 Task: Create new customer invoice with Date Opened: 15-May-23, Select Customer: Stores Pro, Terms: Net 15. Make invoice entry for item-1 with Date: 15-May-23, Description: Victoria's Secret The Do-Not-Disturb Teddy Lipstick Red (Medium)
, Income Account: Income:Sales, Quantity: 1, Unit Price: 9.49, Sales Tax: Y, Sales Tax Included: Y, Tax Table: Sales Tax. Make entry for item-2 with Date: 15-May-23, Description: Good Chemistry Body Spray Pink Palm (4.25 oz), Income Account: Income:Sales, Quantity: 2, Unit Price: 12.99, Sales Tax: Y, Sales Tax Included: Y, Tax Table: Sales Tax. Post Invoice with Post Date: 15-May-23, Post to Accounts: Assets:Accounts Receivable. Pay / Process Payment with Transaction Date: 29-May-23, Amount: 35.48, Transfer Account: Checking Account. Go to 'Print Invoice'. Save a pdf copy of the invoice.
Action: Mouse moved to (183, 41)
Screenshot: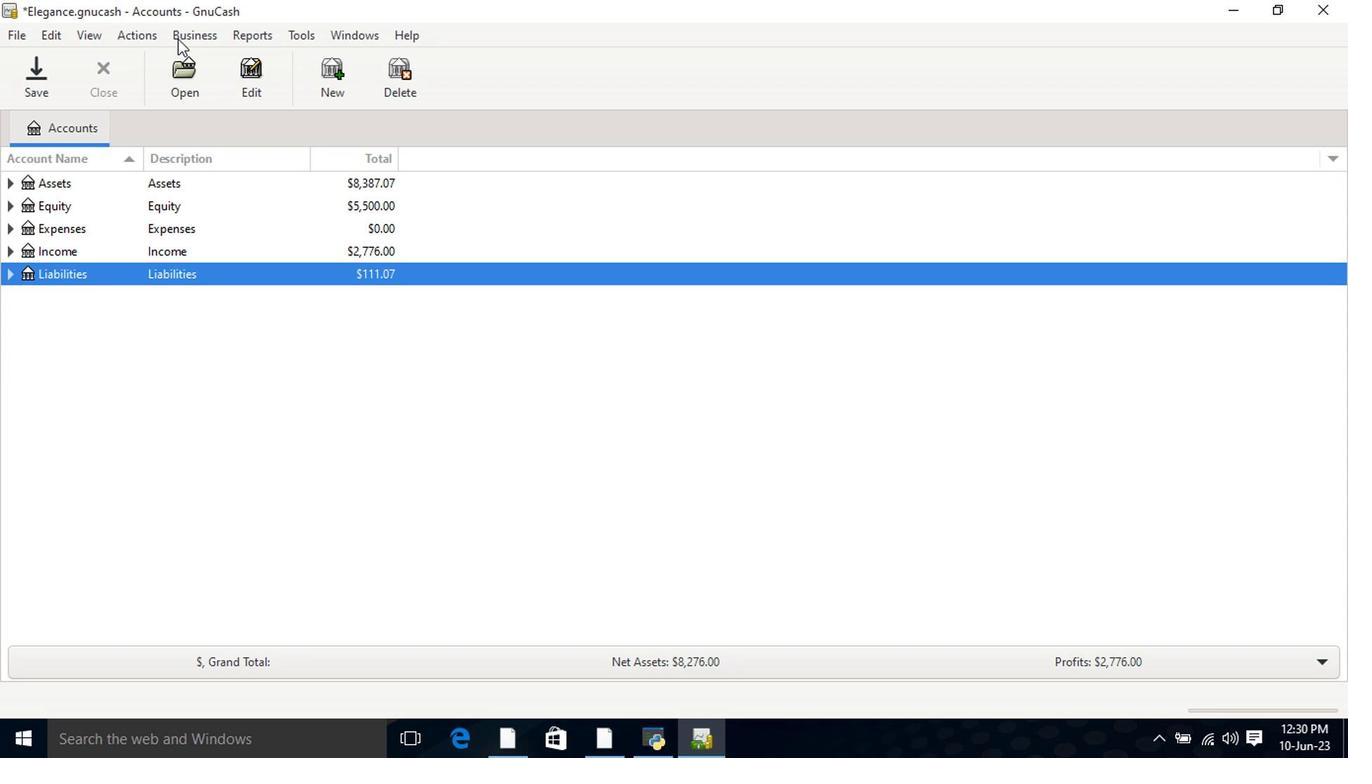 
Action: Mouse pressed left at (183, 41)
Screenshot: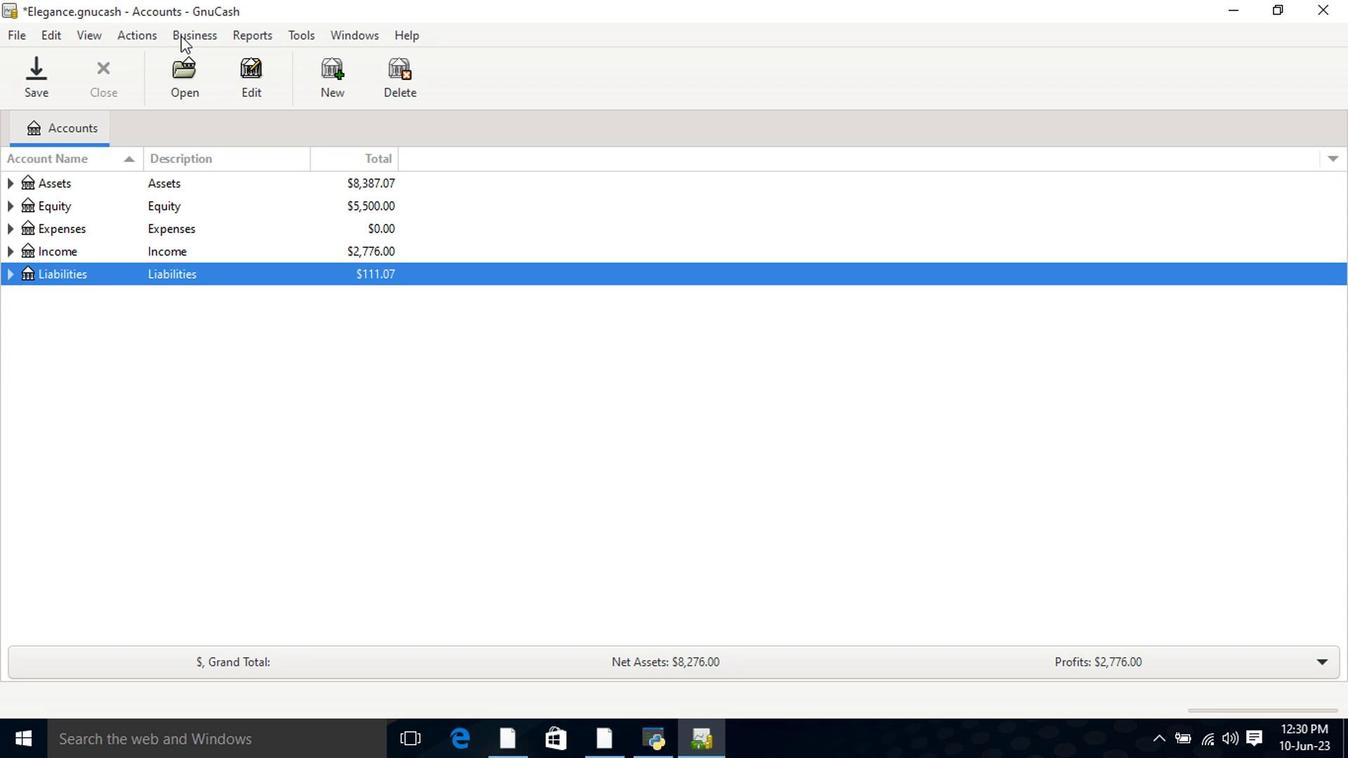 
Action: Mouse moved to (192, 55)
Screenshot: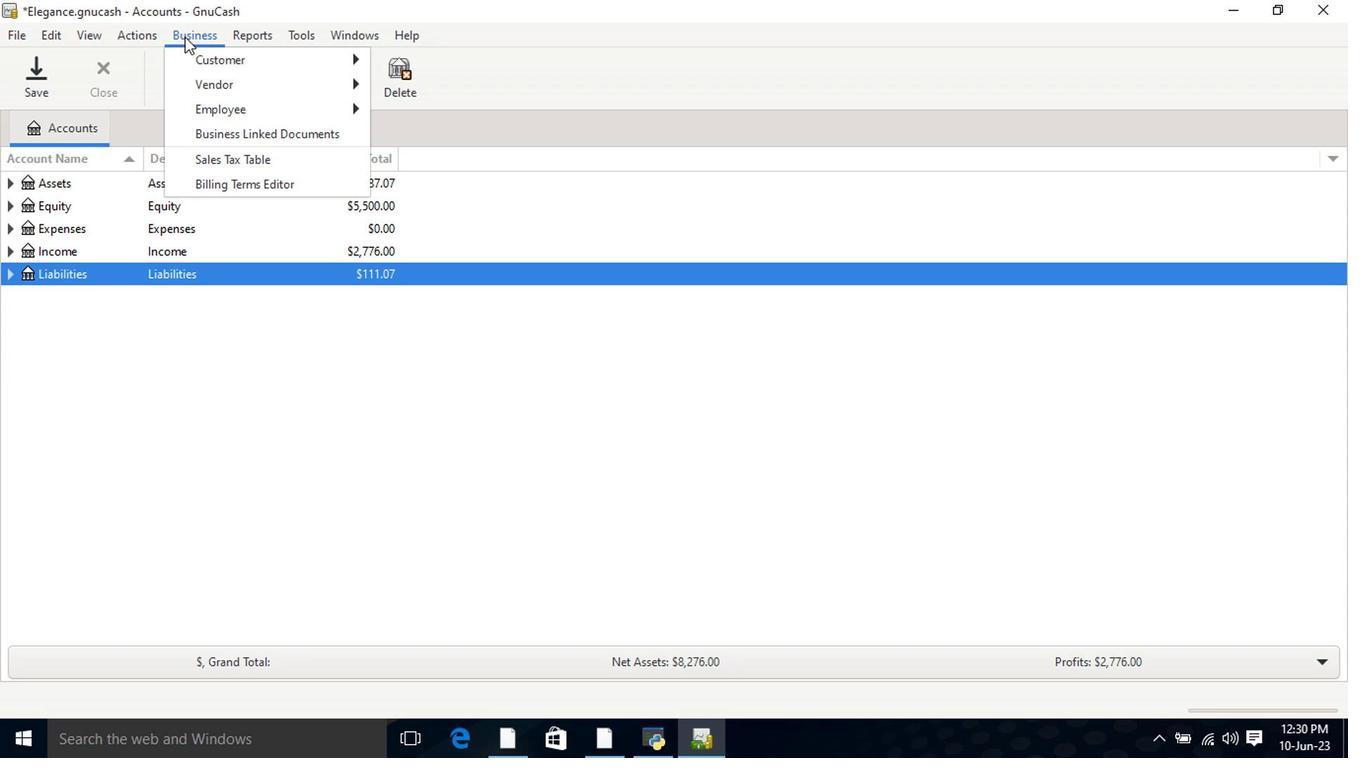 
Action: Mouse pressed left at (192, 55)
Screenshot: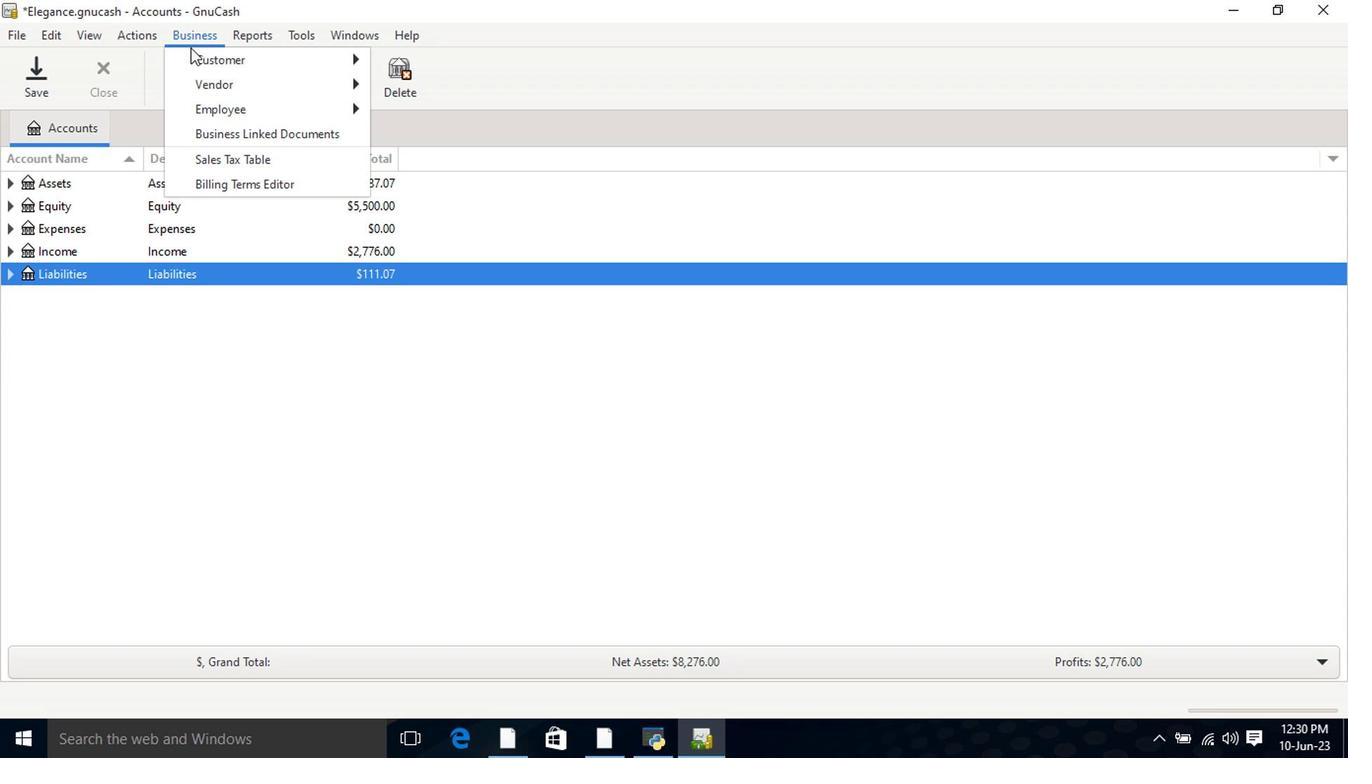 
Action: Mouse moved to (432, 138)
Screenshot: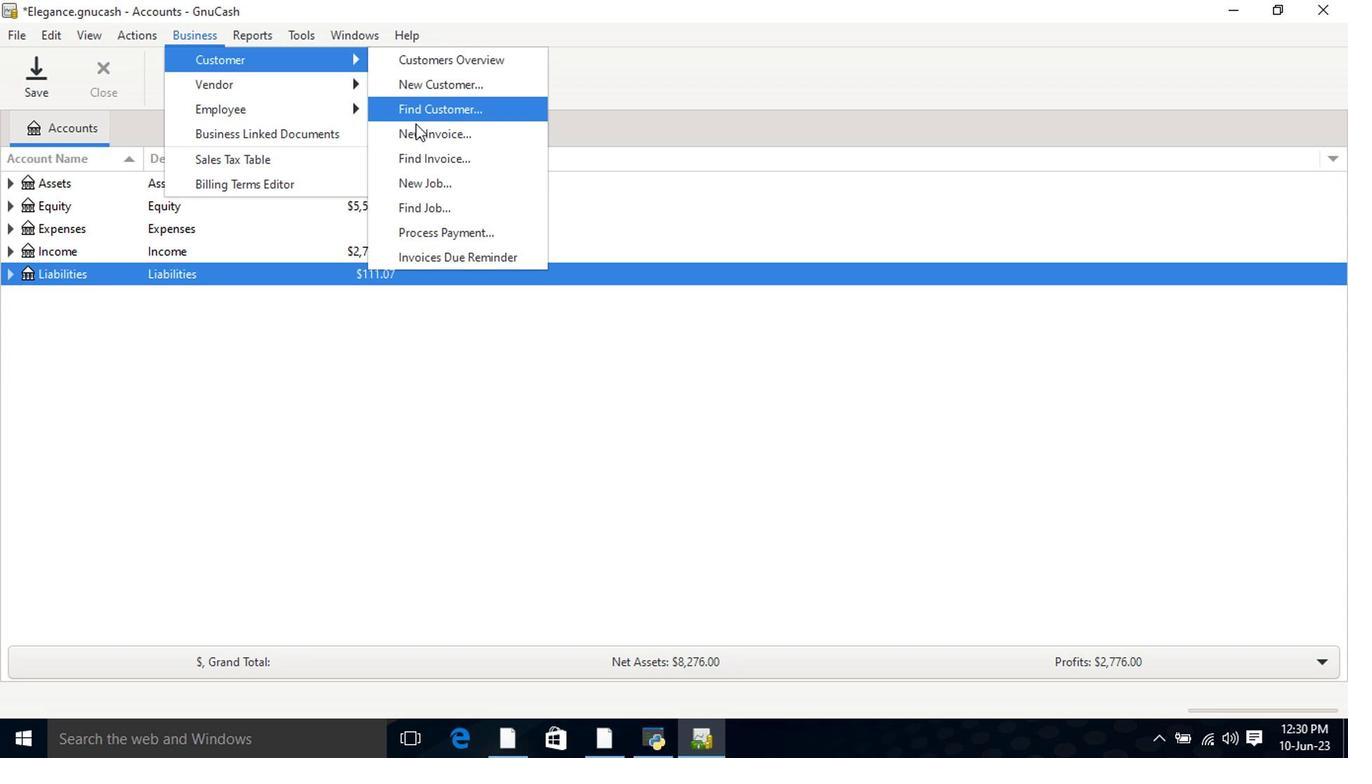 
Action: Mouse pressed left at (432, 138)
Screenshot: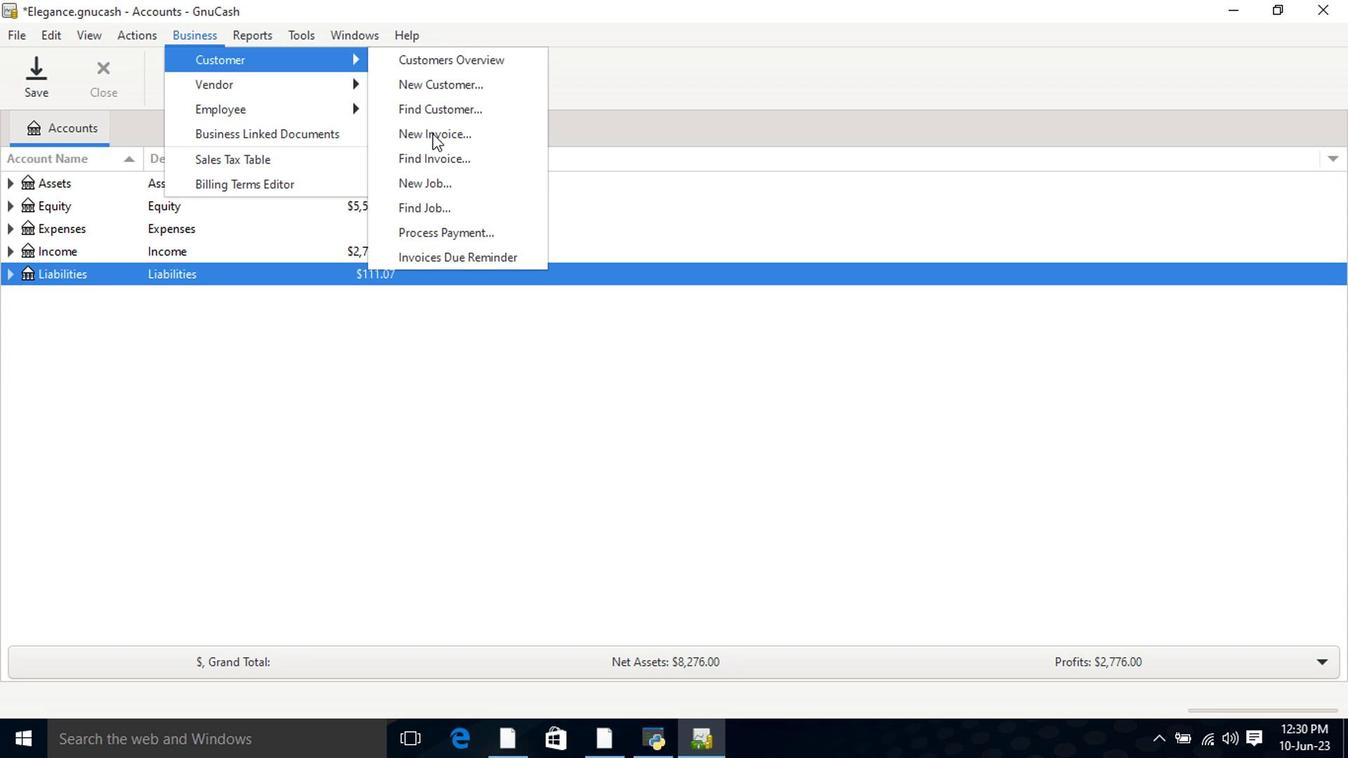 
Action: Mouse moved to (796, 305)
Screenshot: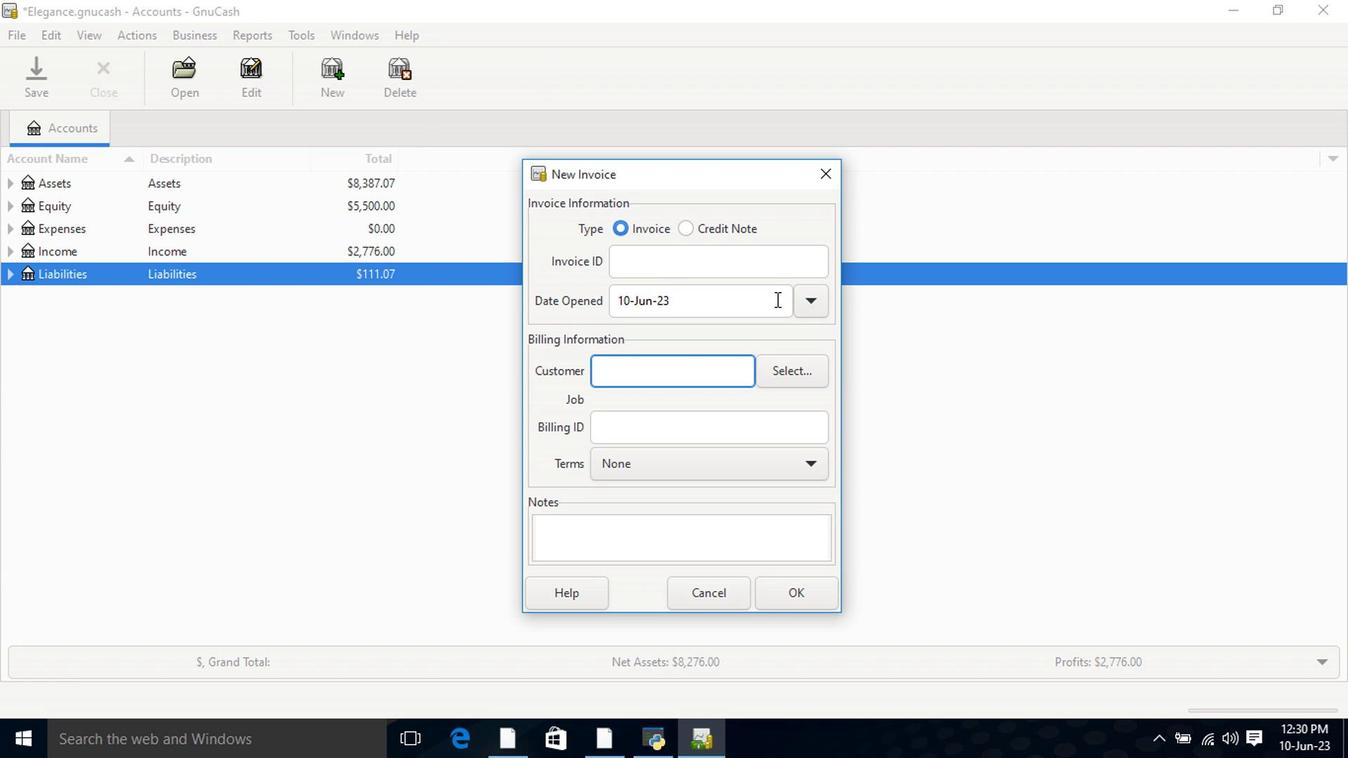 
Action: Mouse pressed left at (796, 305)
Screenshot: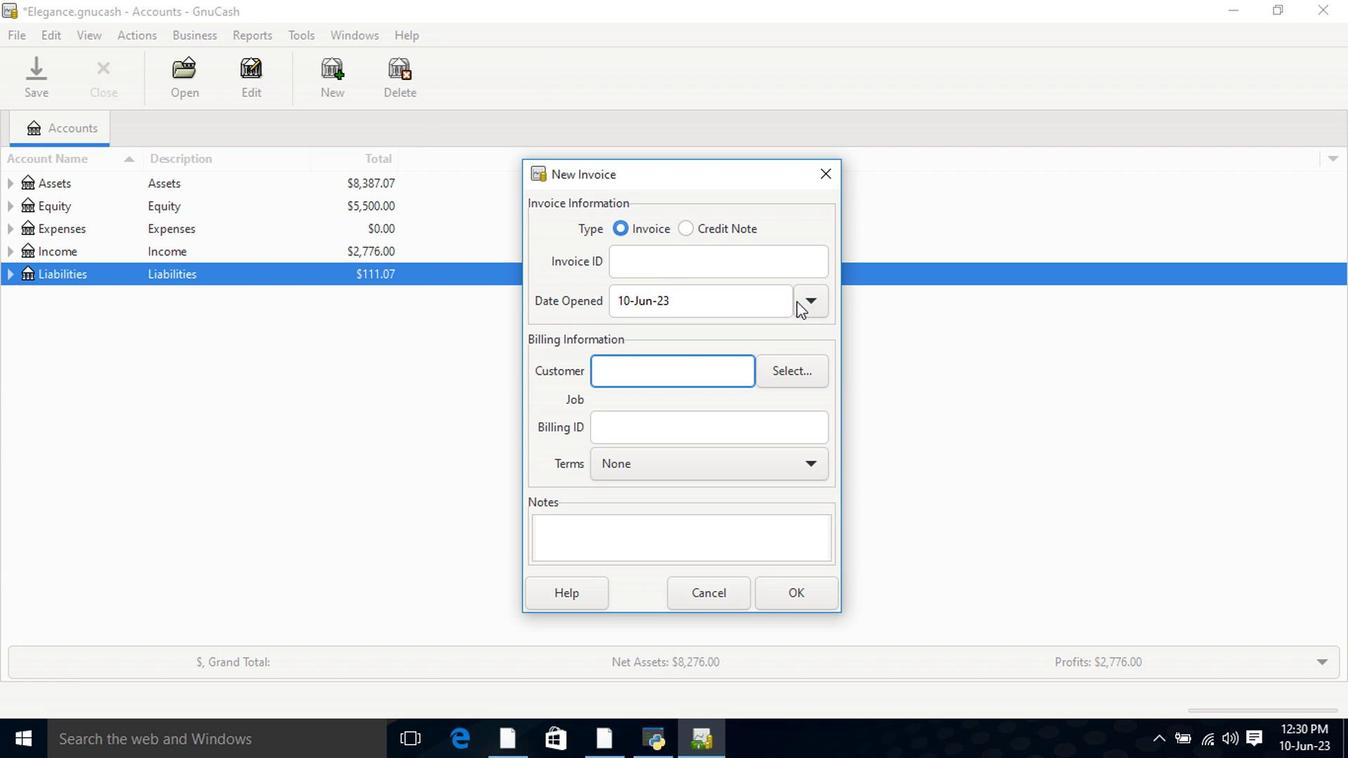 
Action: Mouse moved to (659, 333)
Screenshot: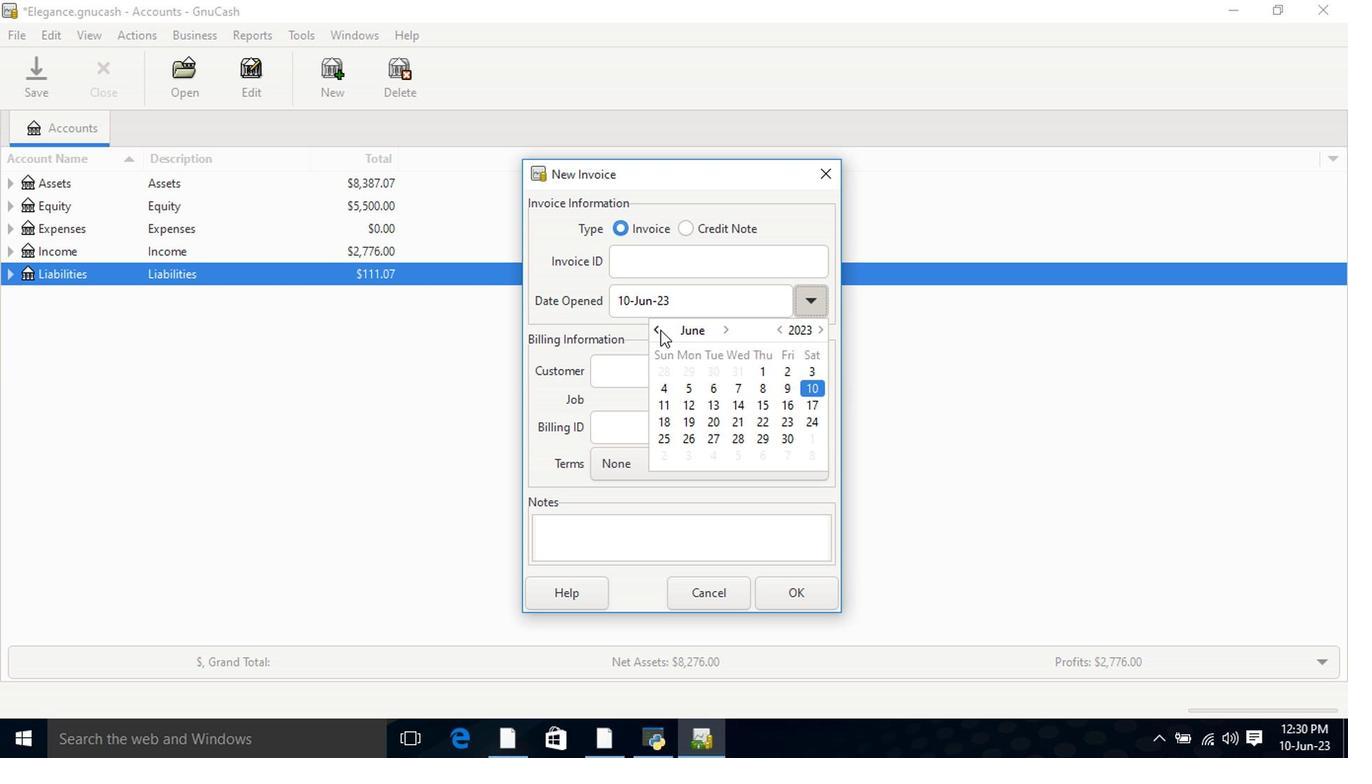 
Action: Mouse pressed left at (659, 333)
Screenshot: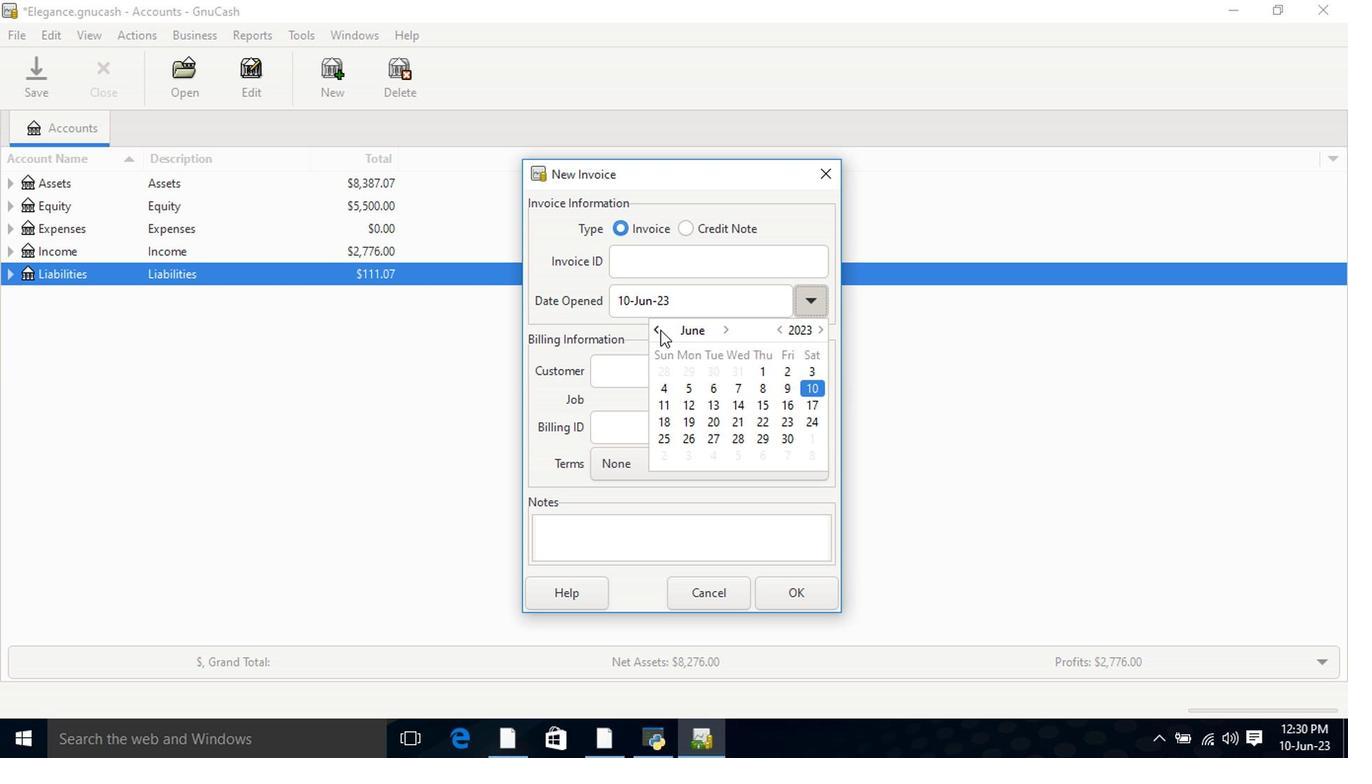 
Action: Mouse moved to (689, 407)
Screenshot: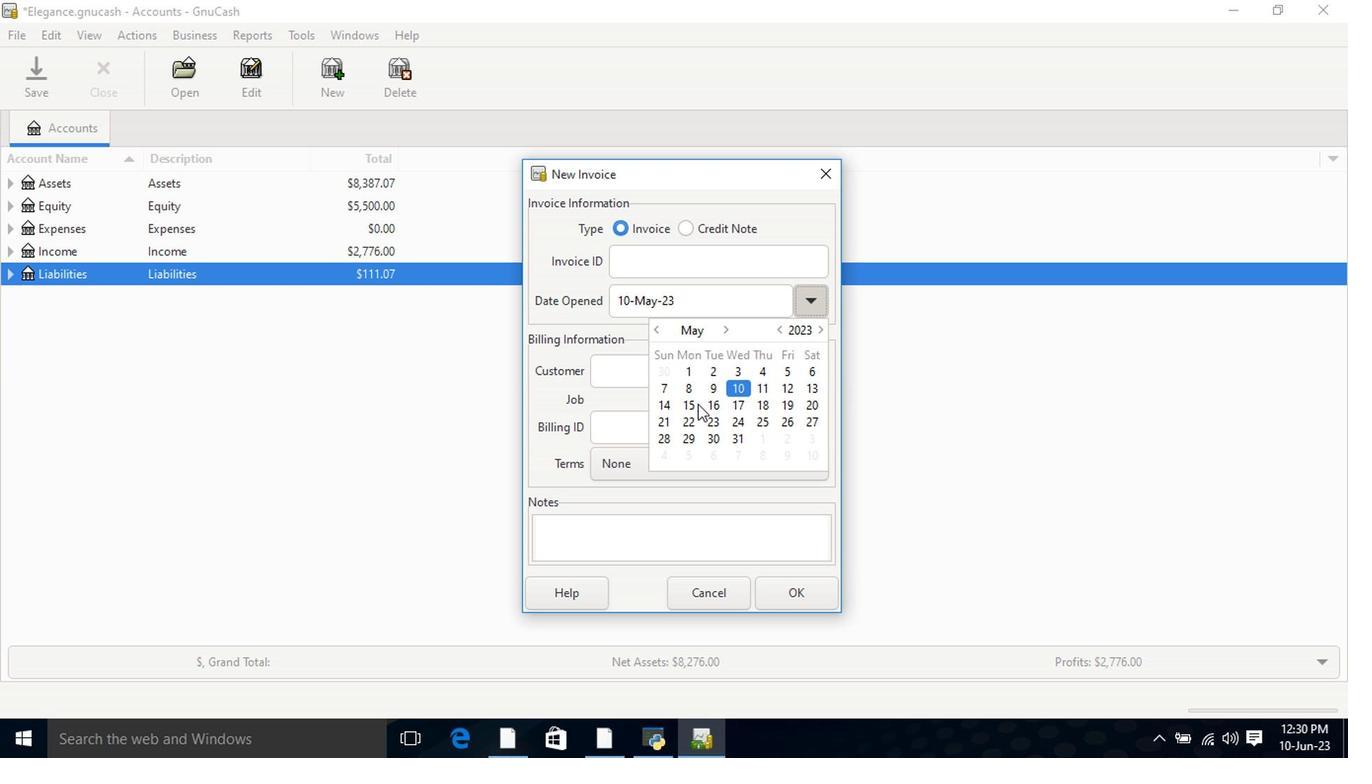 
Action: Mouse pressed left at (689, 407)
Screenshot: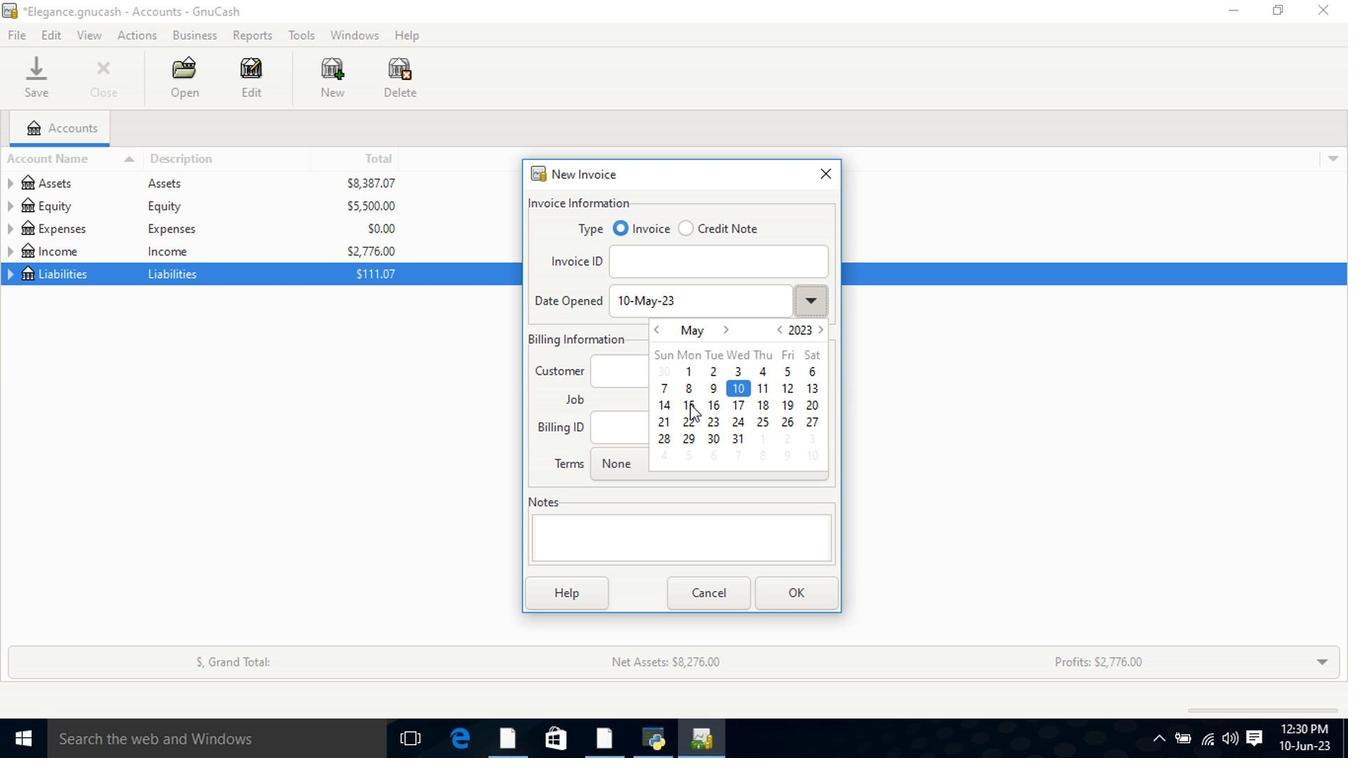
Action: Mouse pressed left at (689, 407)
Screenshot: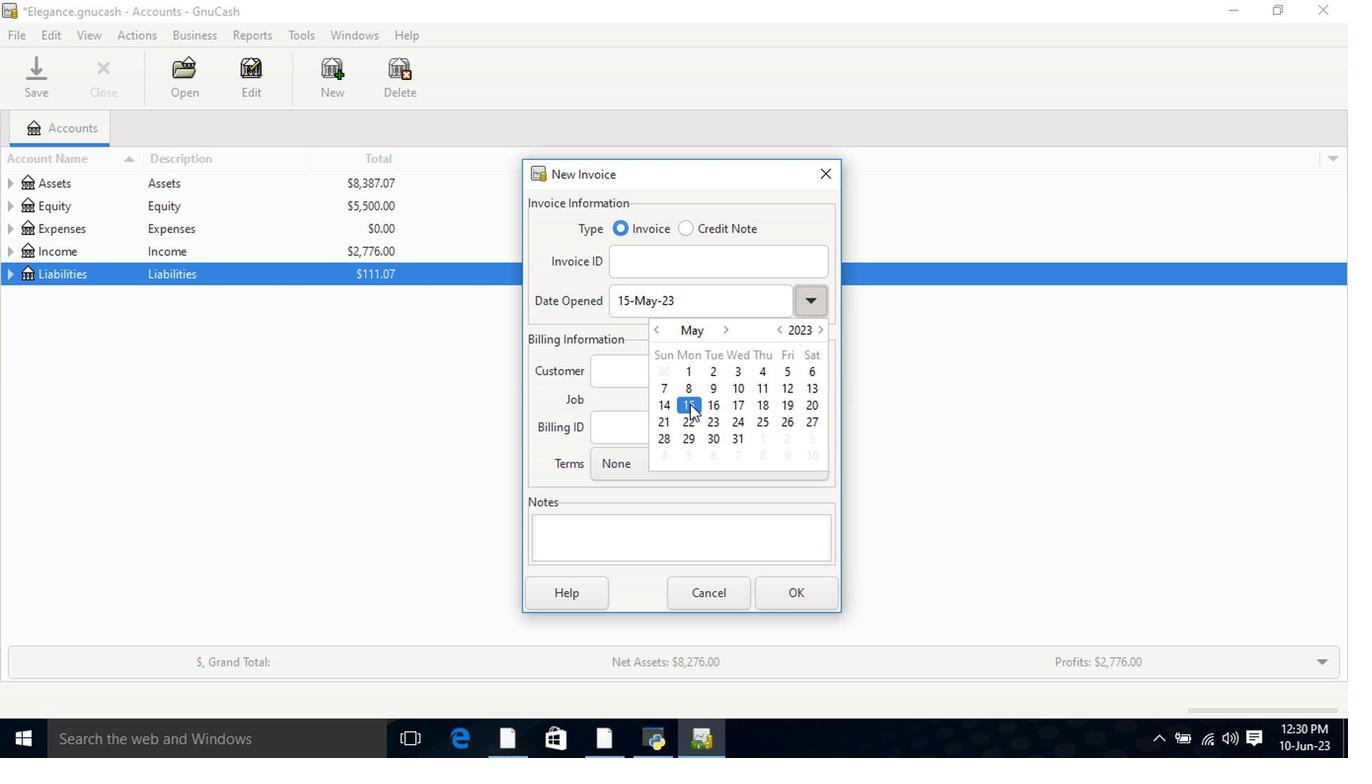 
Action: Mouse moved to (681, 388)
Screenshot: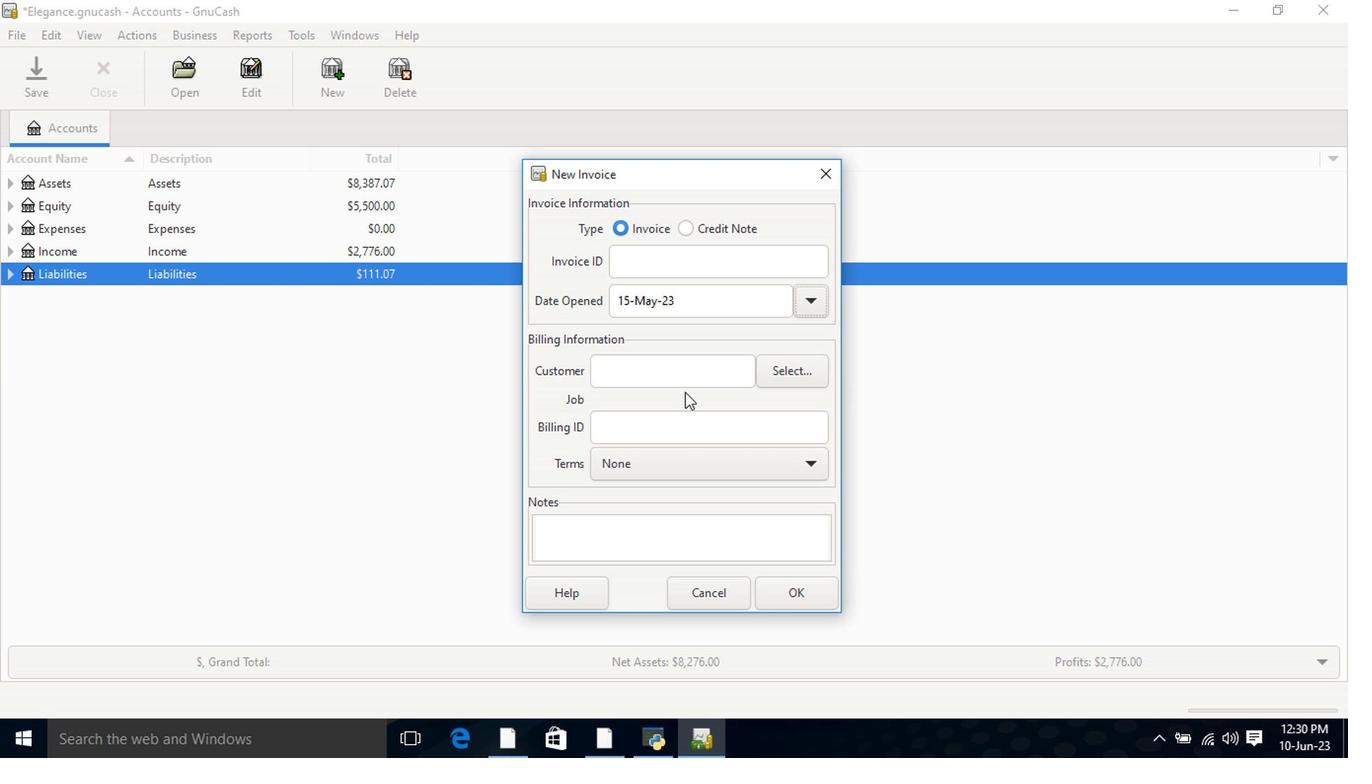 
Action: Mouse pressed left at (681, 388)
Screenshot: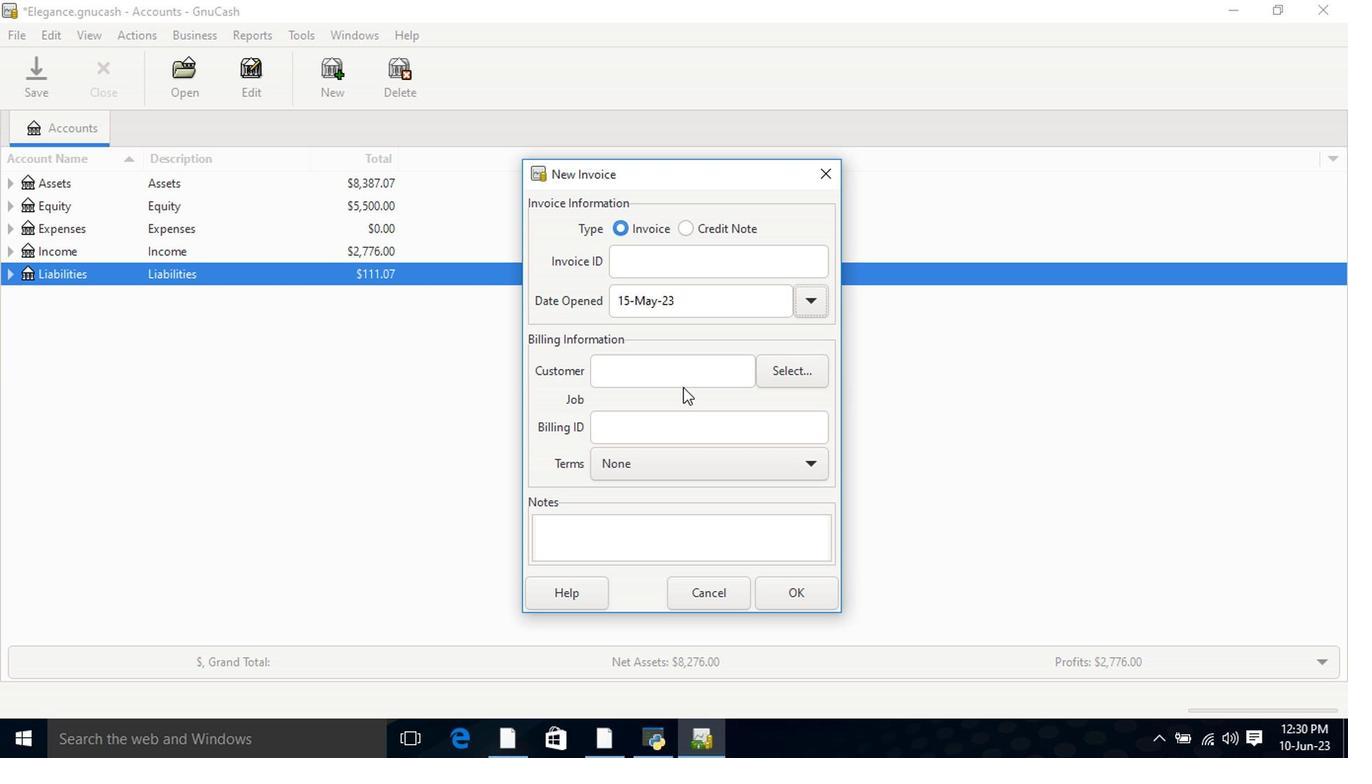 
Action: Key pressed <Key.shift>Stores
Screenshot: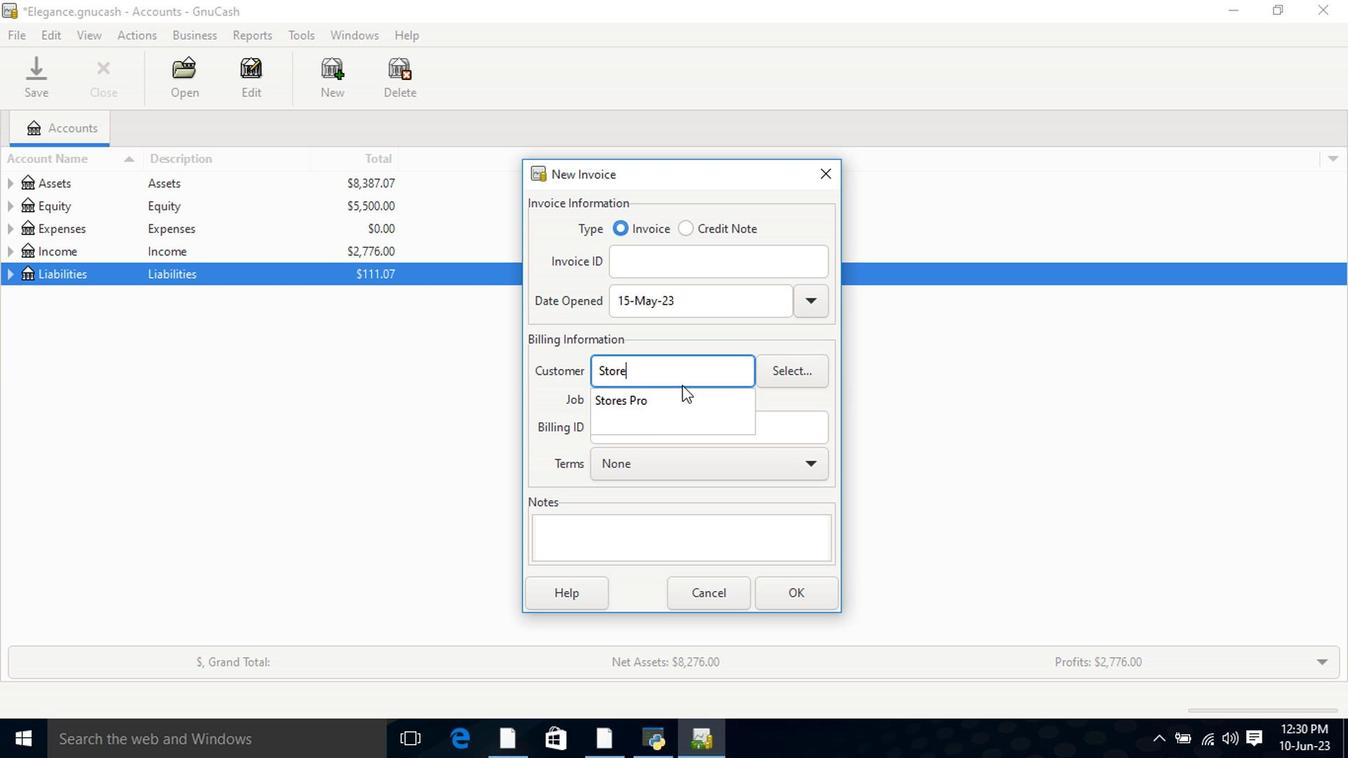 
Action: Mouse moved to (674, 401)
Screenshot: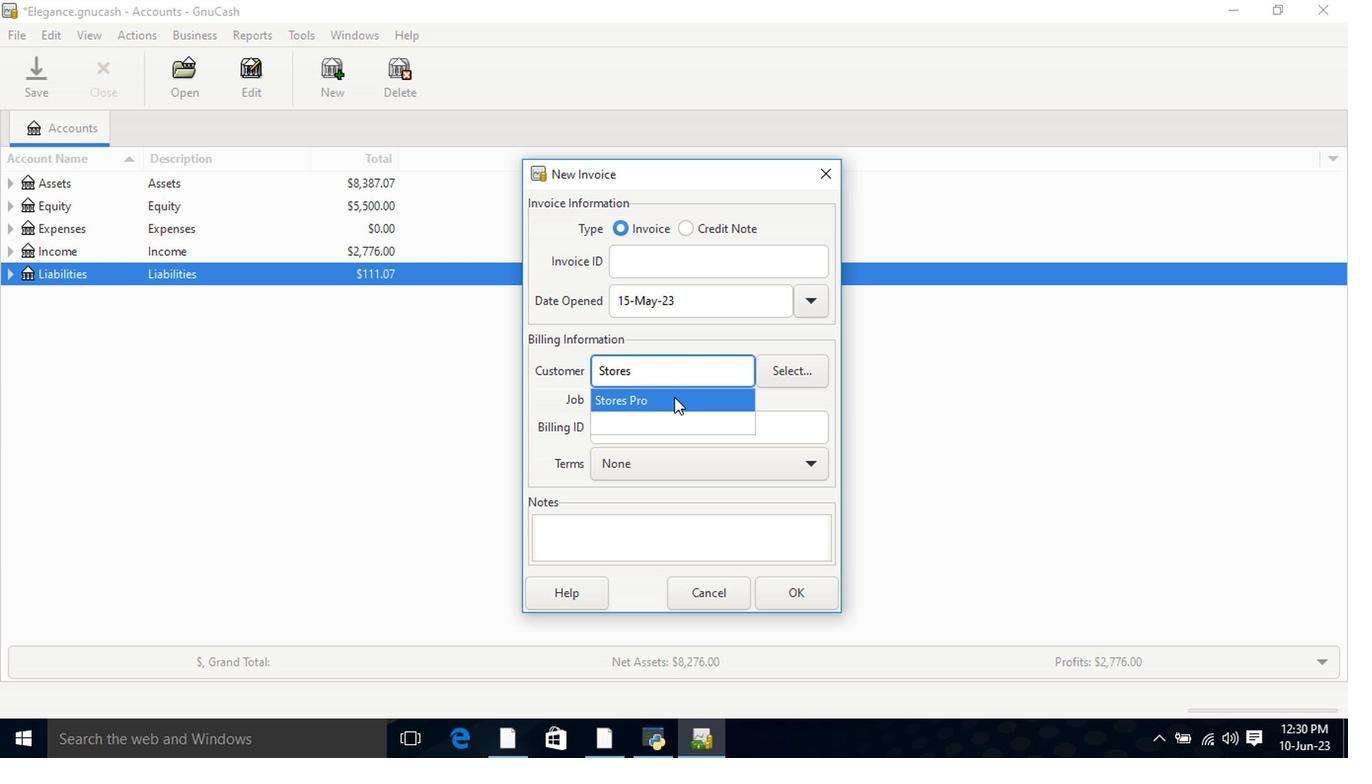 
Action: Mouse pressed left at (674, 401)
Screenshot: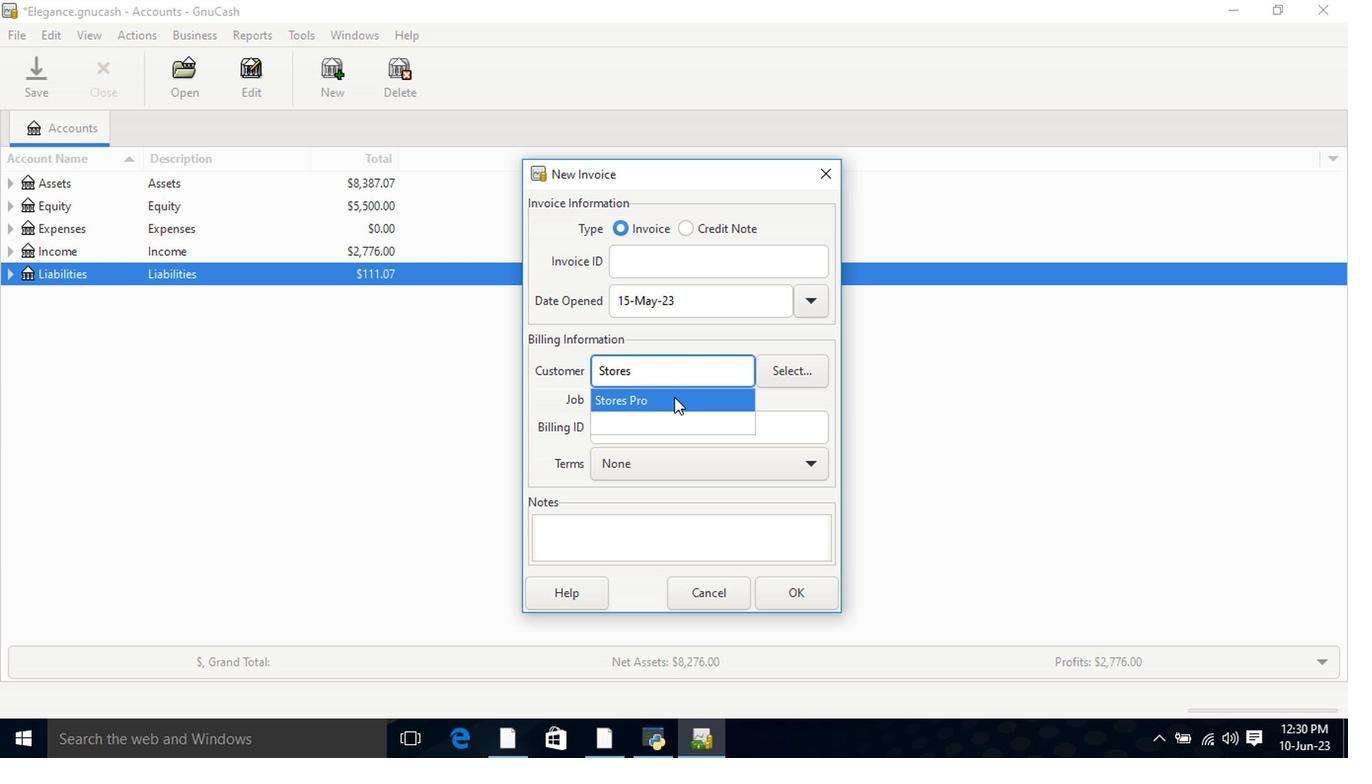 
Action: Mouse moved to (667, 498)
Screenshot: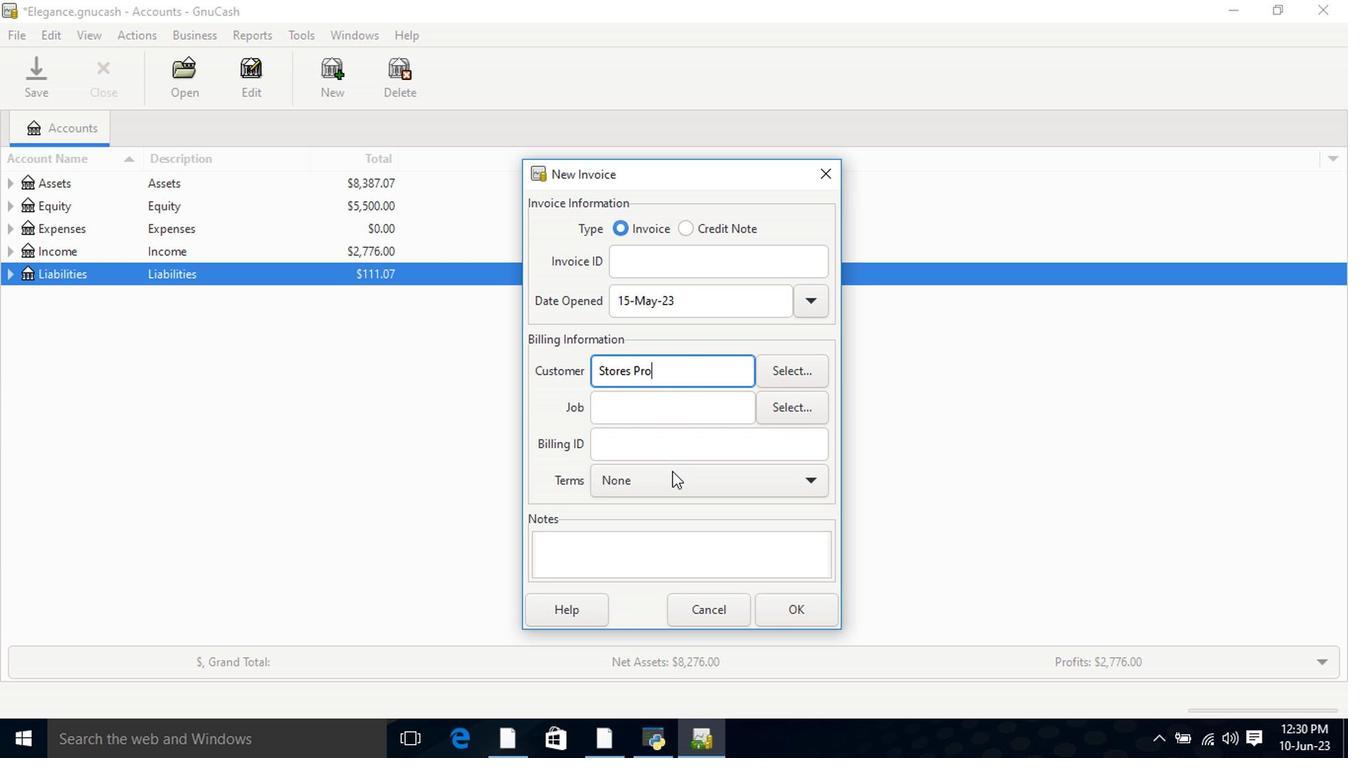 
Action: Mouse pressed left at (667, 498)
Screenshot: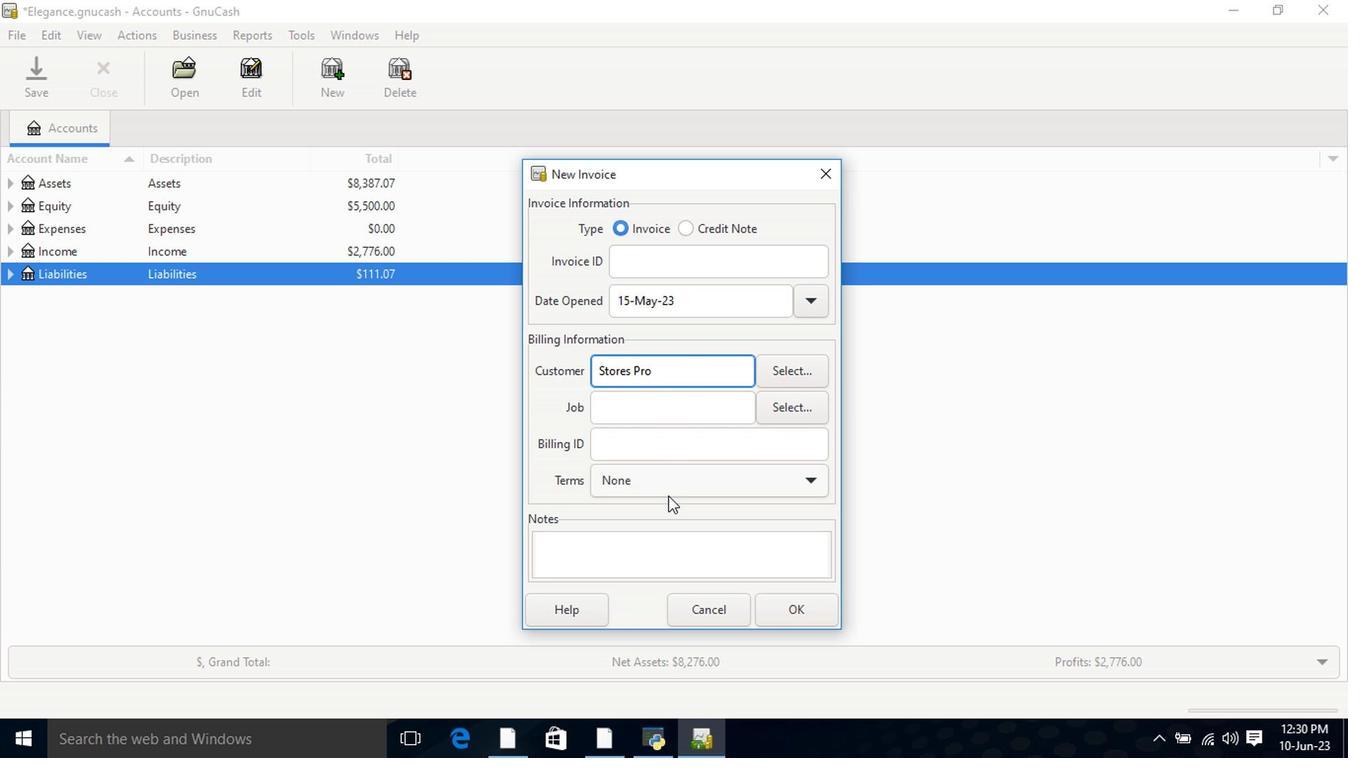 
Action: Mouse moved to (657, 525)
Screenshot: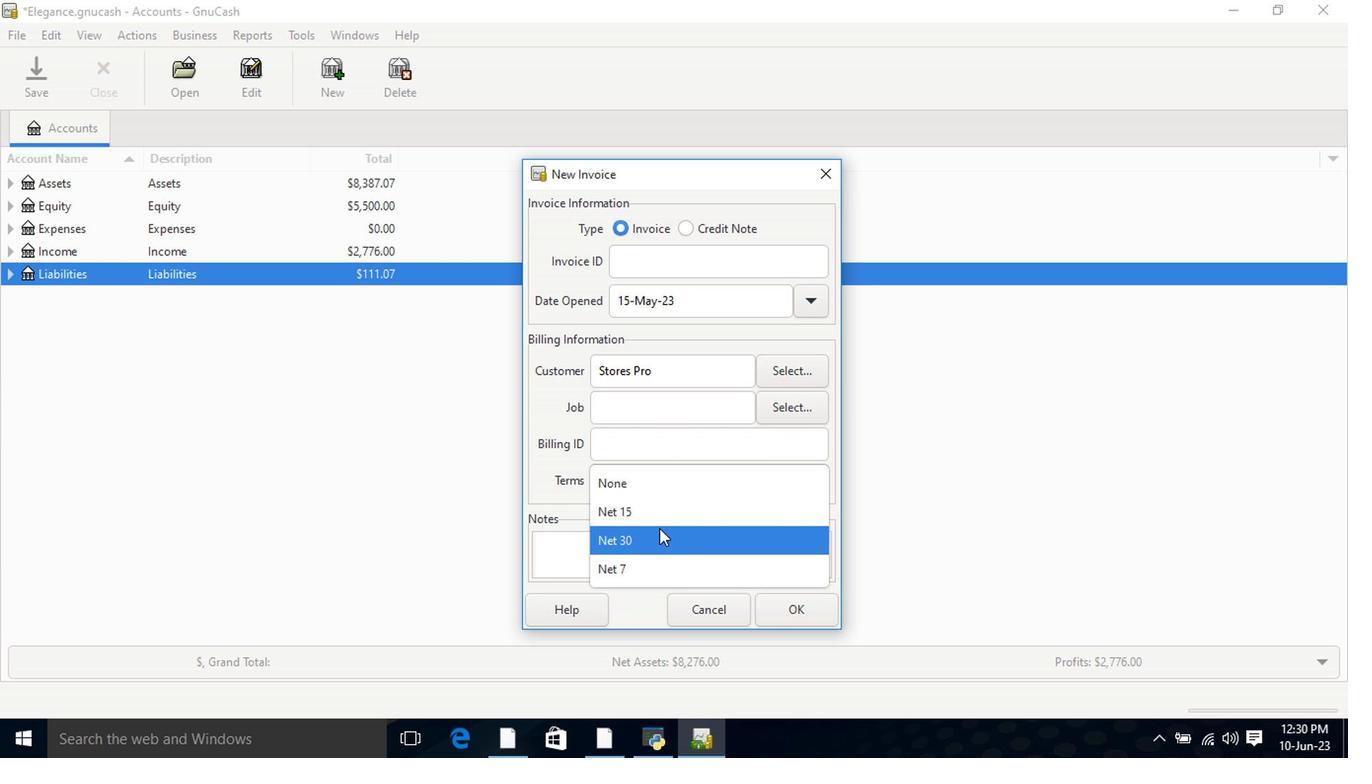 
Action: Mouse pressed left at (657, 525)
Screenshot: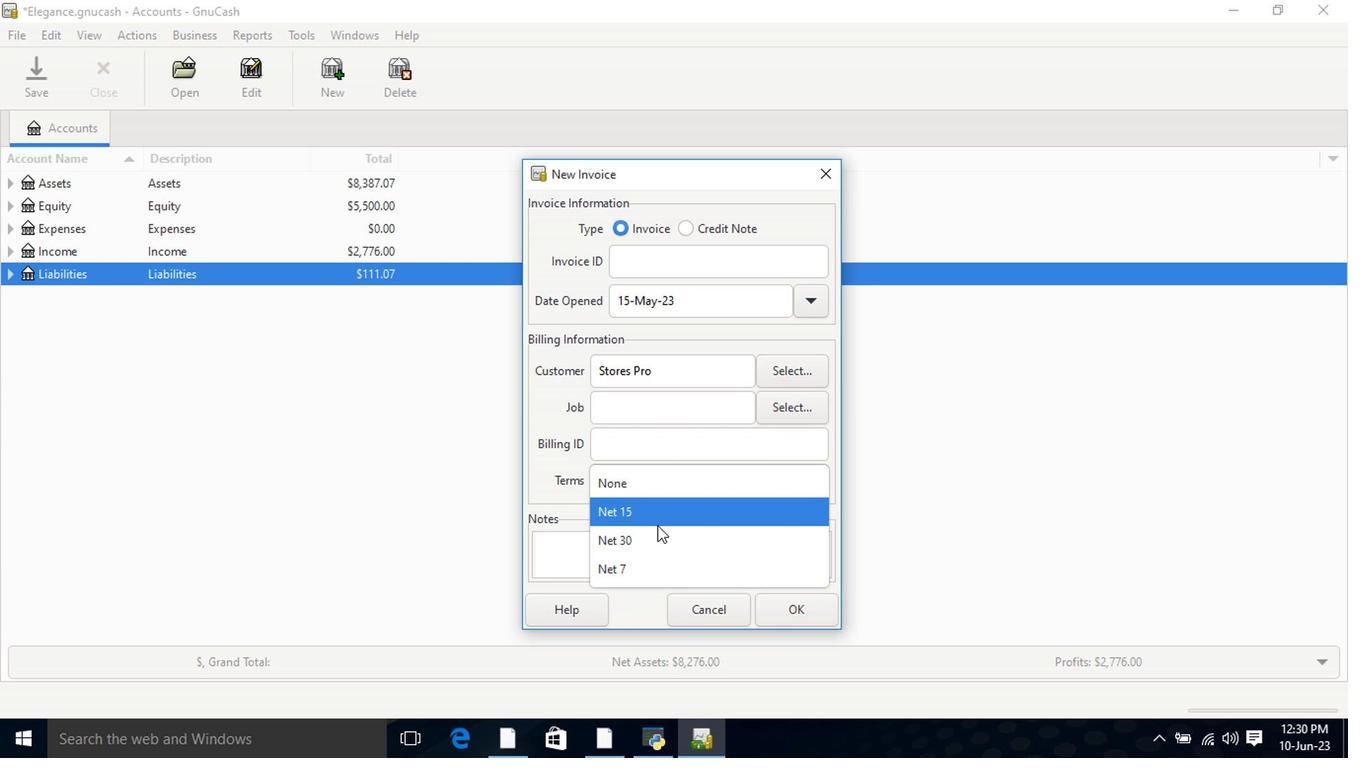 
Action: Mouse moved to (777, 614)
Screenshot: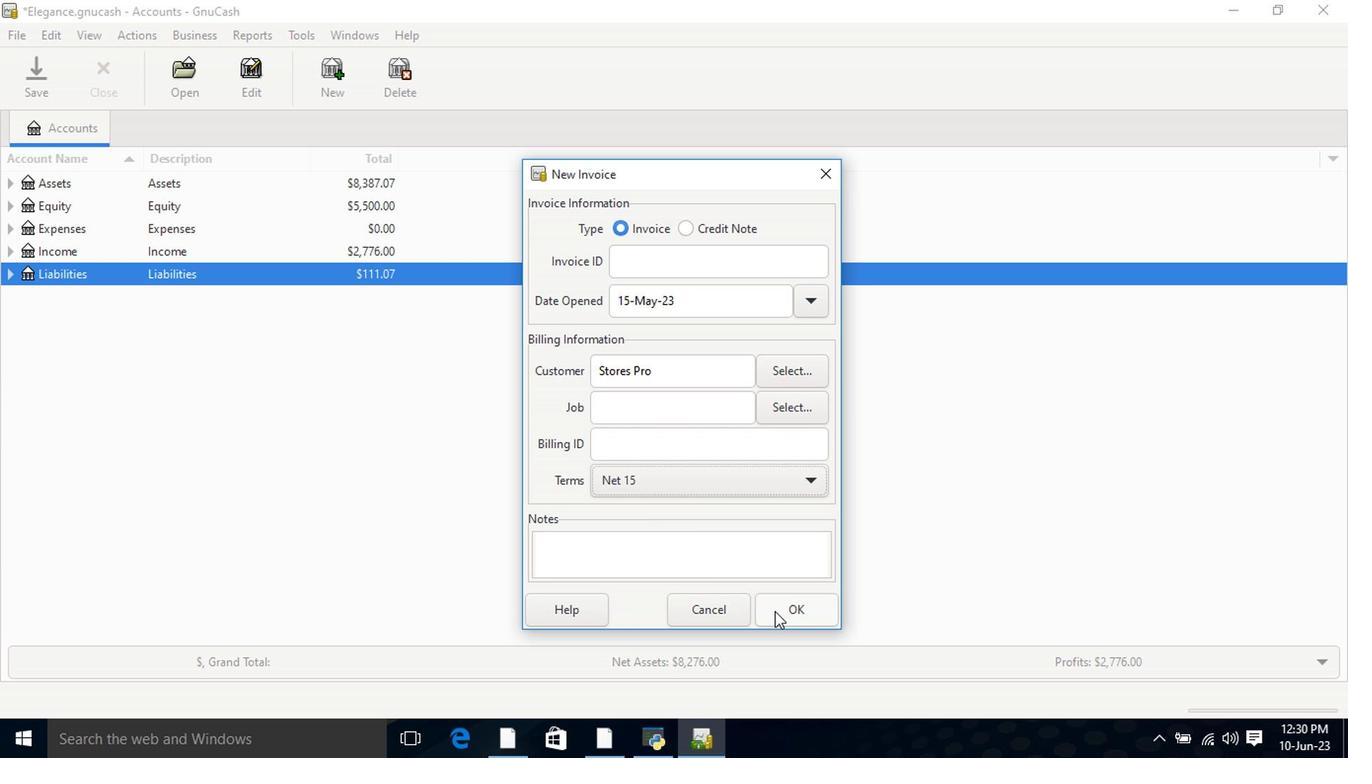 
Action: Mouse pressed left at (777, 614)
Screenshot: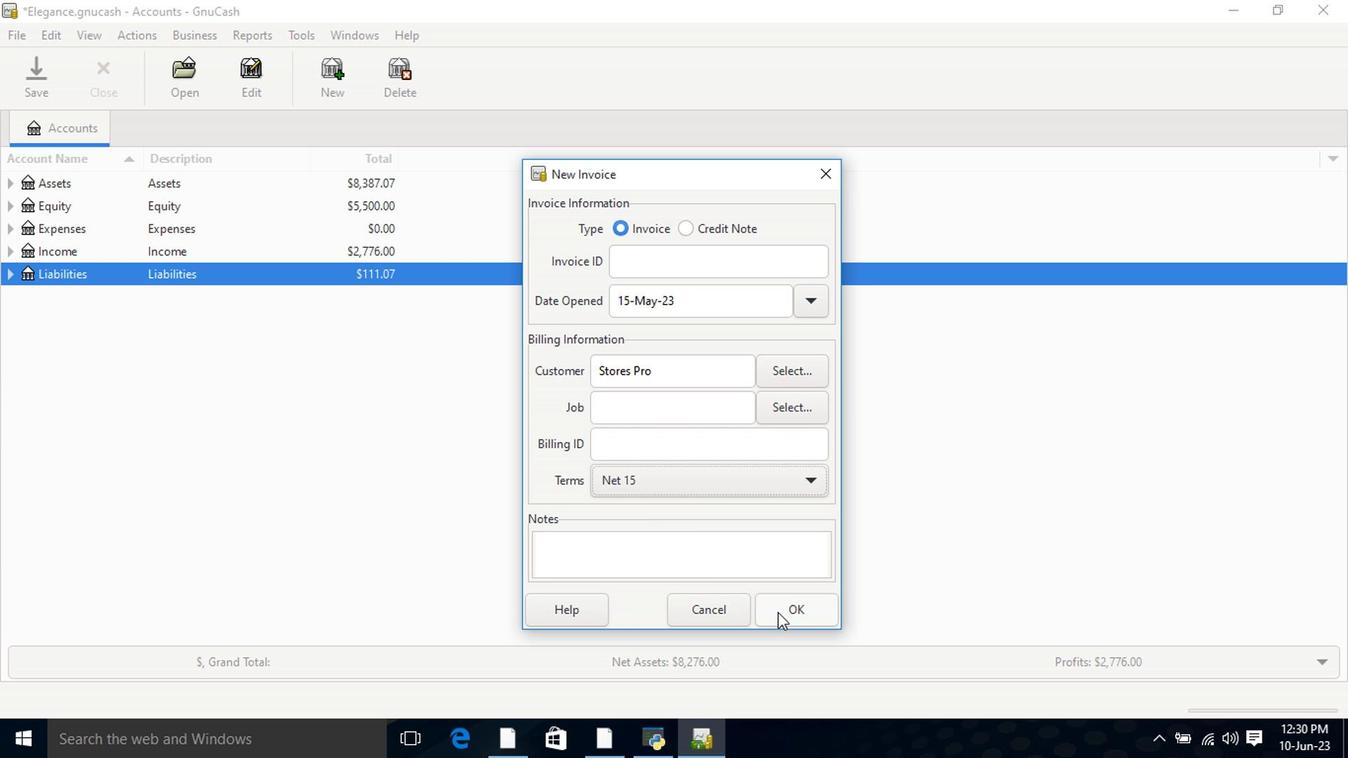 
Action: Mouse moved to (84, 387)
Screenshot: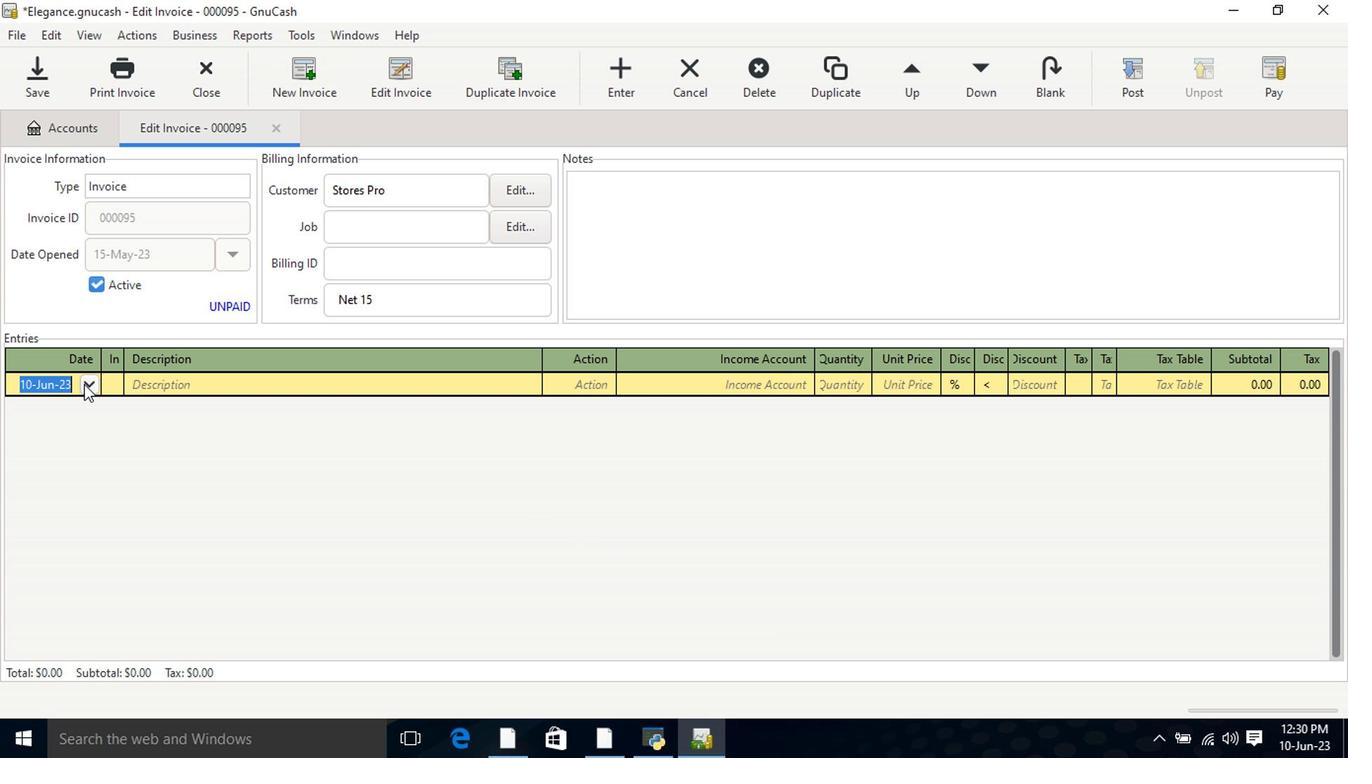 
Action: Mouse pressed left at (84, 387)
Screenshot: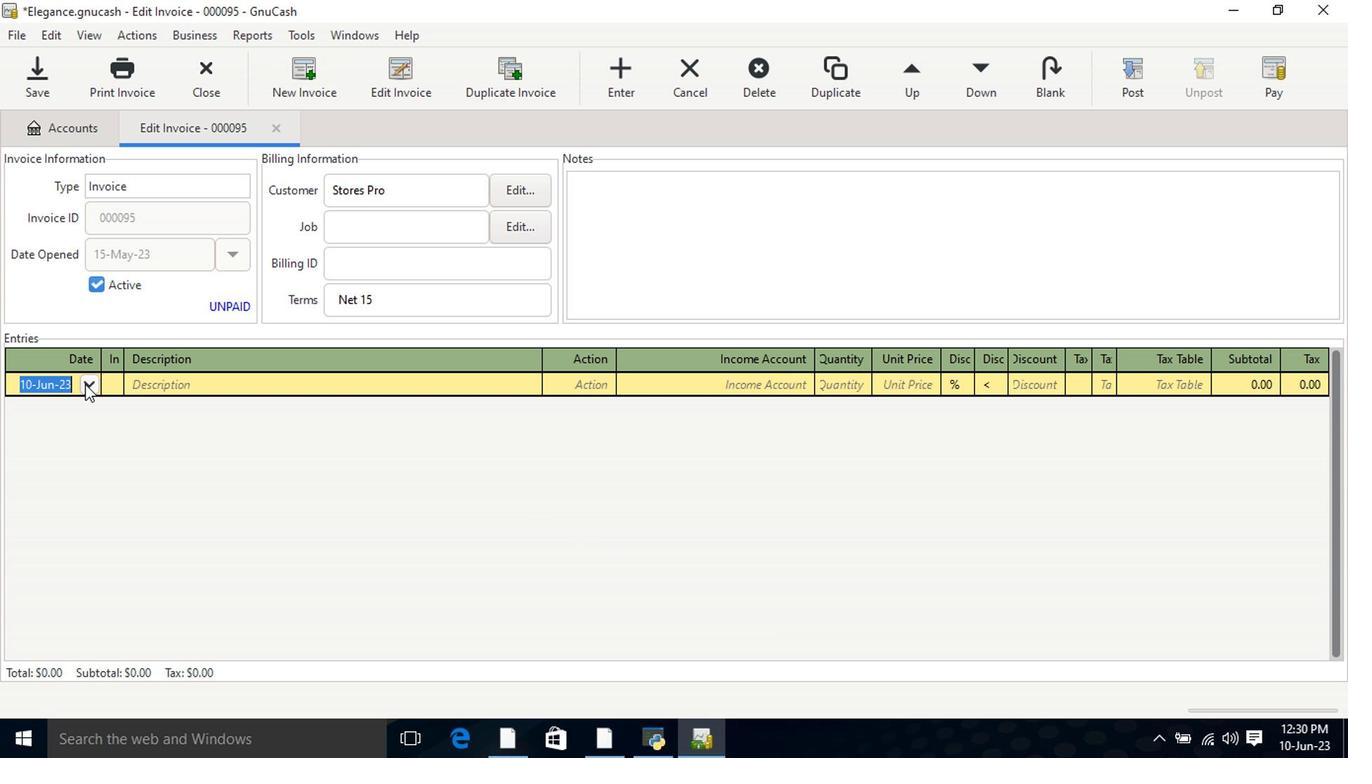 
Action: Mouse moved to (14, 414)
Screenshot: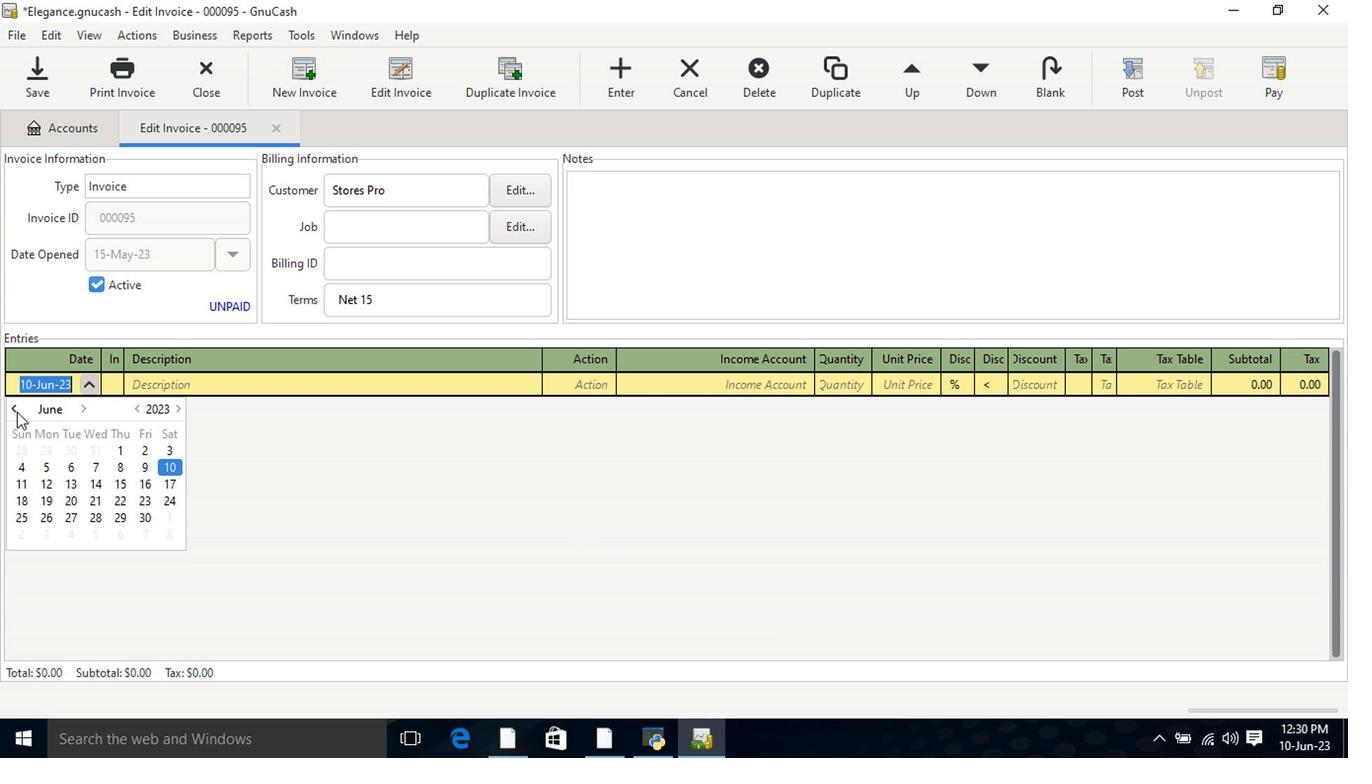
Action: Mouse pressed left at (14, 414)
Screenshot: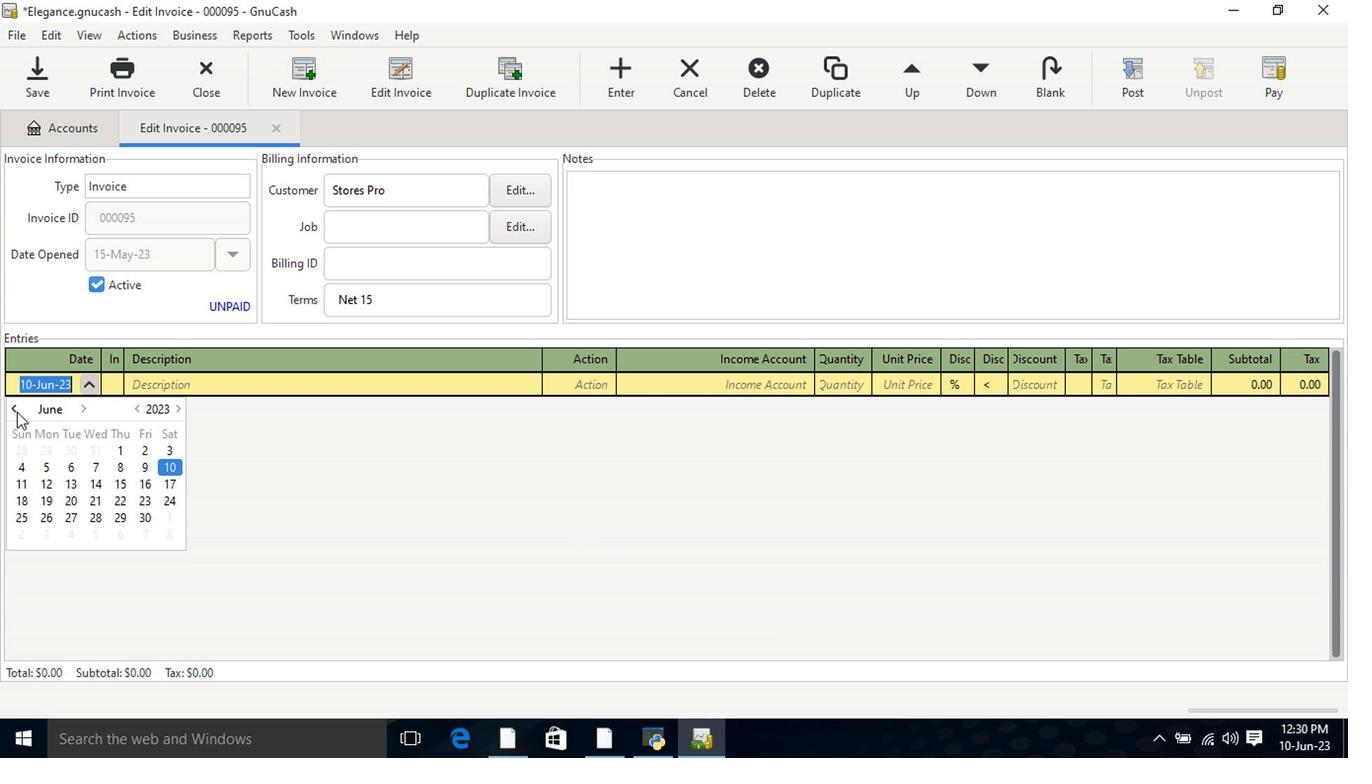 
Action: Mouse moved to (47, 491)
Screenshot: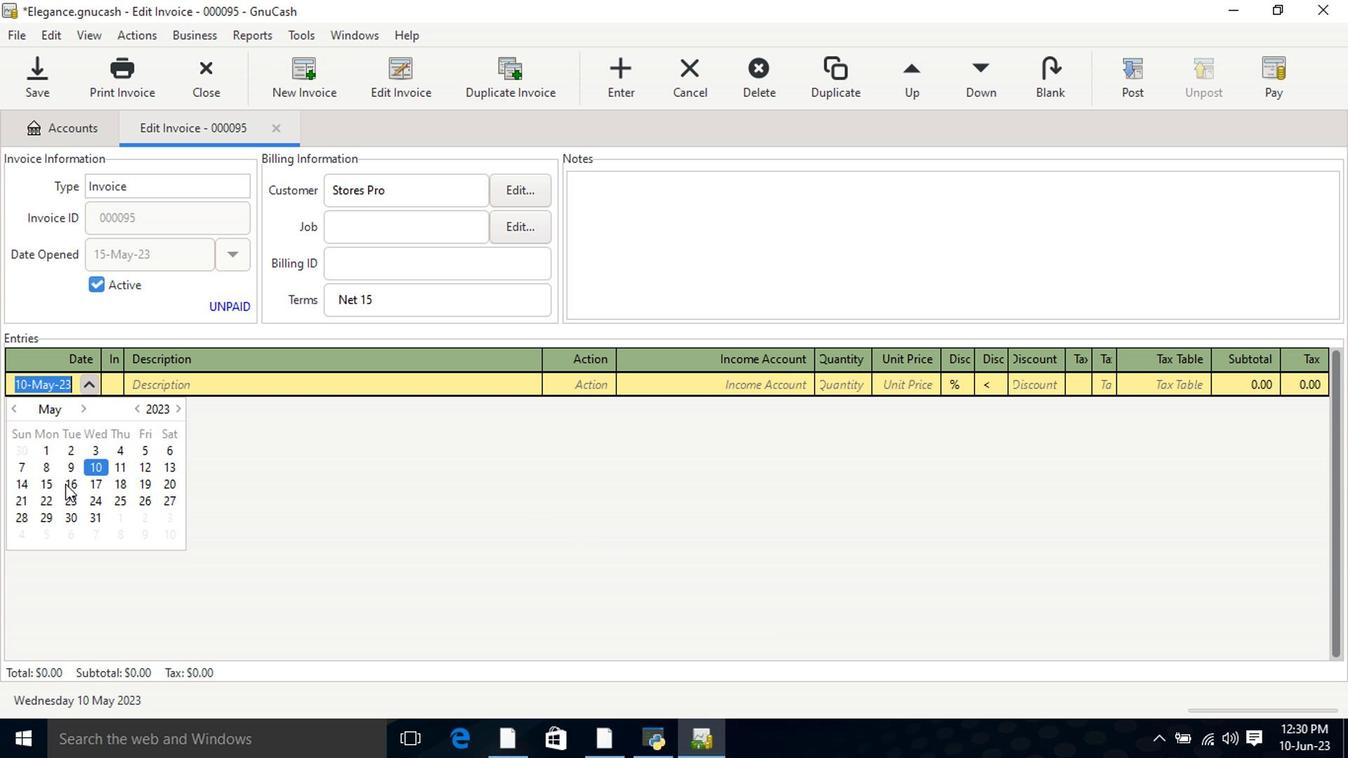 
Action: Mouse pressed left at (47, 491)
Screenshot: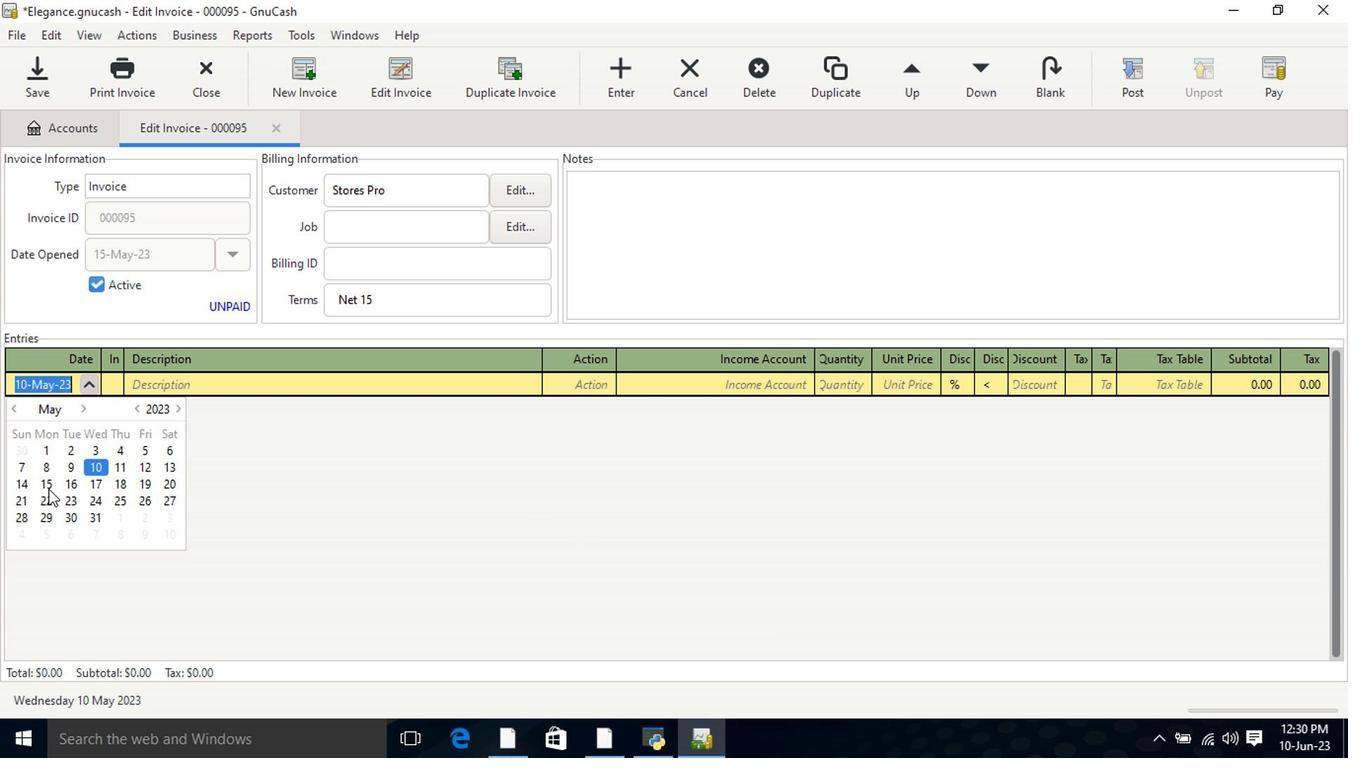 
Action: Mouse pressed left at (47, 491)
Screenshot: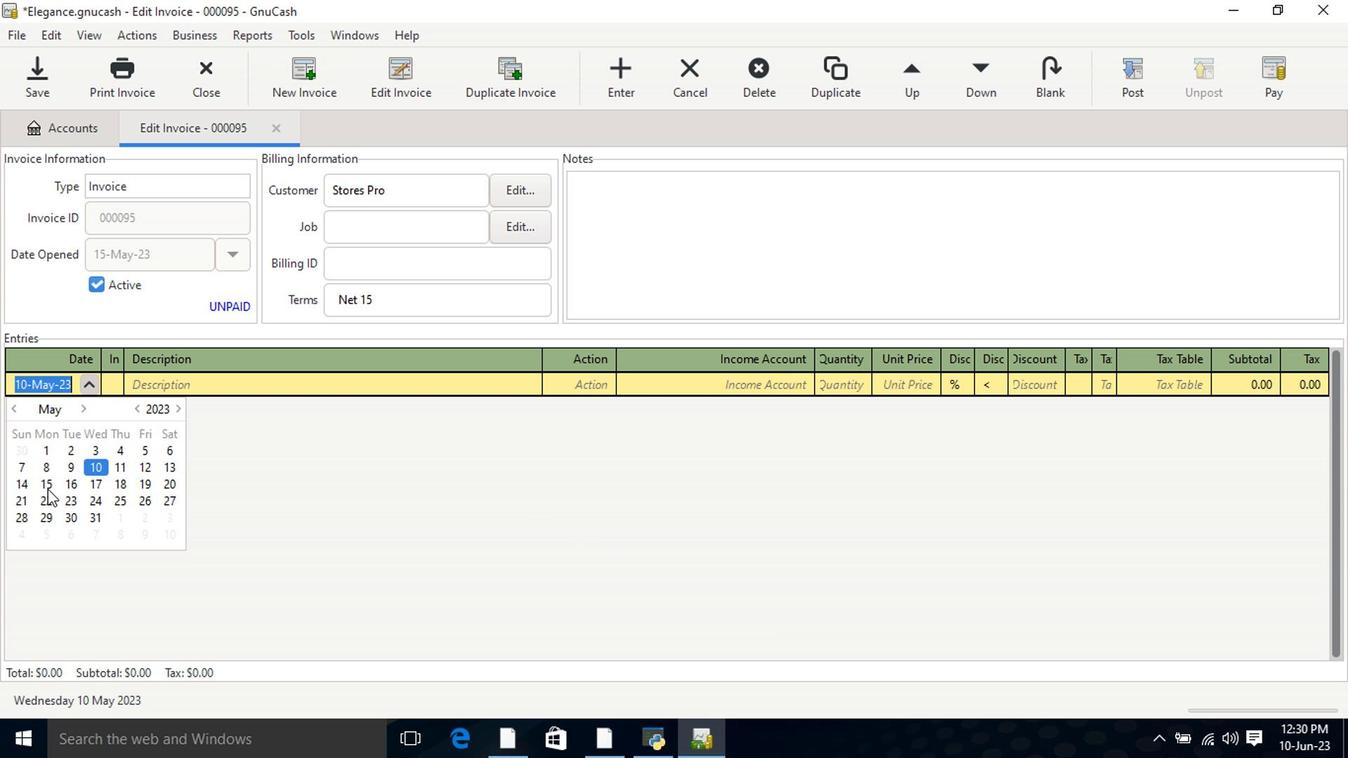 
Action: Mouse moved to (202, 391)
Screenshot: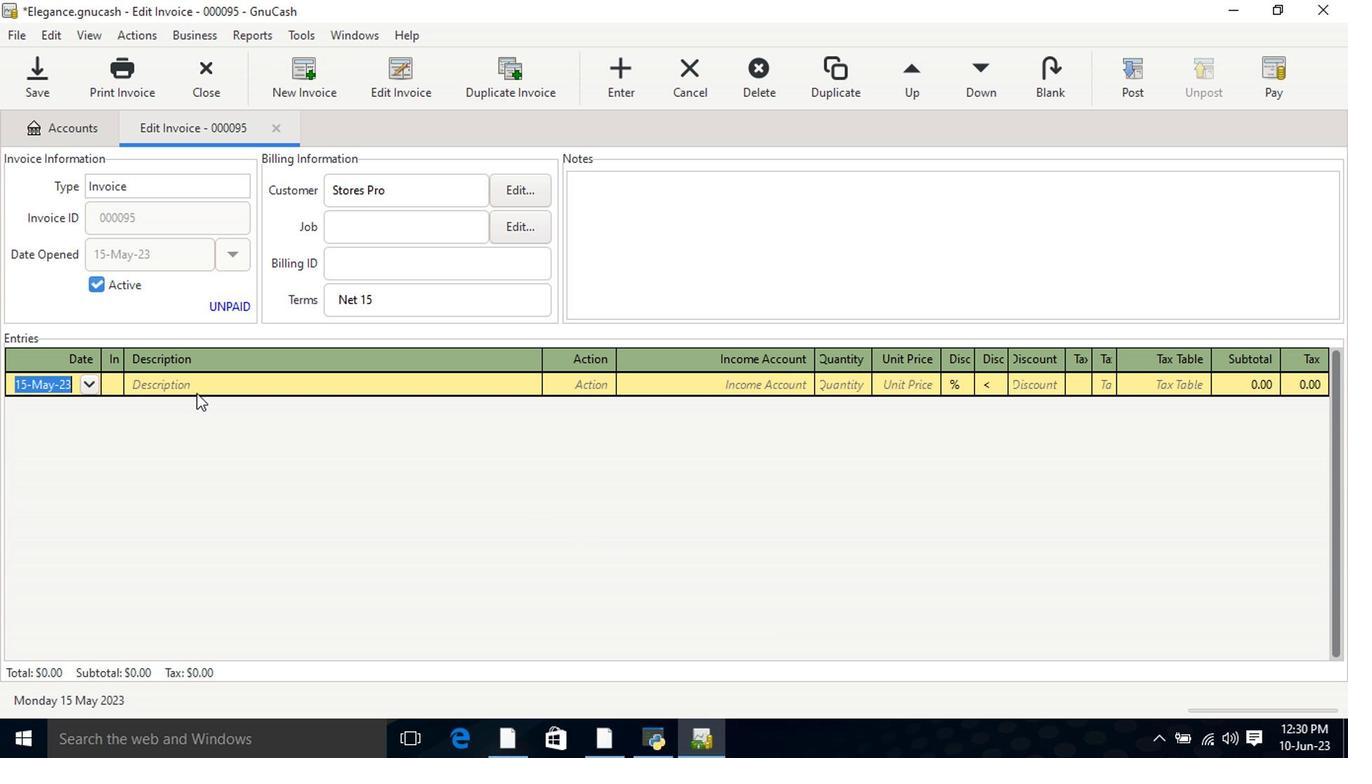 
Action: Mouse pressed left at (202, 391)
Screenshot: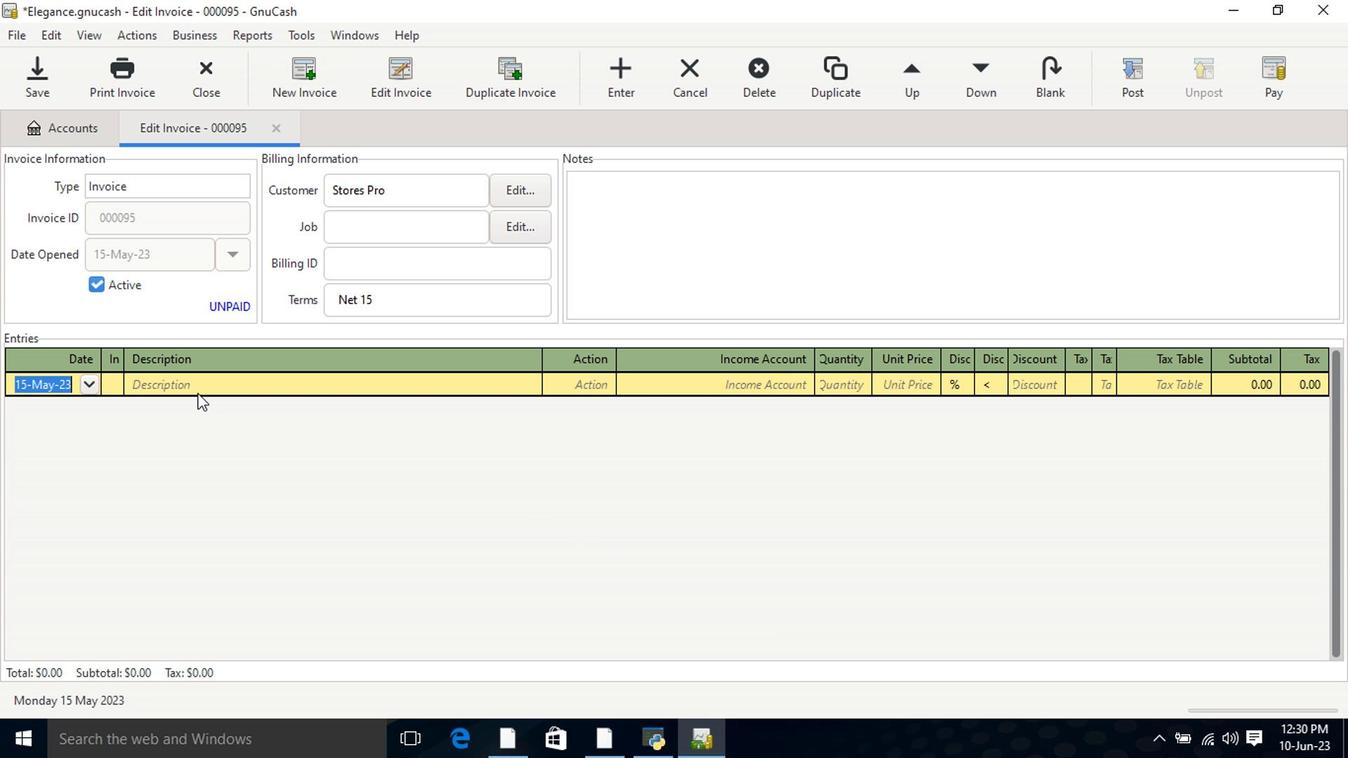 
Action: Key pressed <Key.shift>Victoria's<Key.space><Key.shift><Key.shift><Key.shift><Key.shift><Key.shift><Key.shift><Key.shift>Secret<Key.space><Key.shift>The<Key.space><Key.shift>Do-<Key.shift>Not-<Key.space><Key.backspace><Key.shift>Disturb<Key.space><Key.shift>Teddy<Key.space><Key.shift>Lipstick<Key.space><Key.shift>Red<Key.space><Key.shift_r>(<Key.shift>Medium<Key.shift_r>)<Key.tab><Key.tab>incom<Key.down><Key.down><Key.down><Key.tab>1<Key.tab>
Screenshot: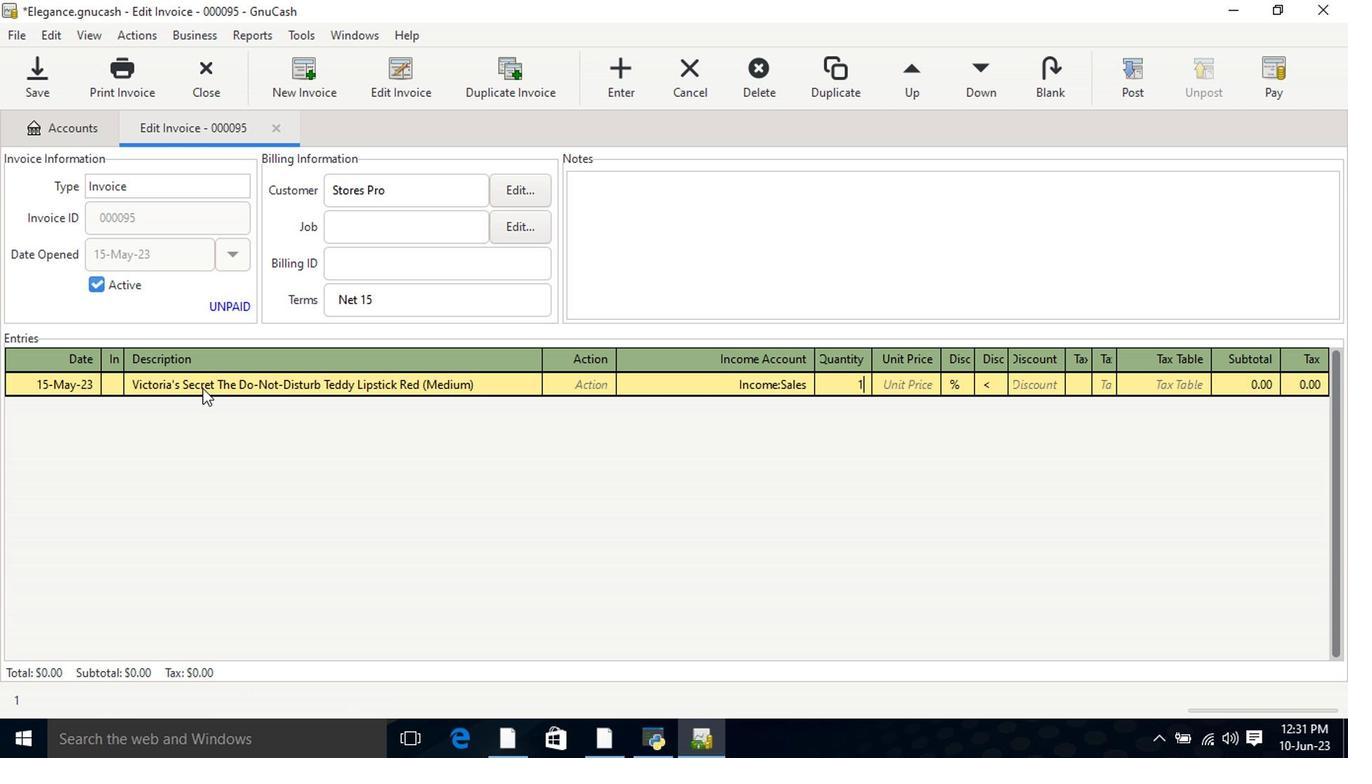 
Action: Mouse moved to (277, 385)
Screenshot: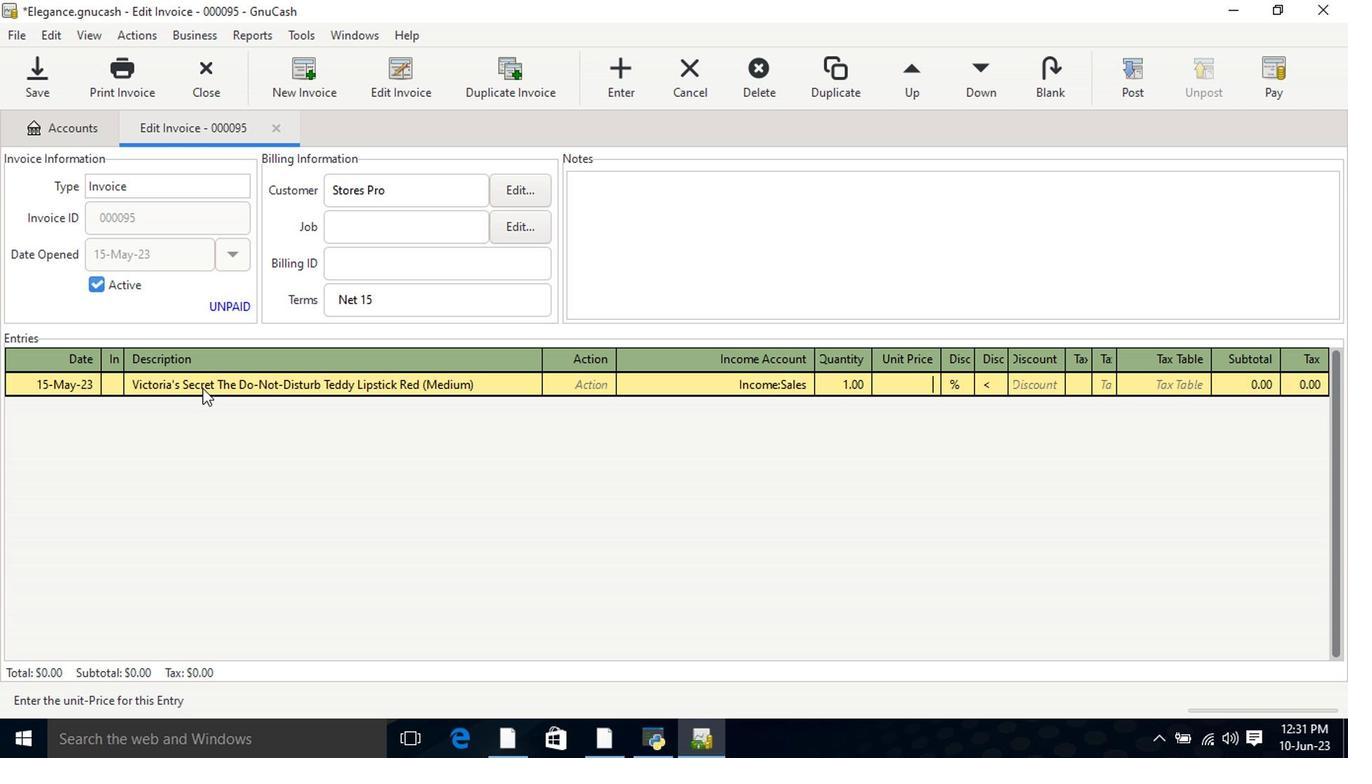 
Action: Key pressed 9.49<Key.tab>
Screenshot: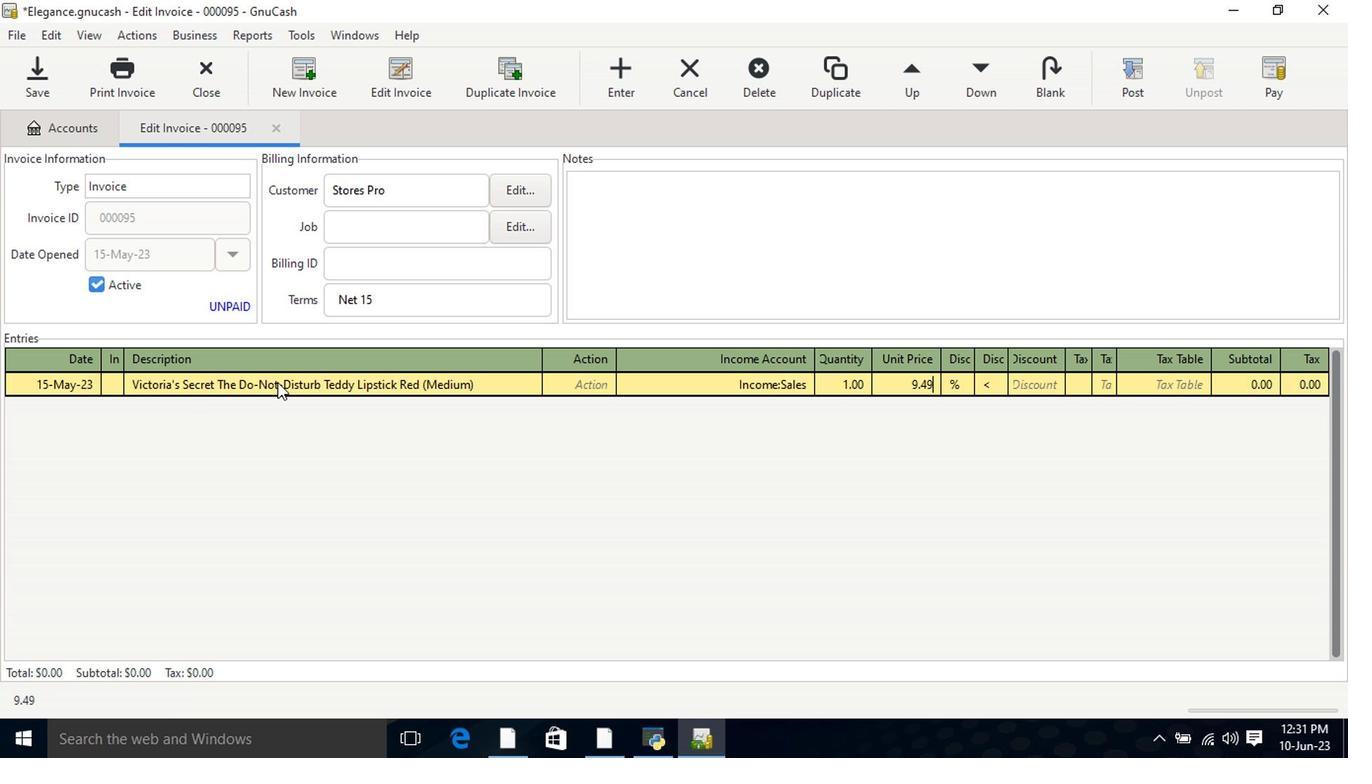 
Action: Mouse moved to (1079, 384)
Screenshot: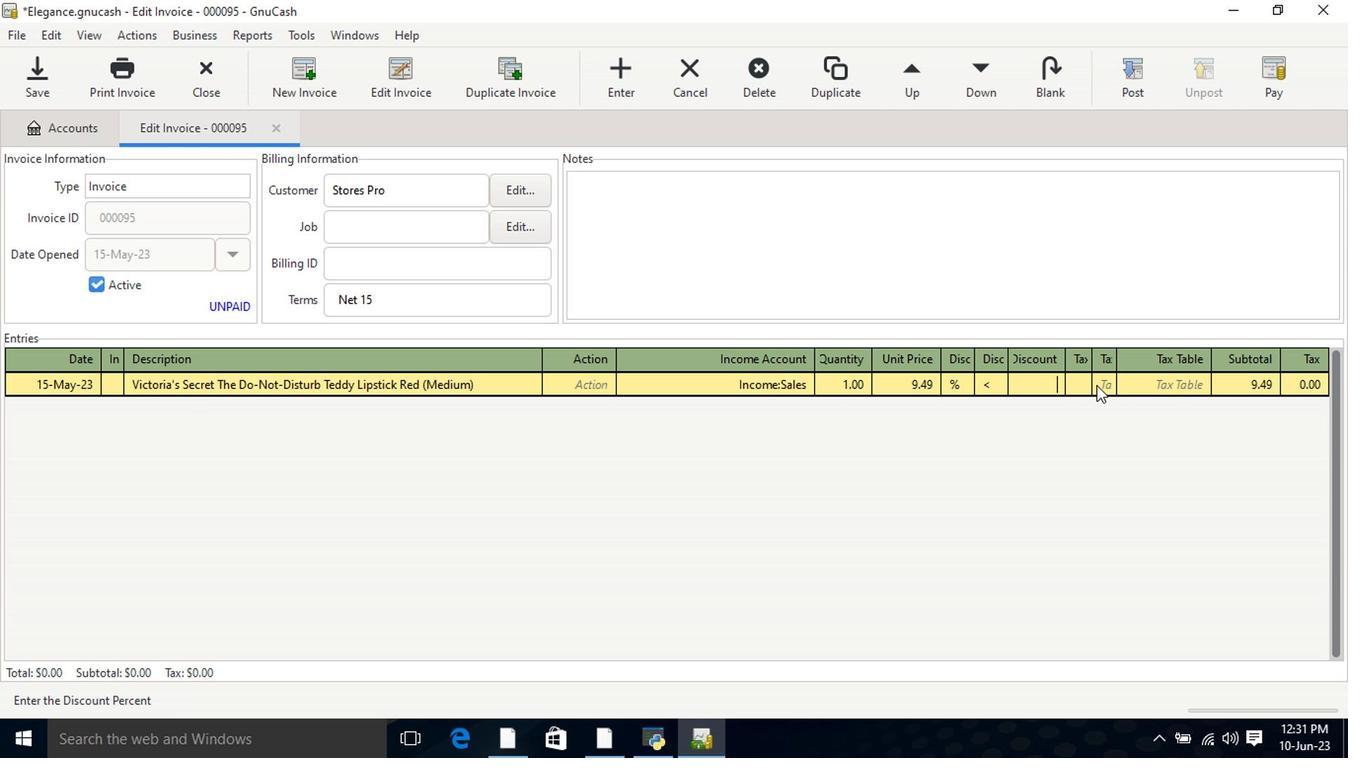 
Action: Mouse pressed left at (1079, 384)
Screenshot: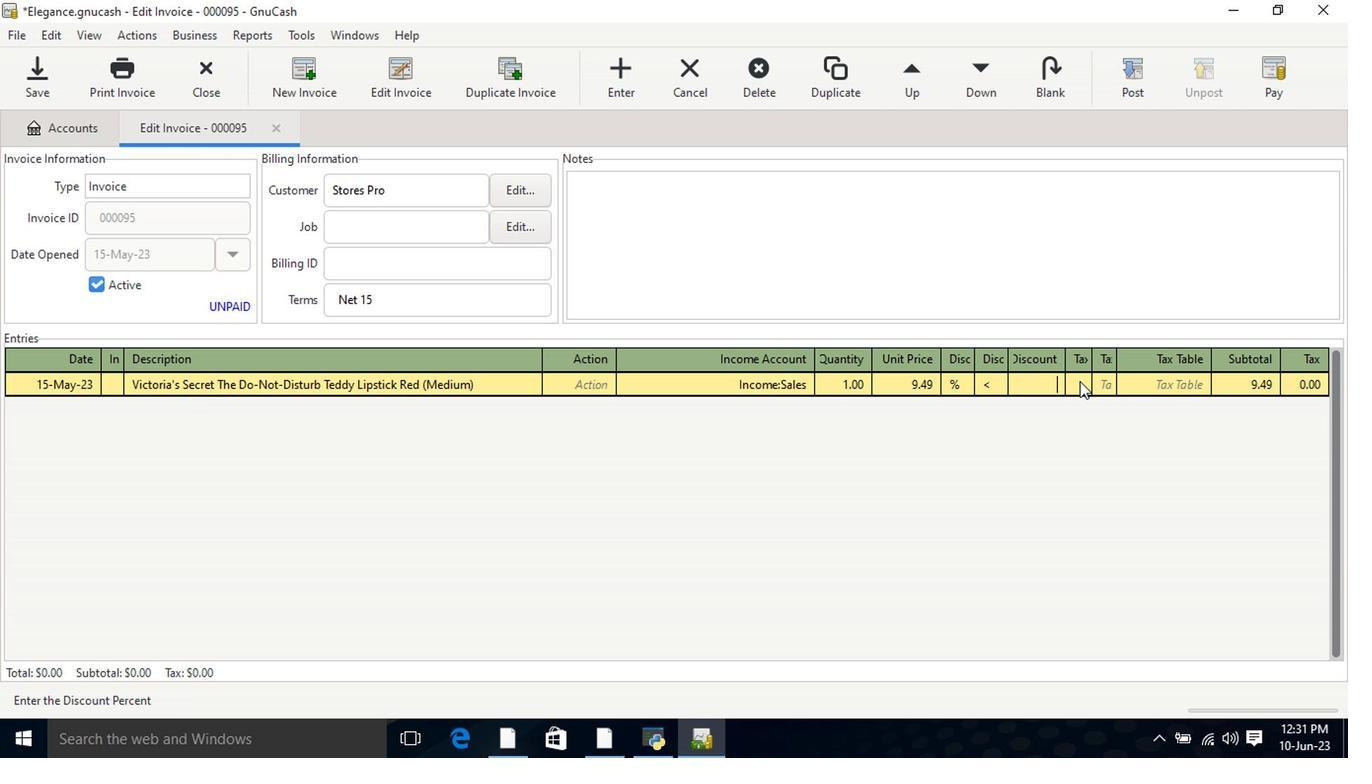 
Action: Mouse moved to (1096, 388)
Screenshot: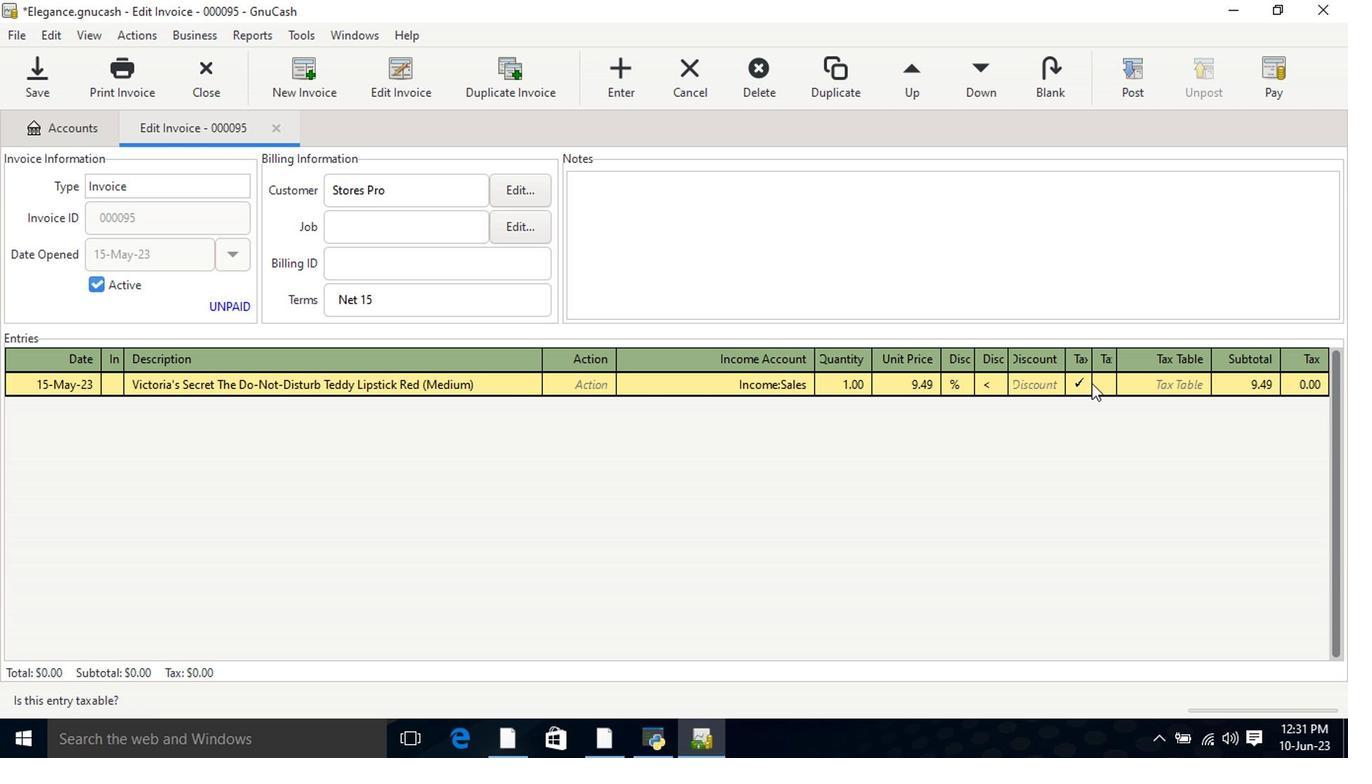 
Action: Mouse pressed left at (1096, 388)
Screenshot: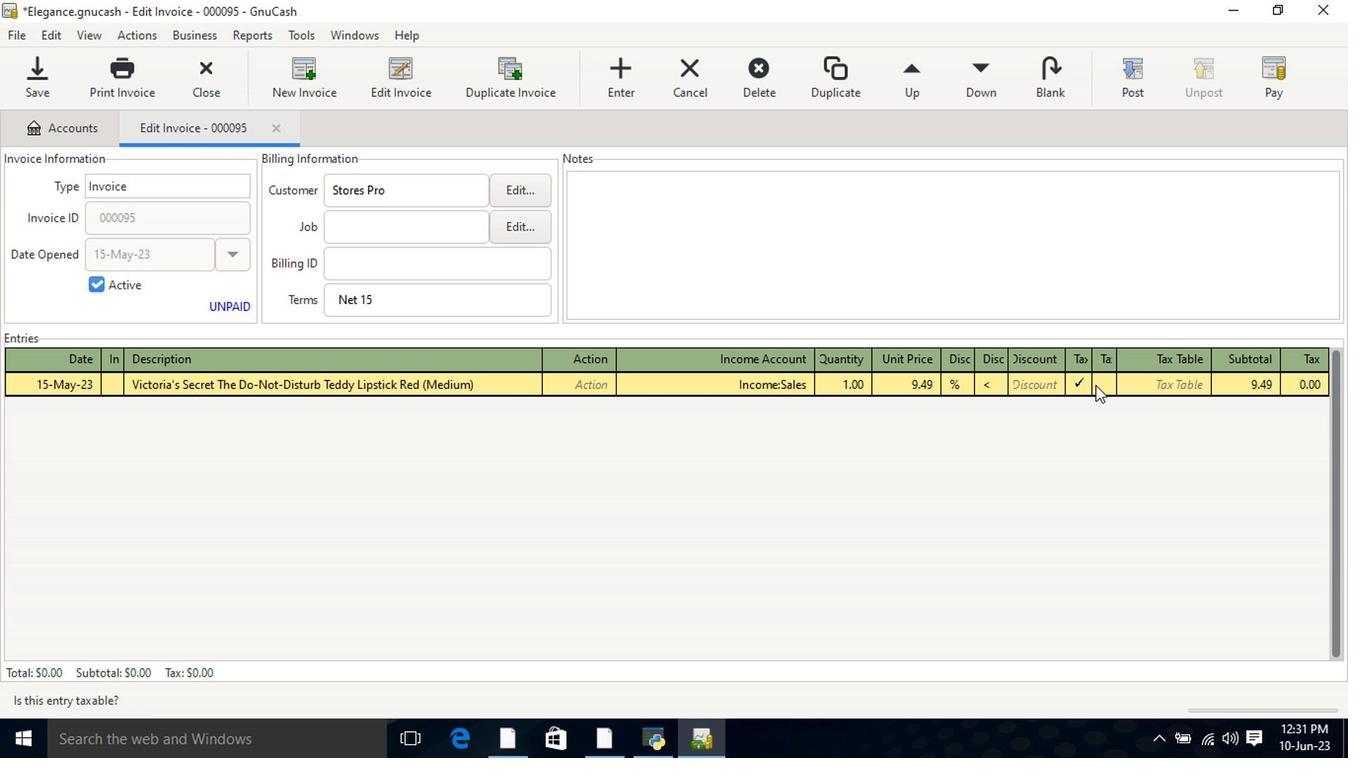 
Action: Mouse moved to (1147, 388)
Screenshot: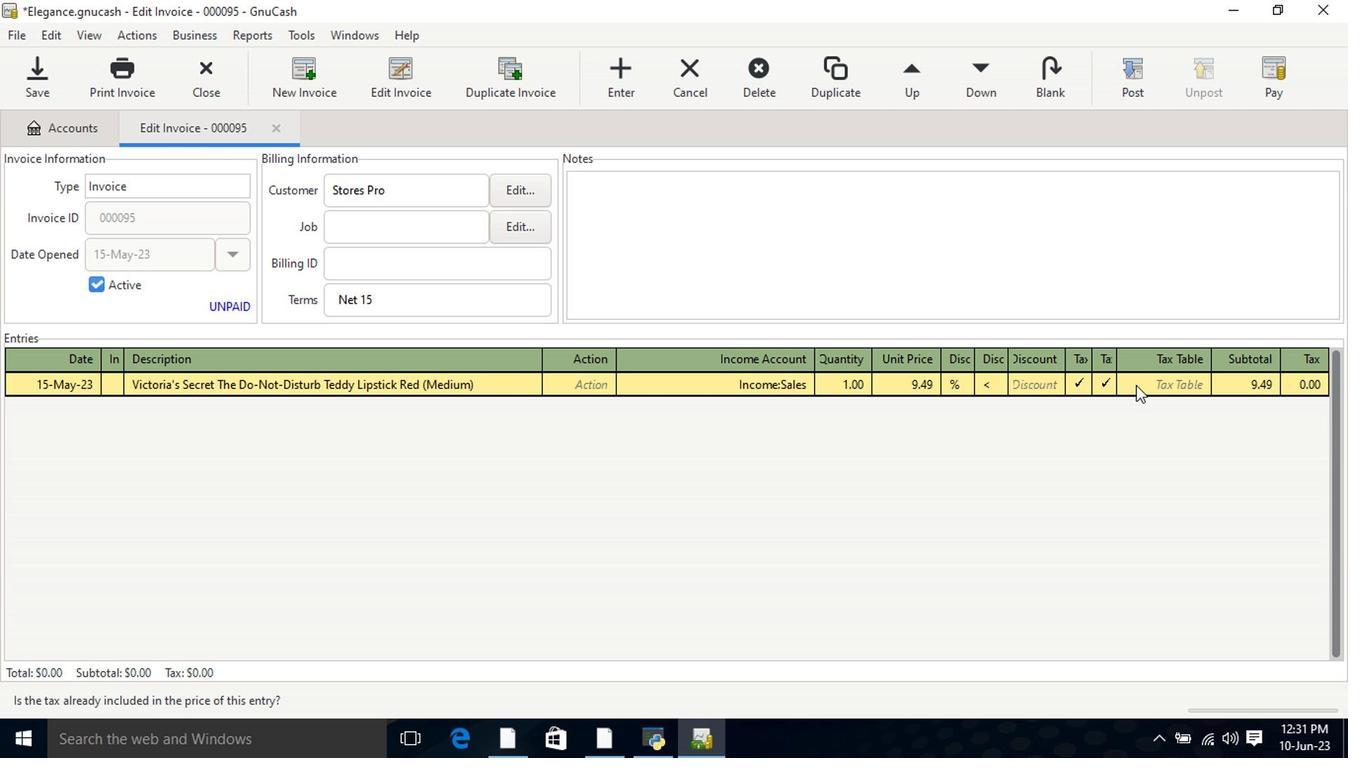 
Action: Mouse pressed left at (1147, 388)
Screenshot: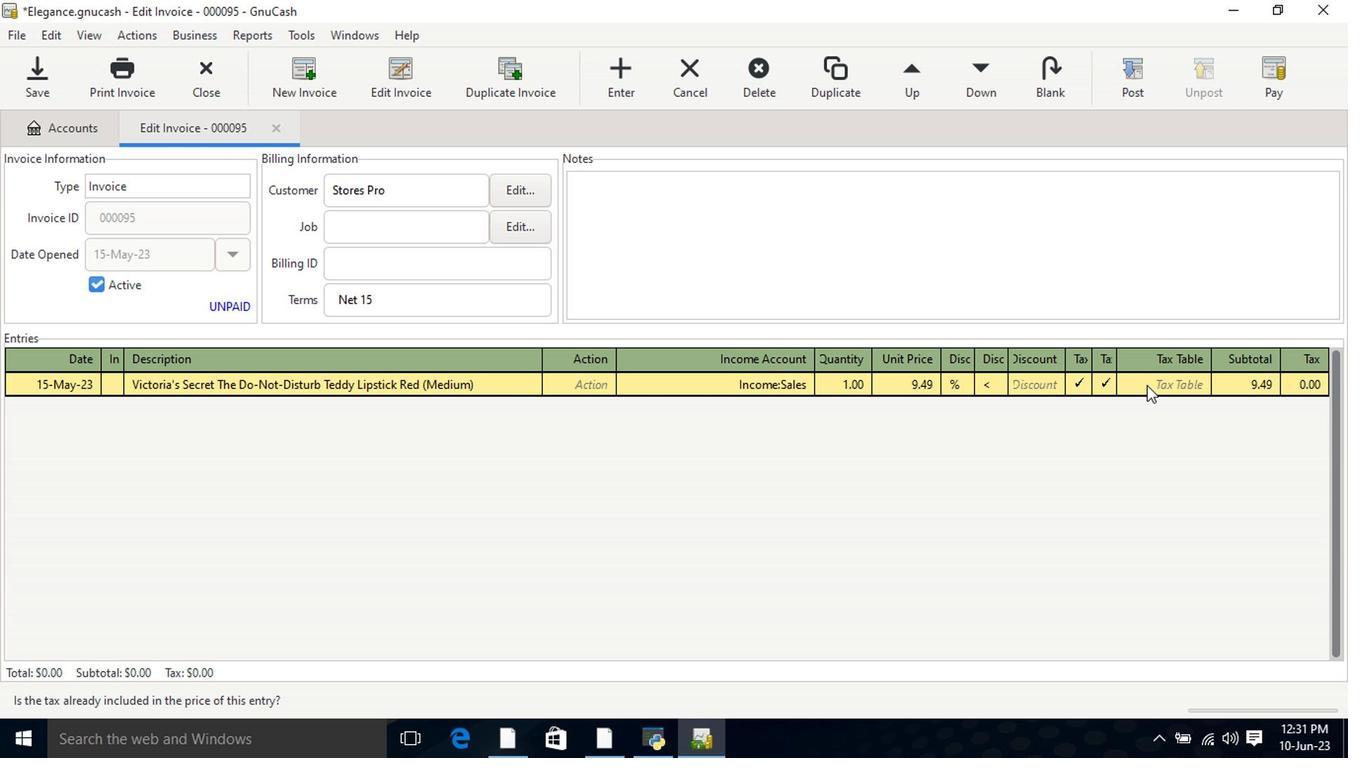 
Action: Mouse moved to (1189, 387)
Screenshot: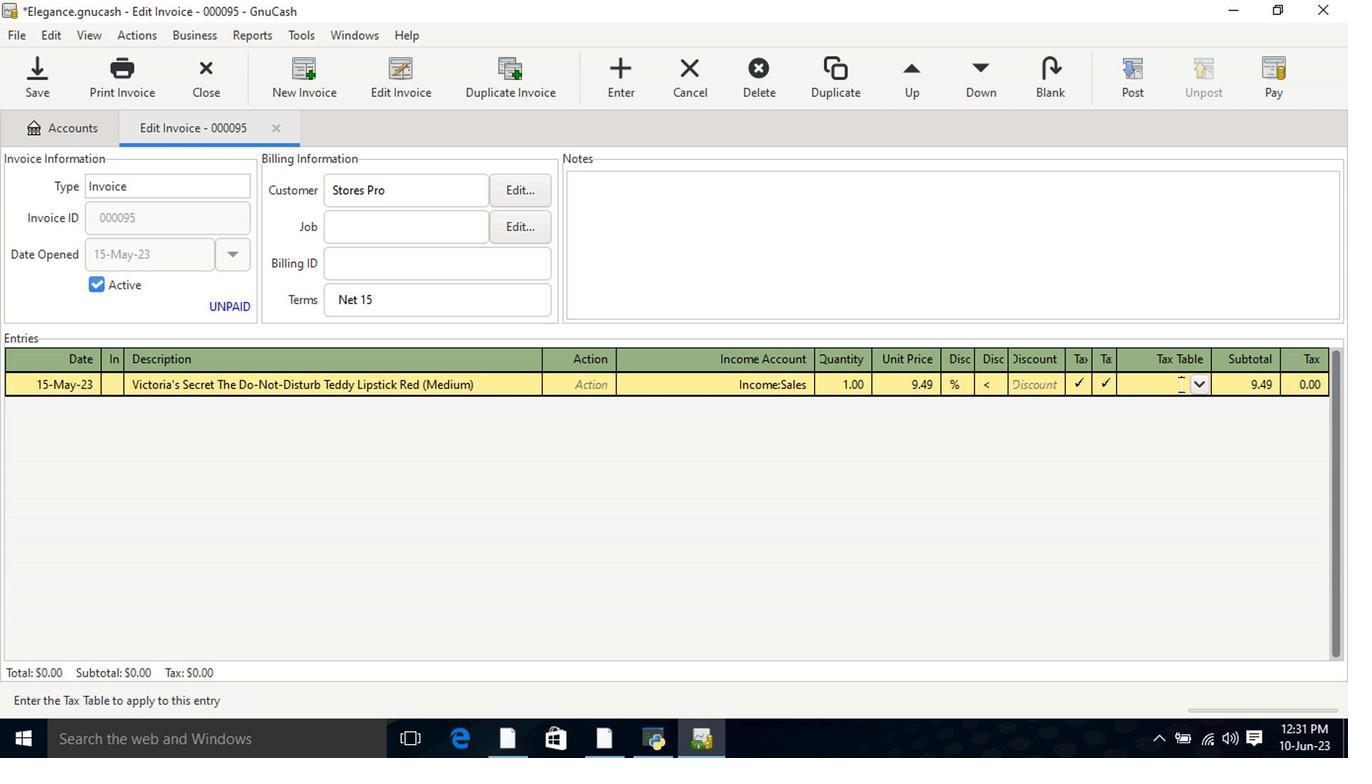 
Action: Mouse pressed left at (1189, 387)
Screenshot: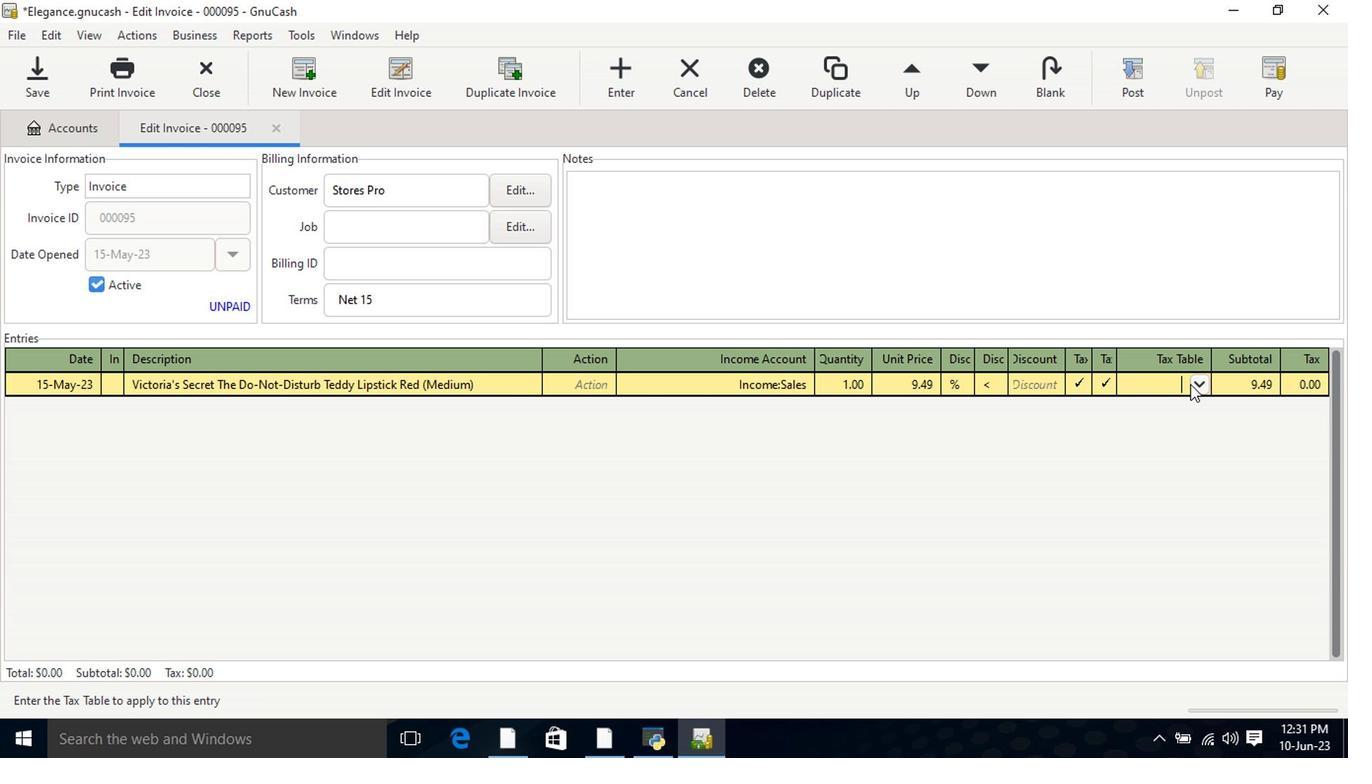 
Action: Mouse moved to (1188, 405)
Screenshot: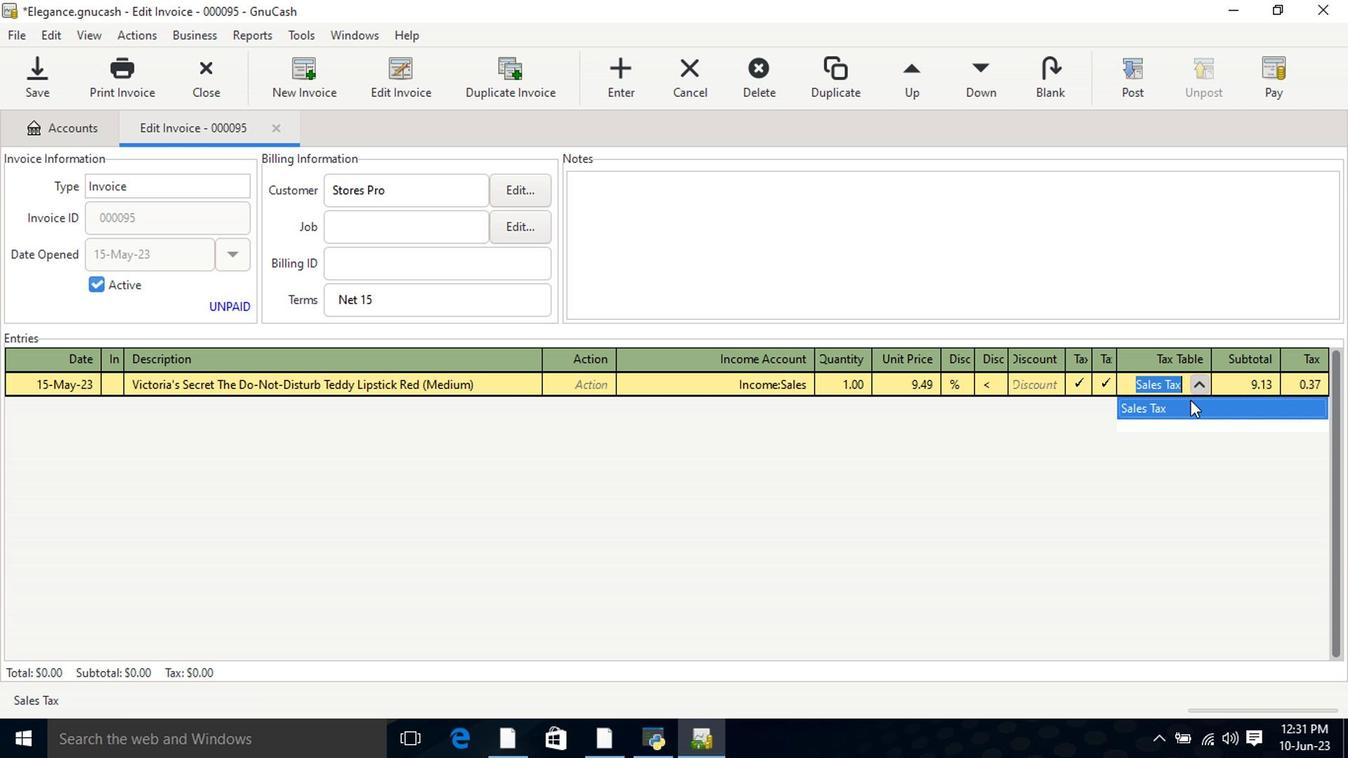 
Action: Mouse pressed left at (1188, 405)
Screenshot: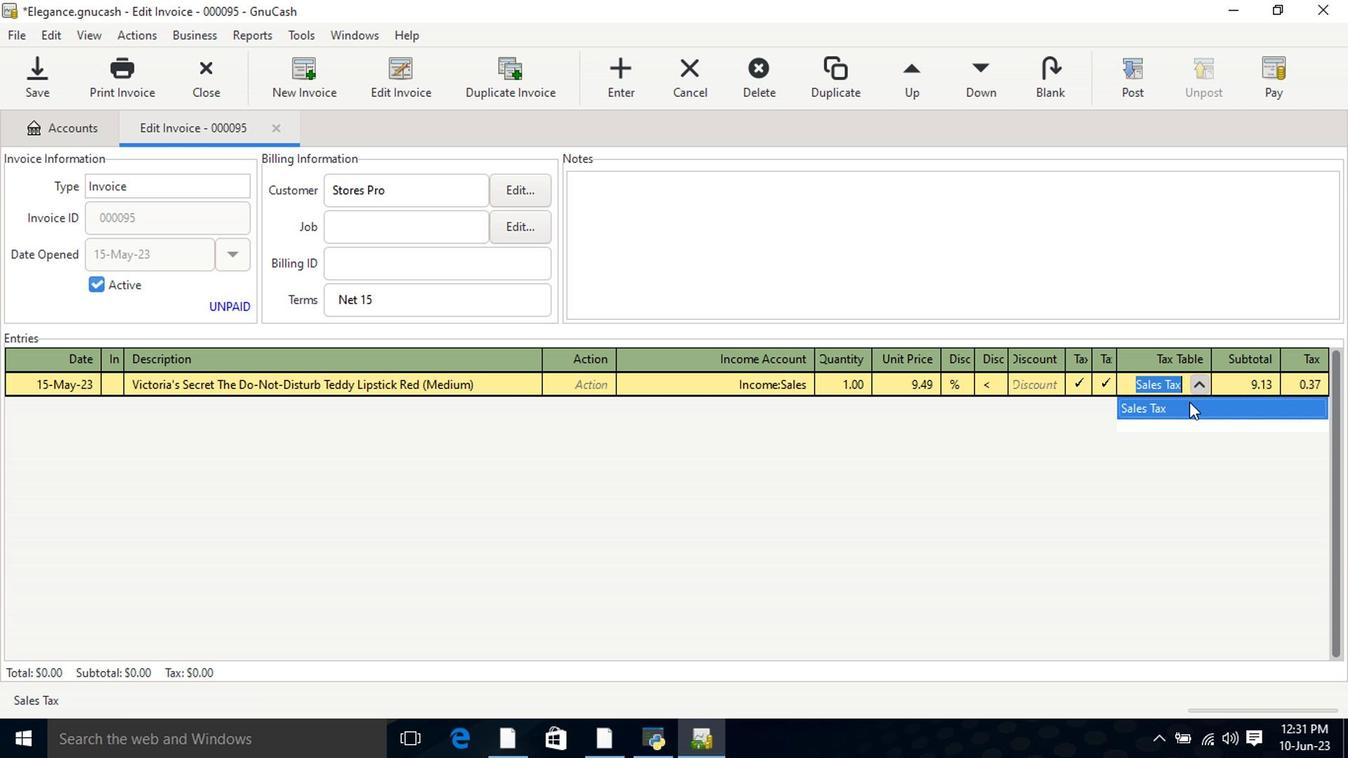 
Action: Key pressed <Key.tab><Key.tab><Key.shift>Good<Key.space><Key.shift>Chemistry<Key.space><Key.shift>Body<Key.space><Key.shift>Spray<Key.space><Key.shift>Pink<Key.space><Key.shift>Palm<Key.space><Key.shift_r>(4.25<Key.space><Key.shift>oz<Key.shift_r>)<Key.space><Key.shift>In<Key.backspace><Key.backspace><Key.backspace><Key.tab><Key.tab>incom<Key.down><Key.down><Key.down><Key.tab>2<Key.tab>12.99<Key.tab>
Screenshot: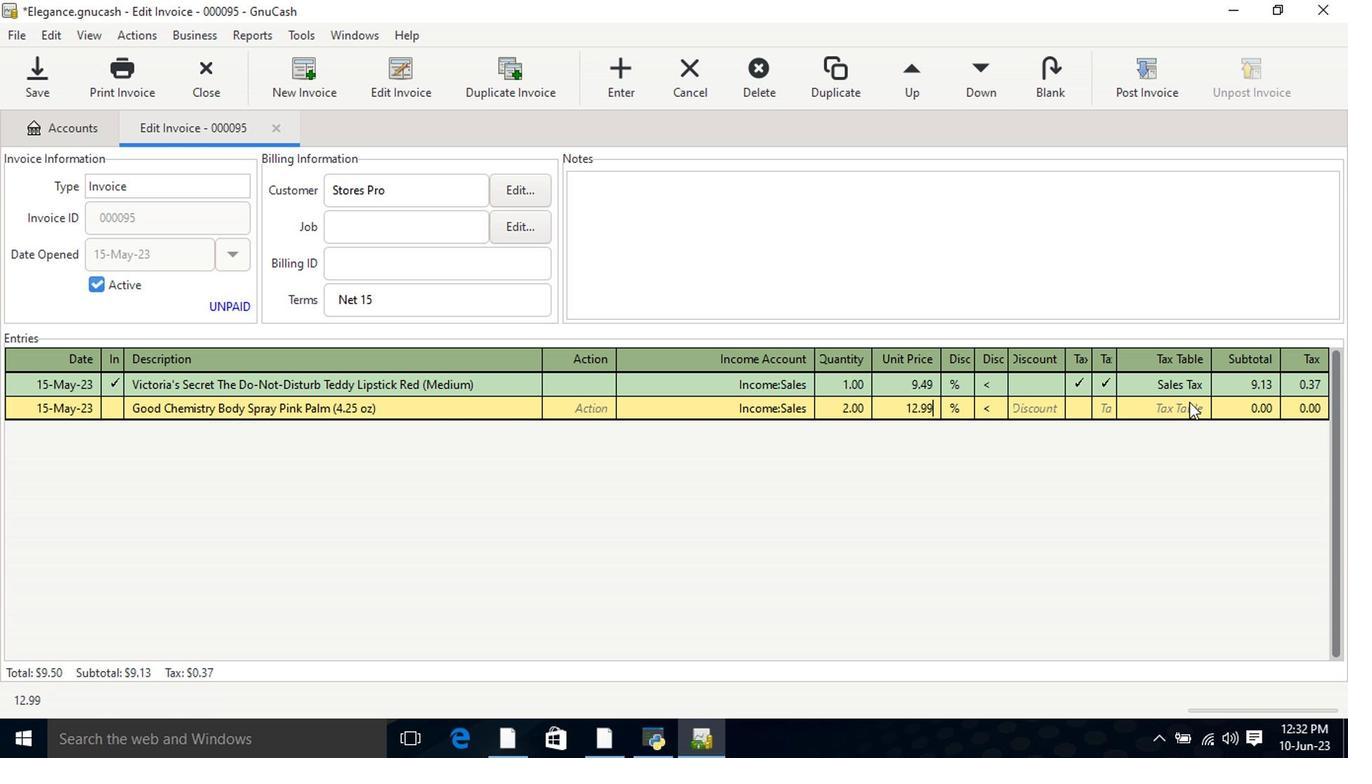 
Action: Mouse moved to (1081, 412)
Screenshot: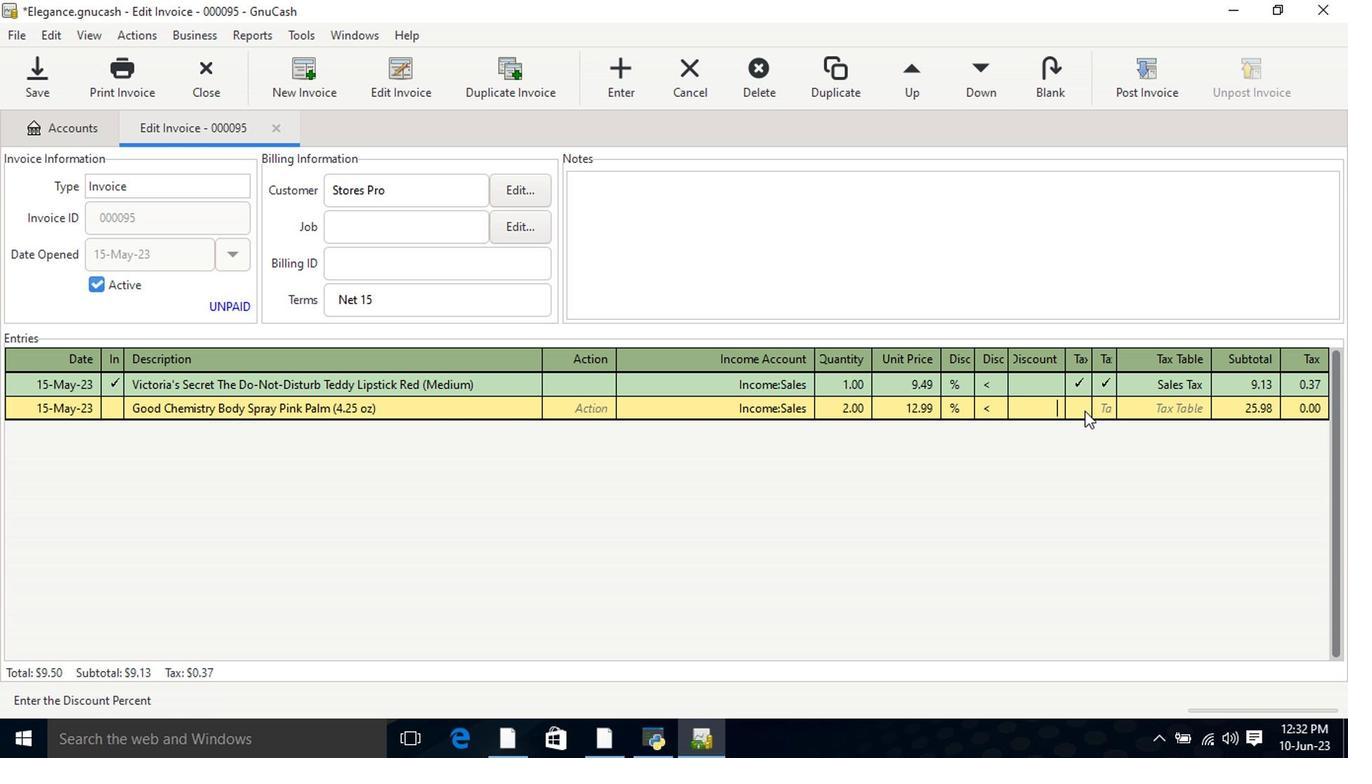 
Action: Mouse pressed left at (1081, 412)
Screenshot: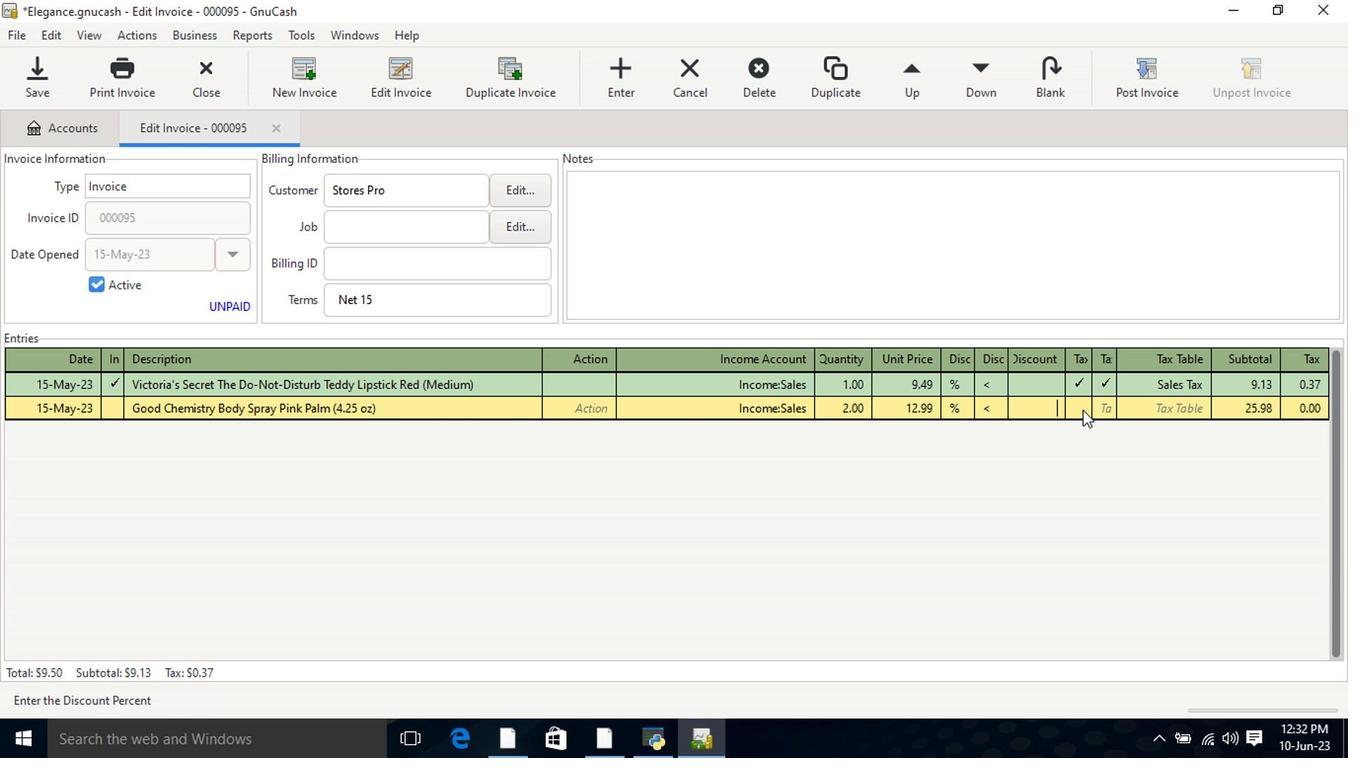 
Action: Mouse moved to (1105, 414)
Screenshot: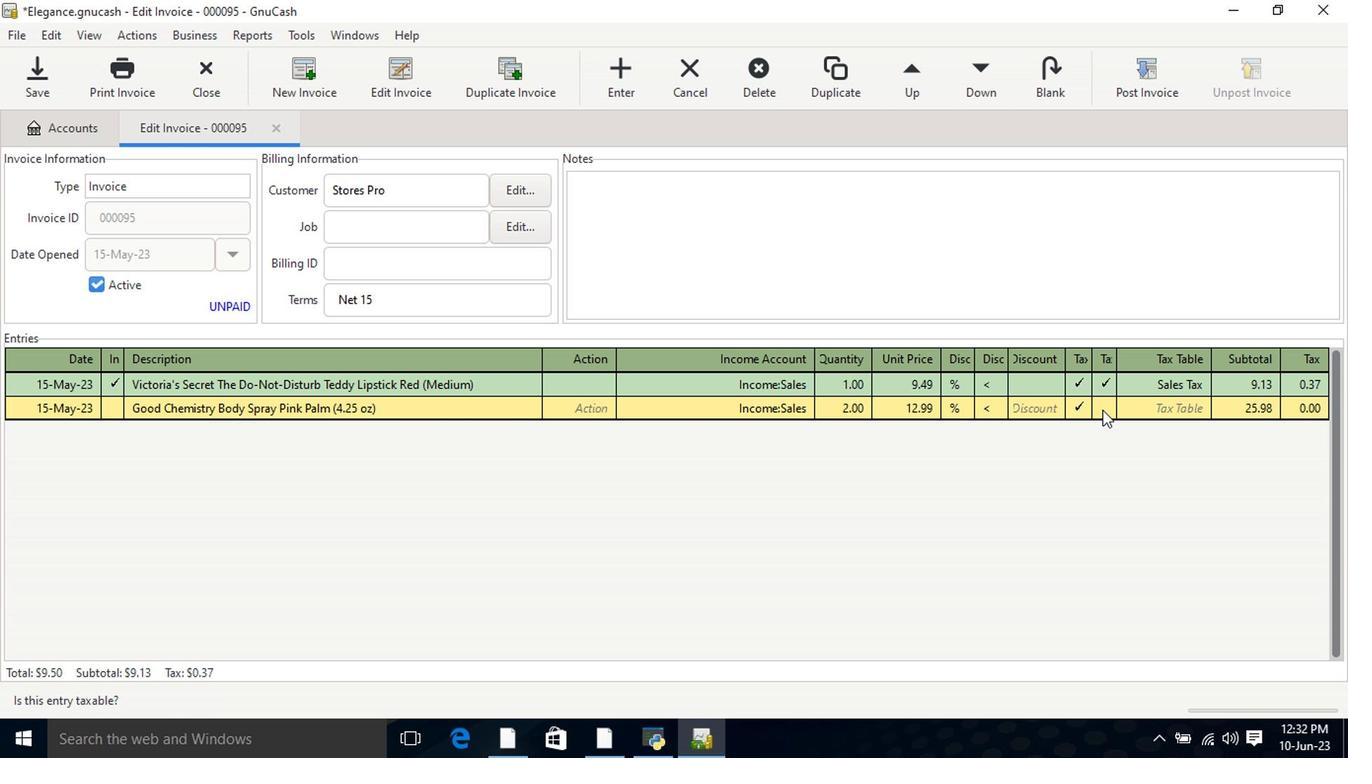 
Action: Mouse pressed left at (1105, 414)
Screenshot: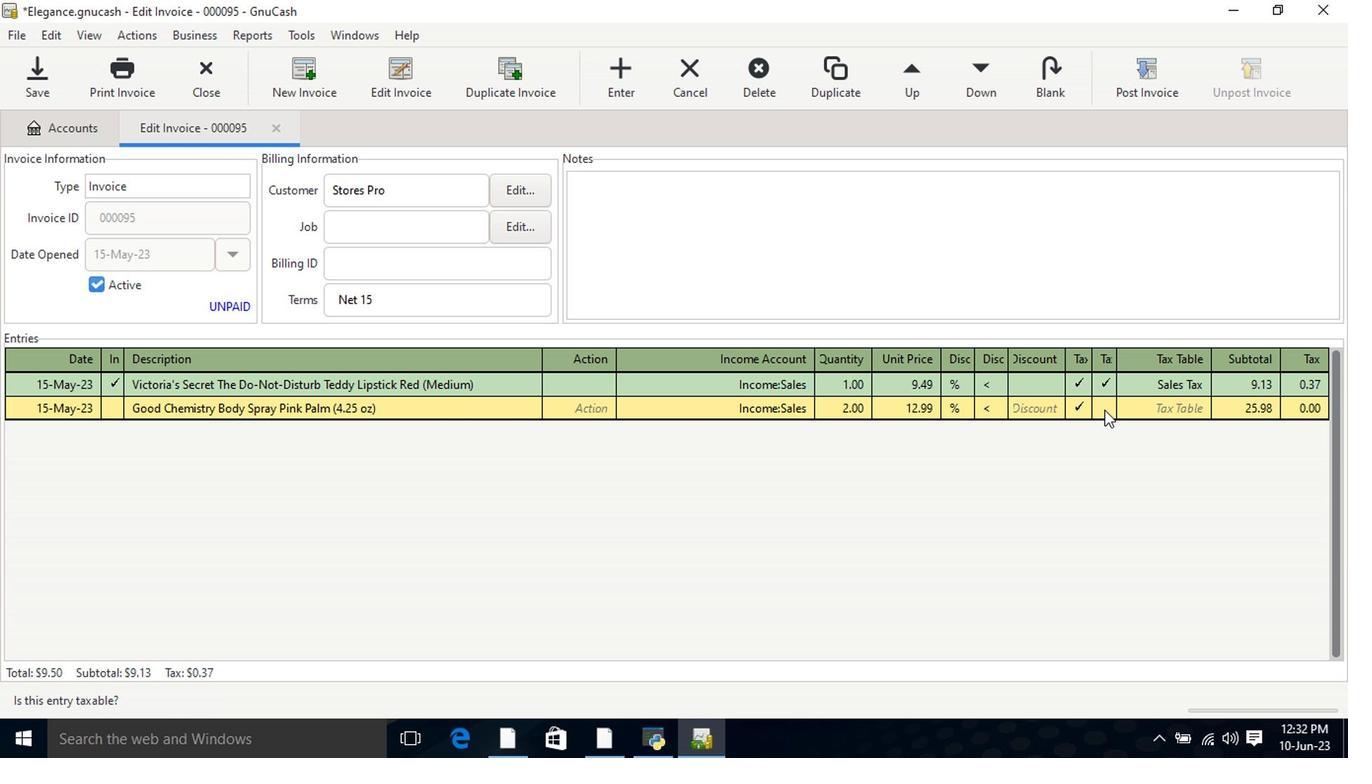 
Action: Mouse moved to (1171, 407)
Screenshot: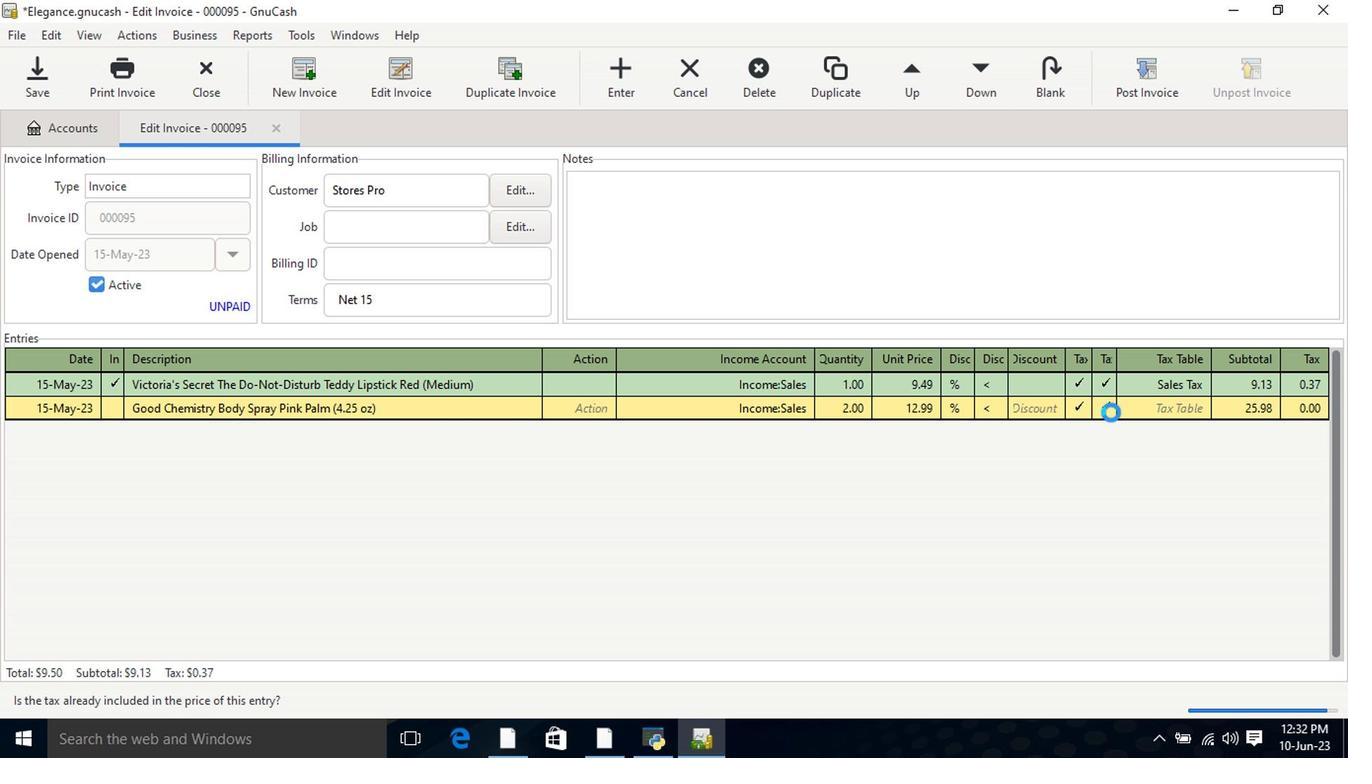 
Action: Mouse pressed left at (1171, 407)
Screenshot: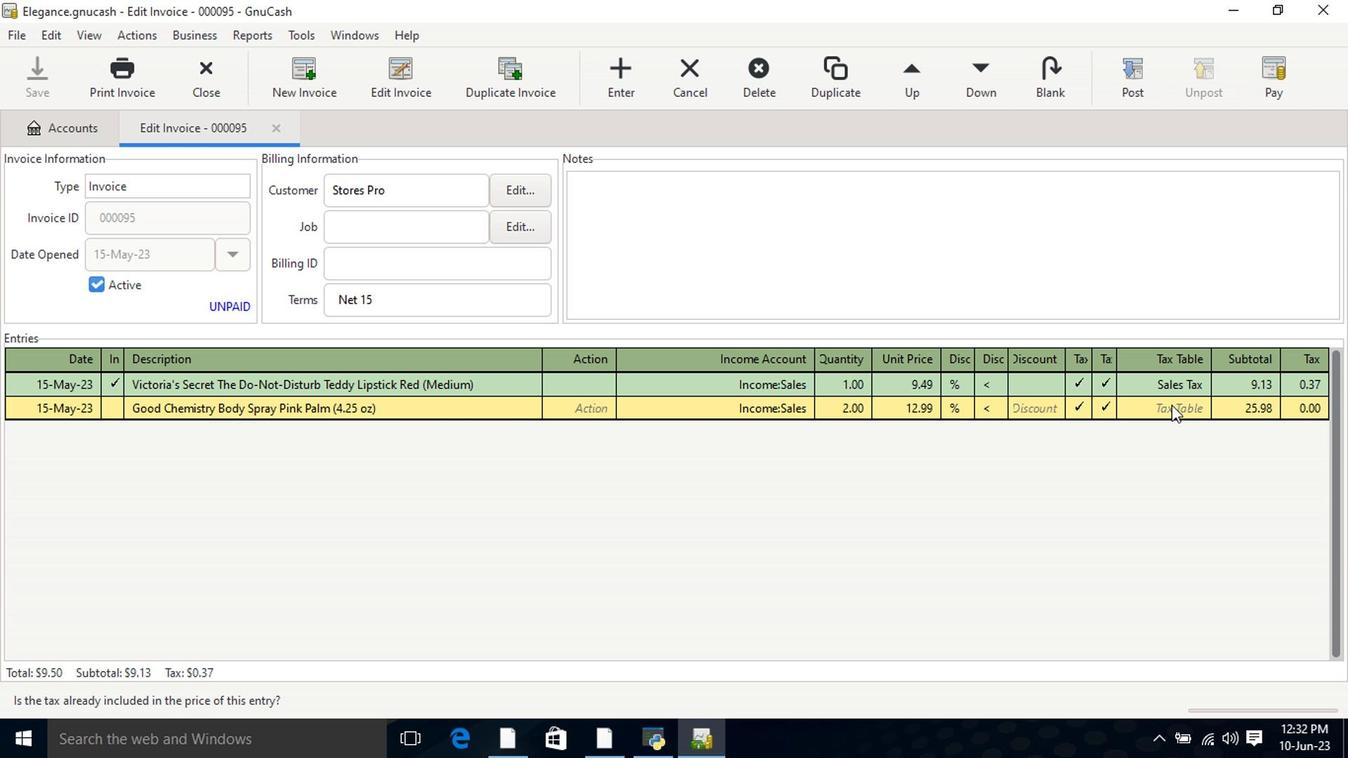 
Action: Mouse moved to (1201, 405)
Screenshot: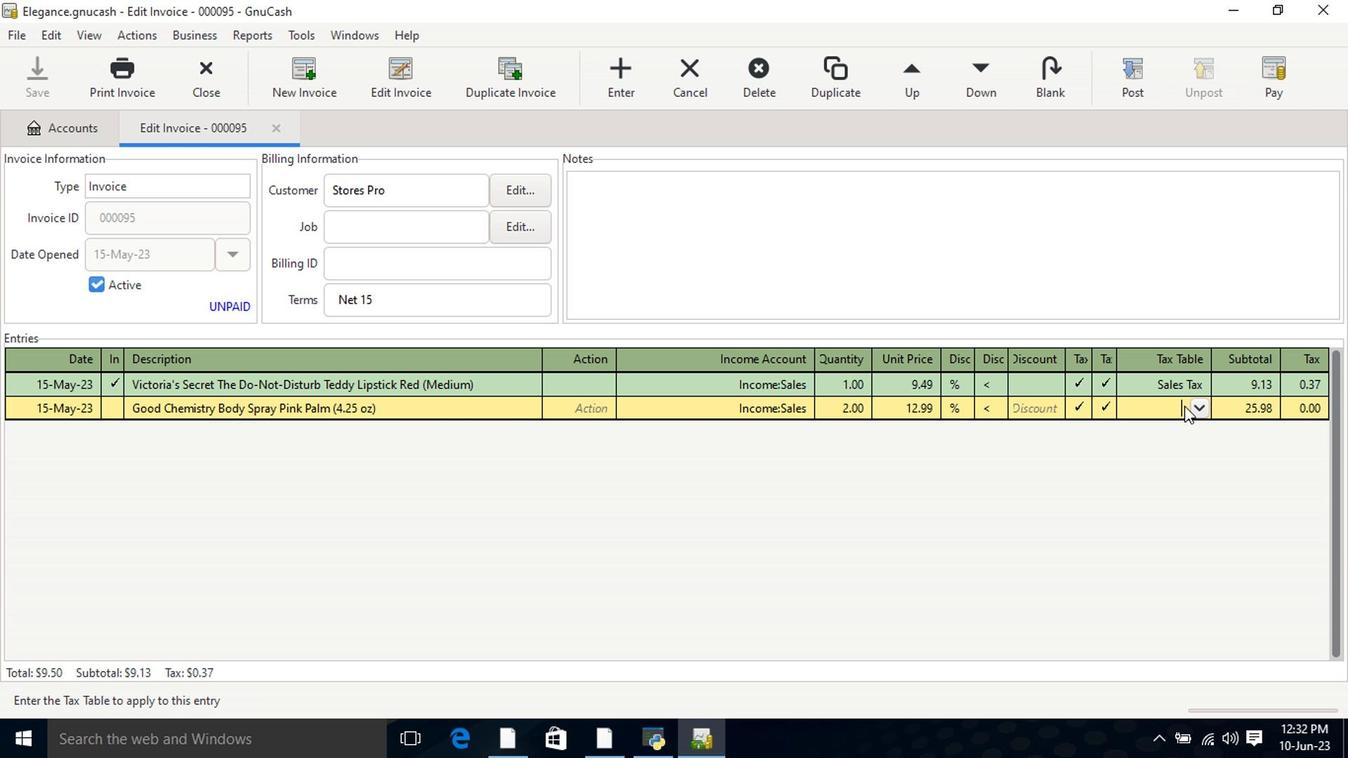 
Action: Mouse pressed left at (1201, 405)
Screenshot: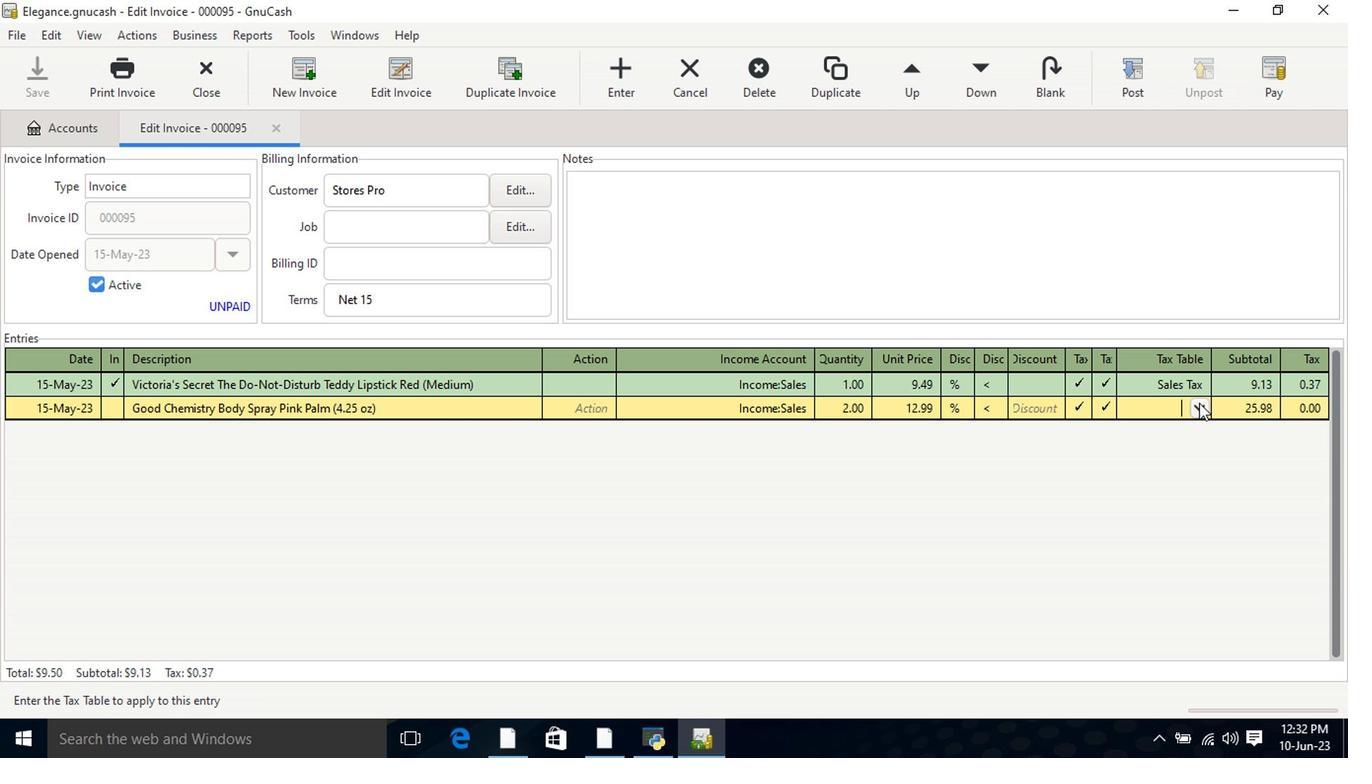 
Action: Mouse moved to (1188, 429)
Screenshot: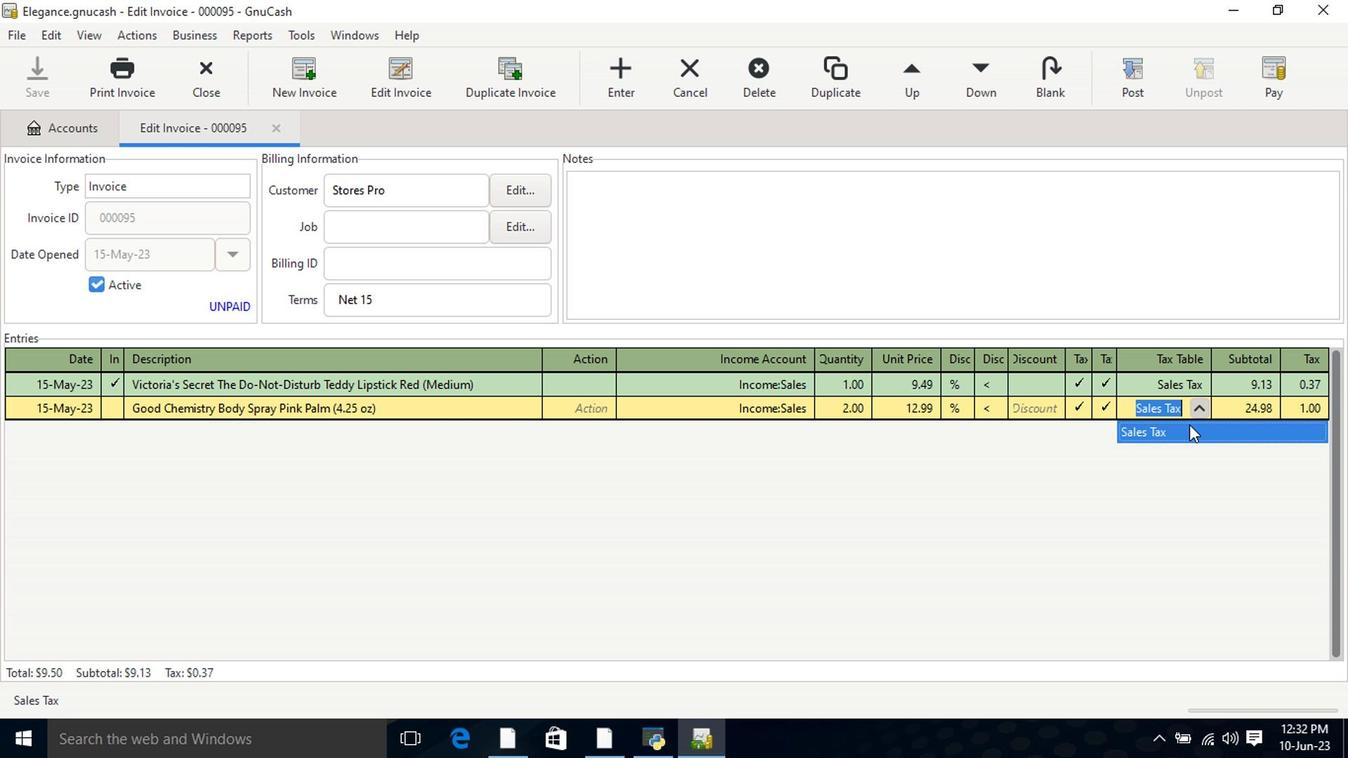 
Action: Key pressed <Key.tab>
Screenshot: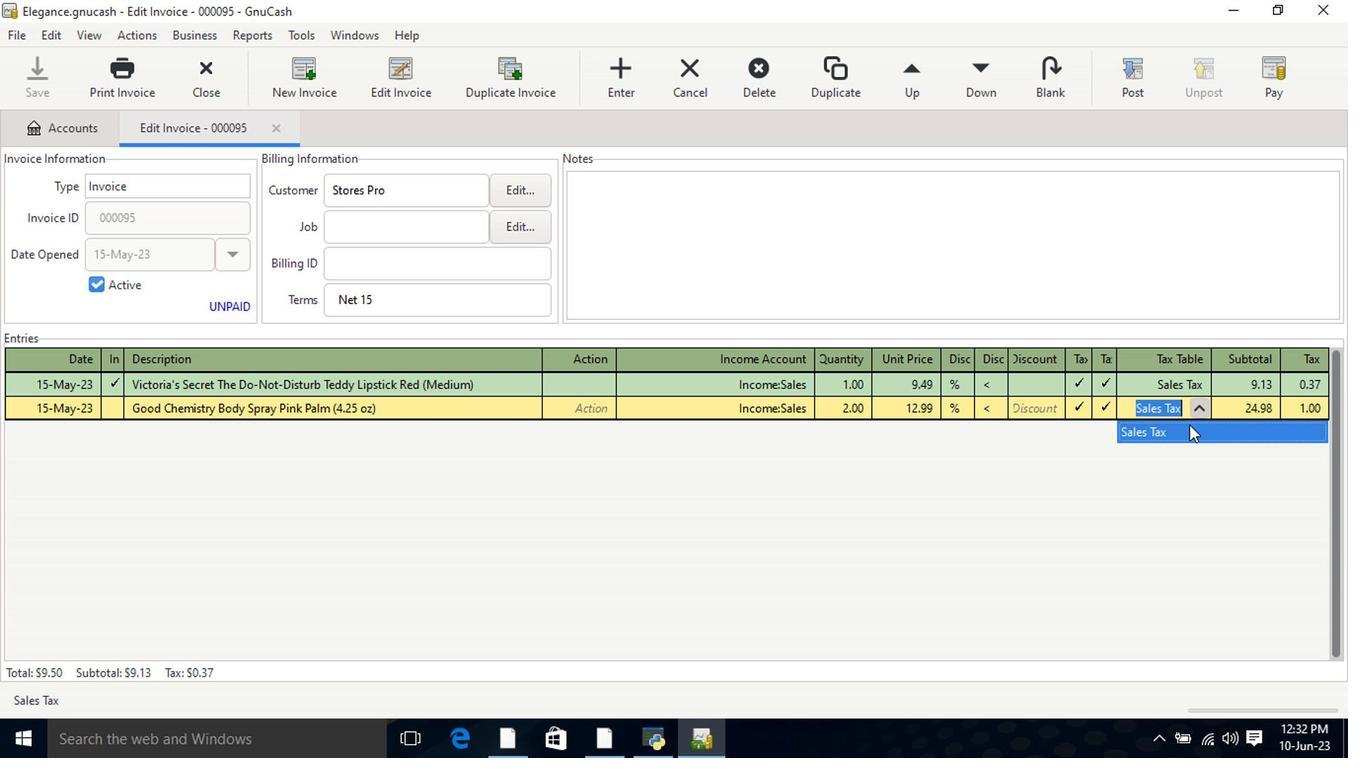 
Action: Mouse moved to (1131, 87)
Screenshot: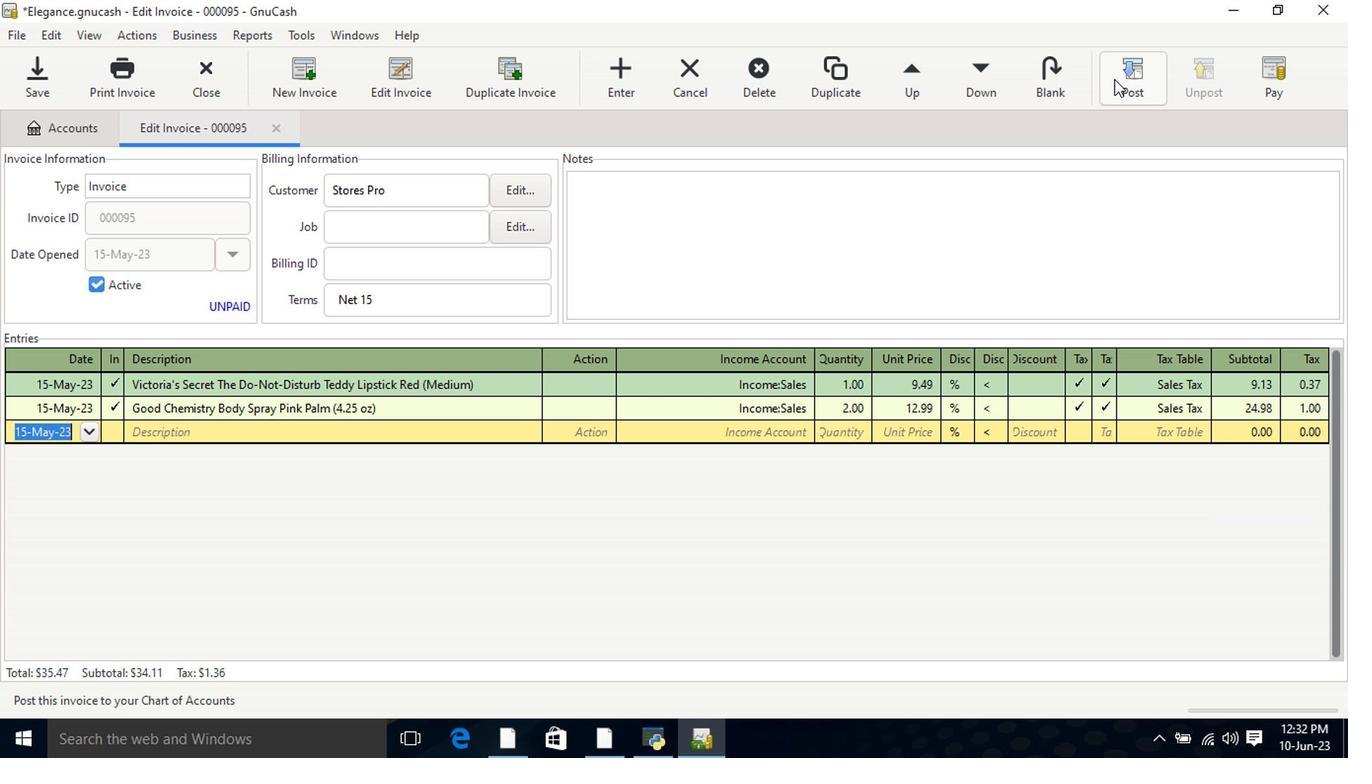 
Action: Mouse pressed left at (1131, 87)
Screenshot: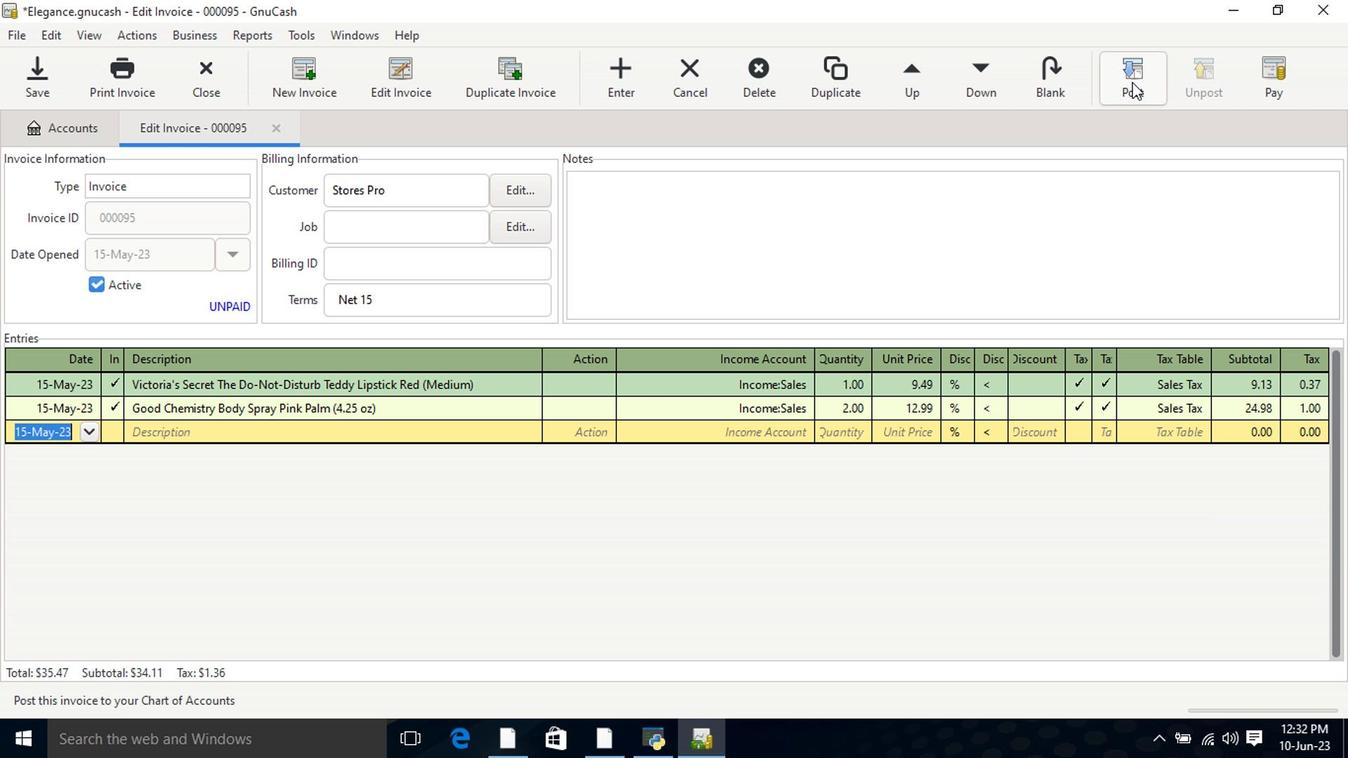 
Action: Mouse moved to (831, 323)
Screenshot: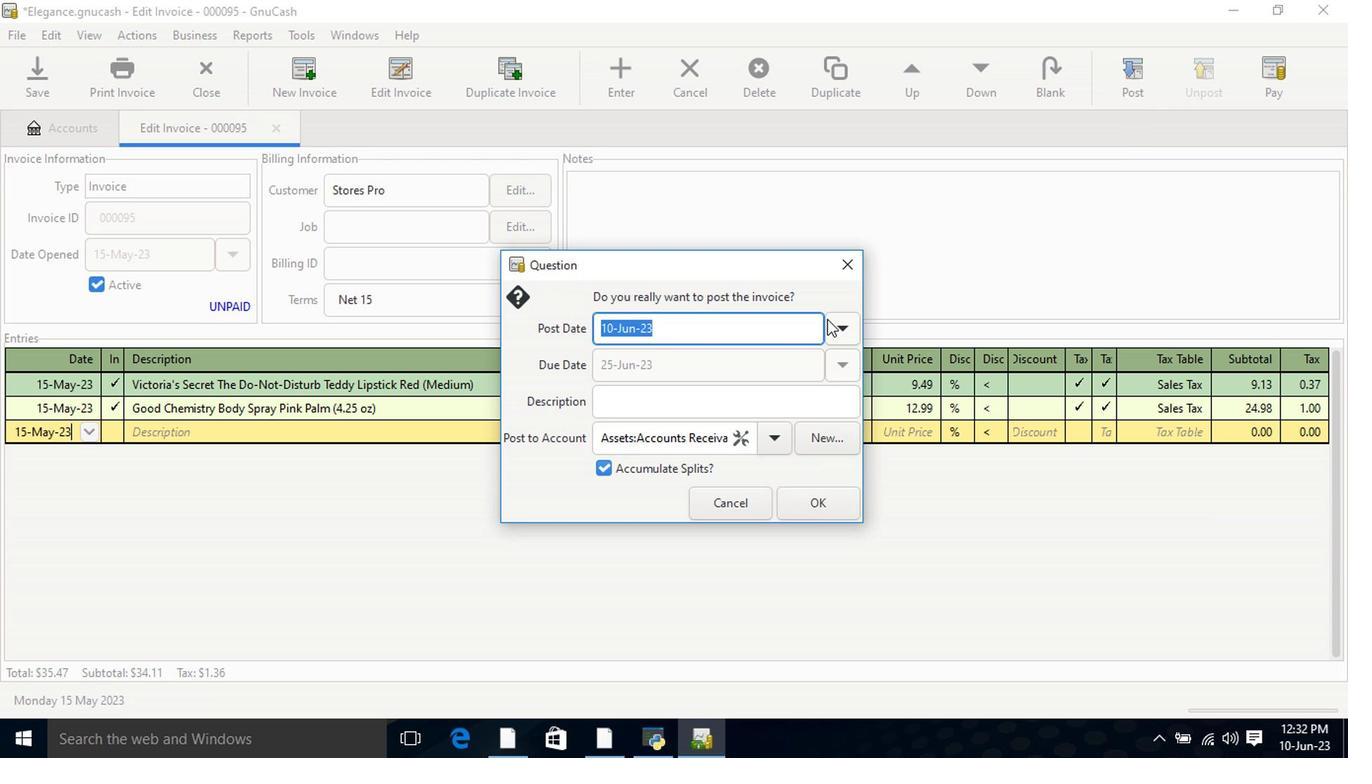 
Action: Mouse pressed left at (831, 323)
Screenshot: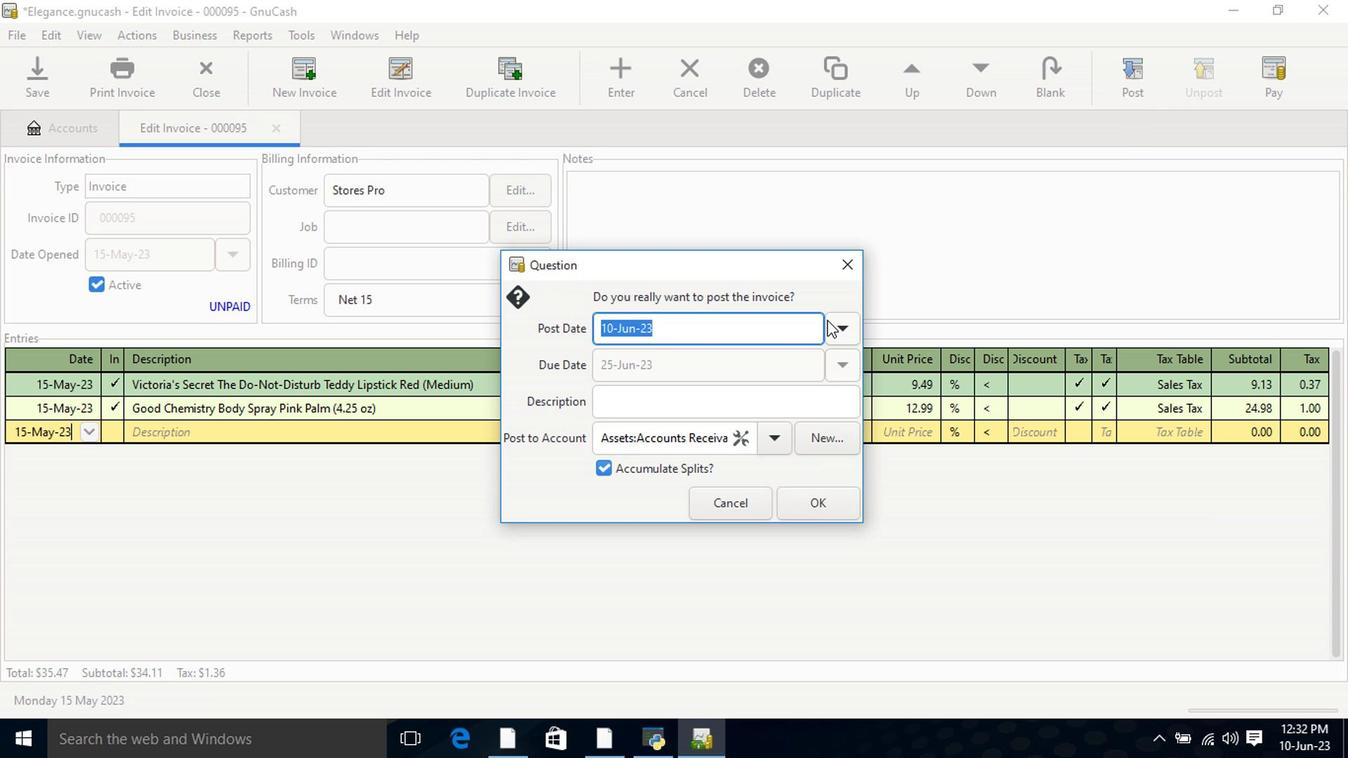 
Action: Mouse moved to (691, 363)
Screenshot: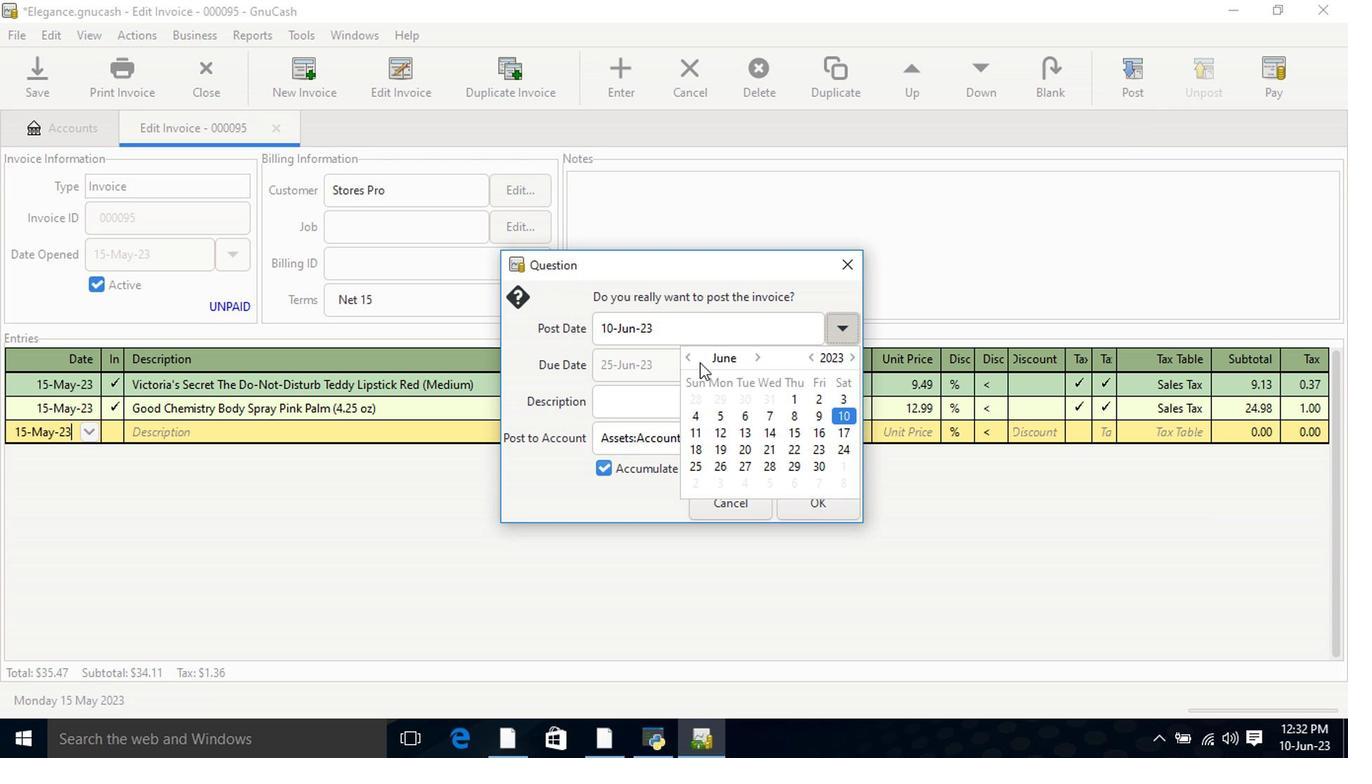 
Action: Mouse pressed left at (691, 363)
Screenshot: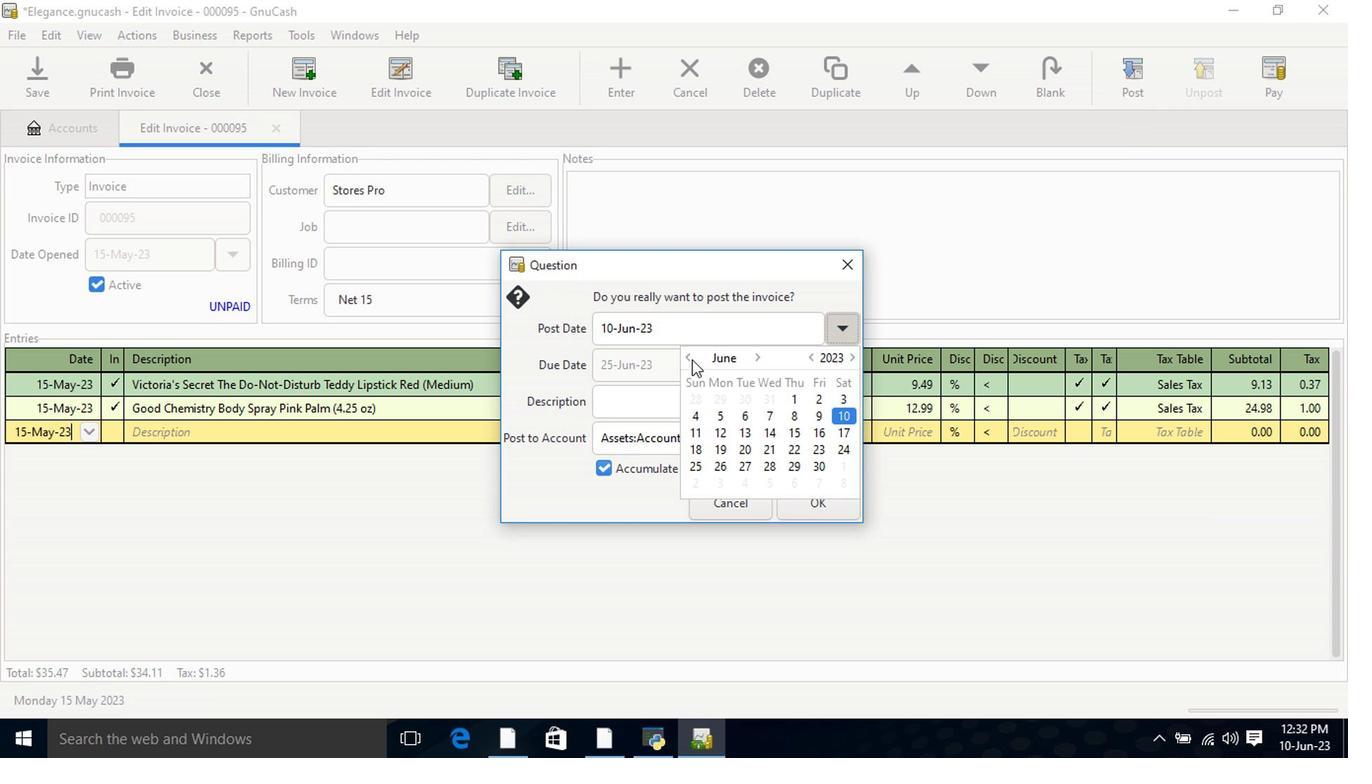 
Action: Mouse moved to (728, 433)
Screenshot: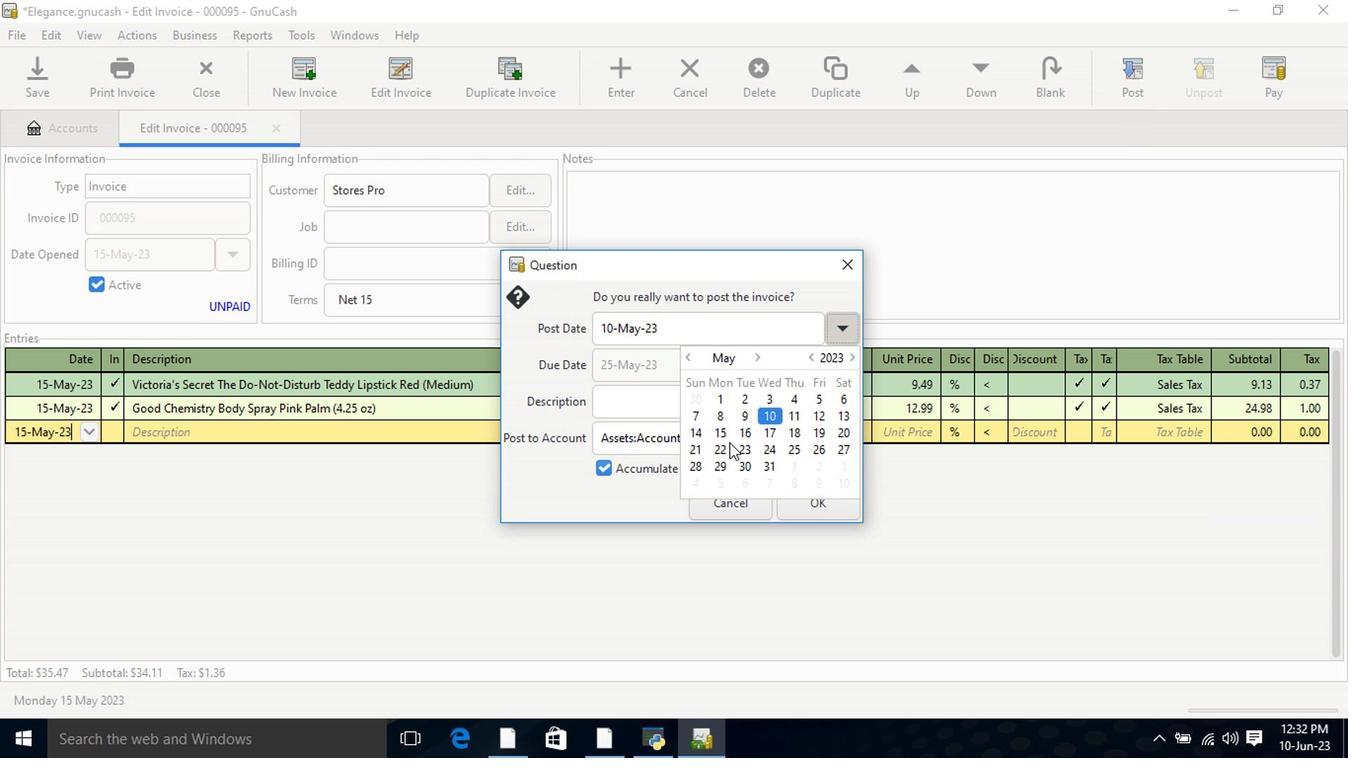 
Action: Mouse pressed left at (728, 433)
Screenshot: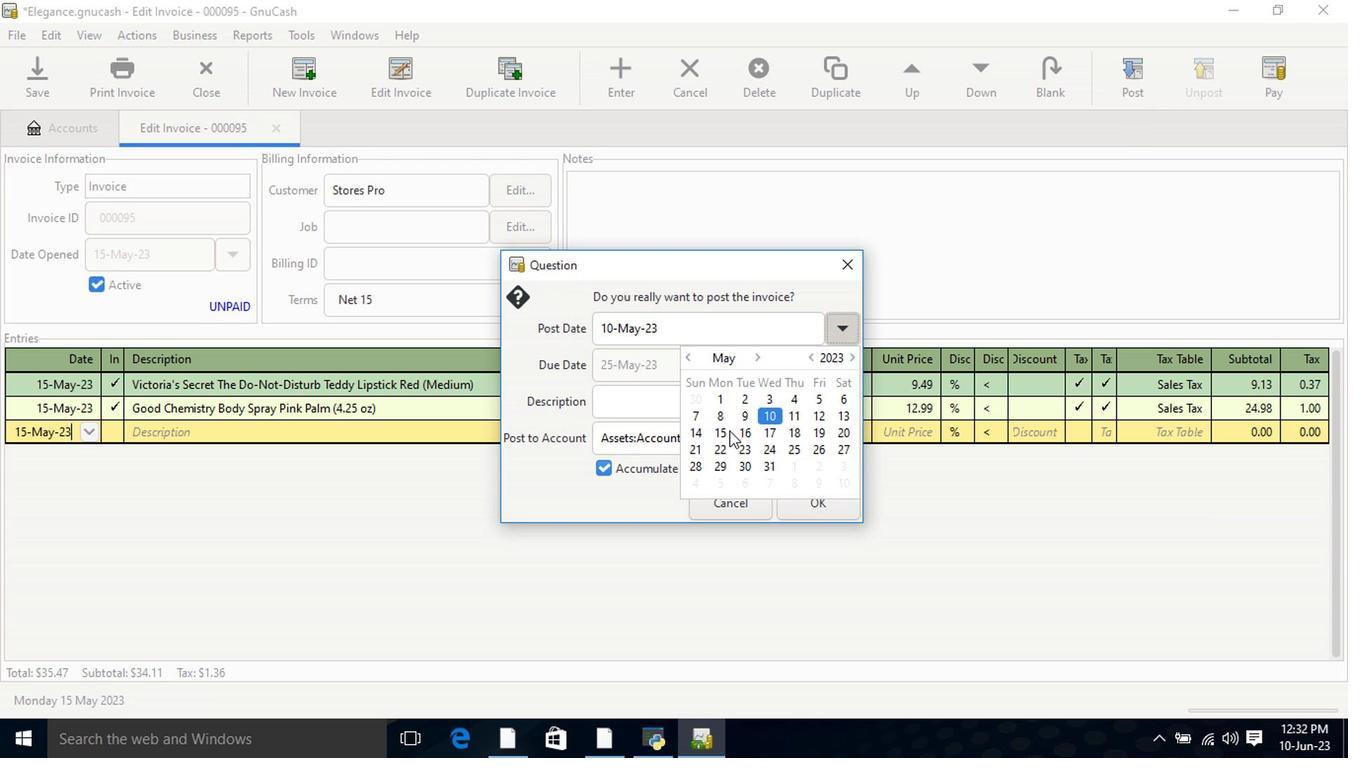 
Action: Mouse pressed left at (728, 433)
Screenshot: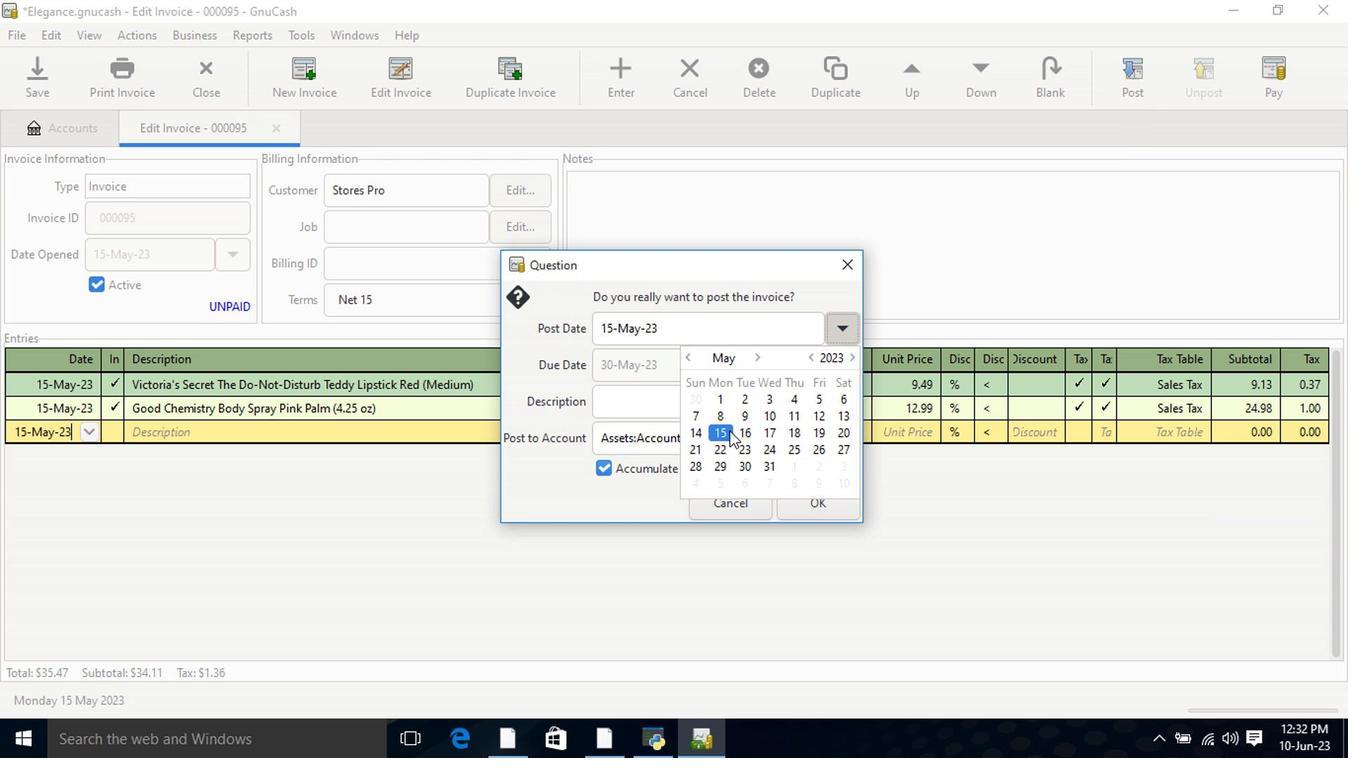 
Action: Mouse moved to (799, 505)
Screenshot: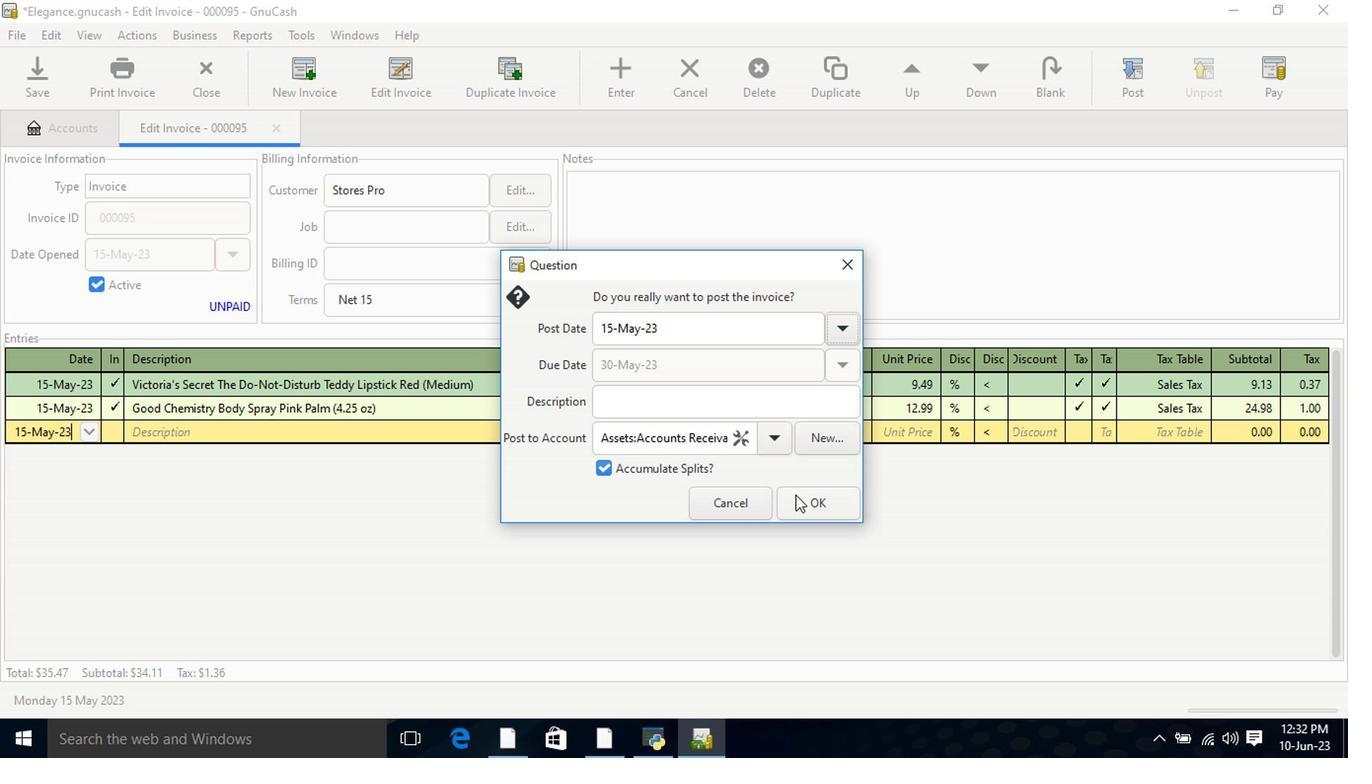 
Action: Mouse pressed left at (799, 505)
Screenshot: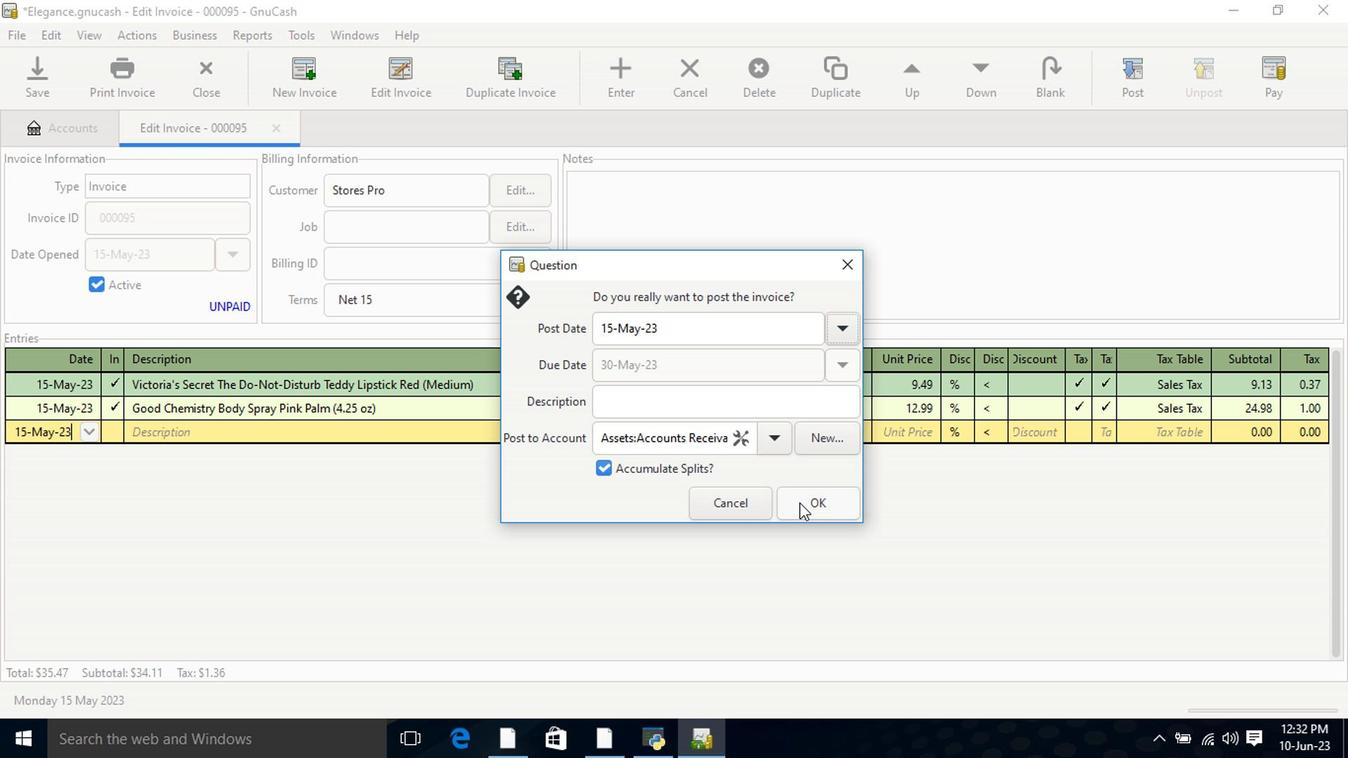 
Action: Mouse moved to (1267, 78)
Screenshot: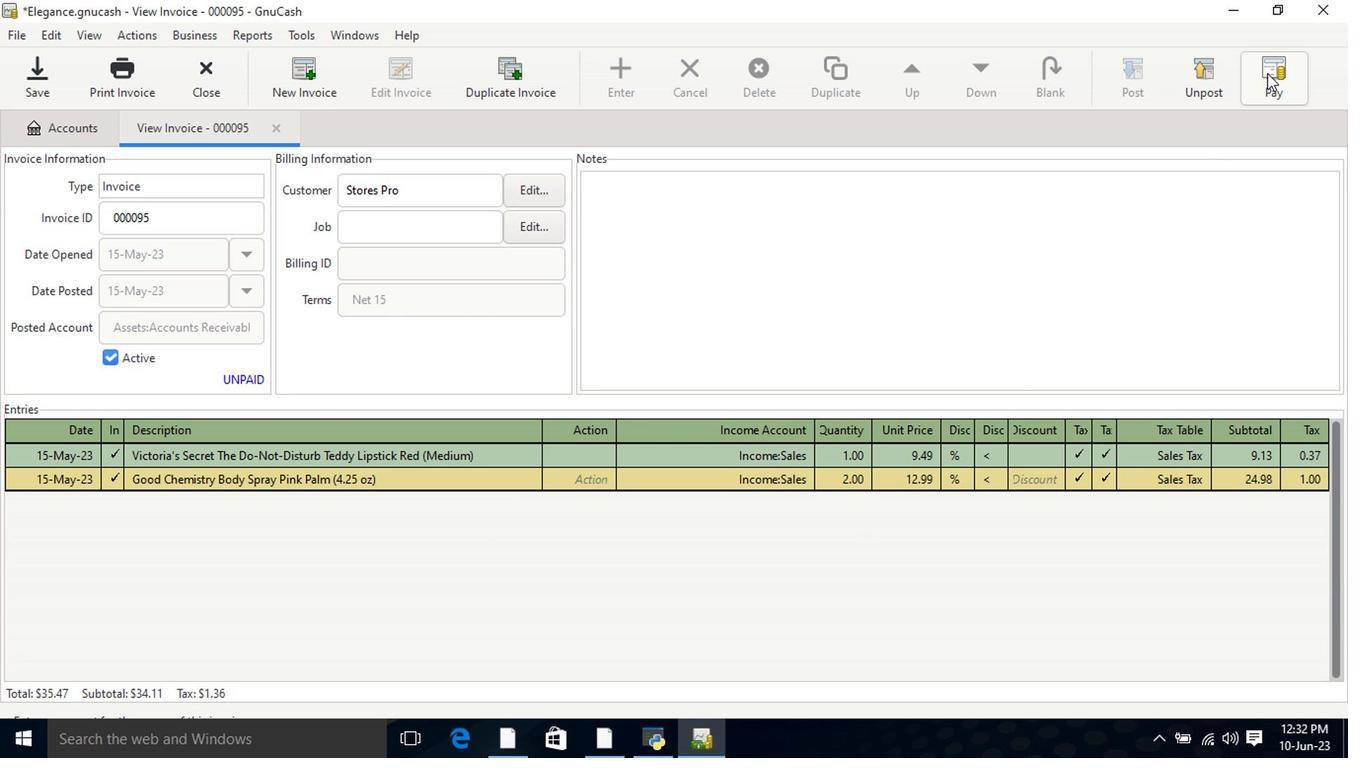 
Action: Mouse pressed left at (1267, 78)
Screenshot: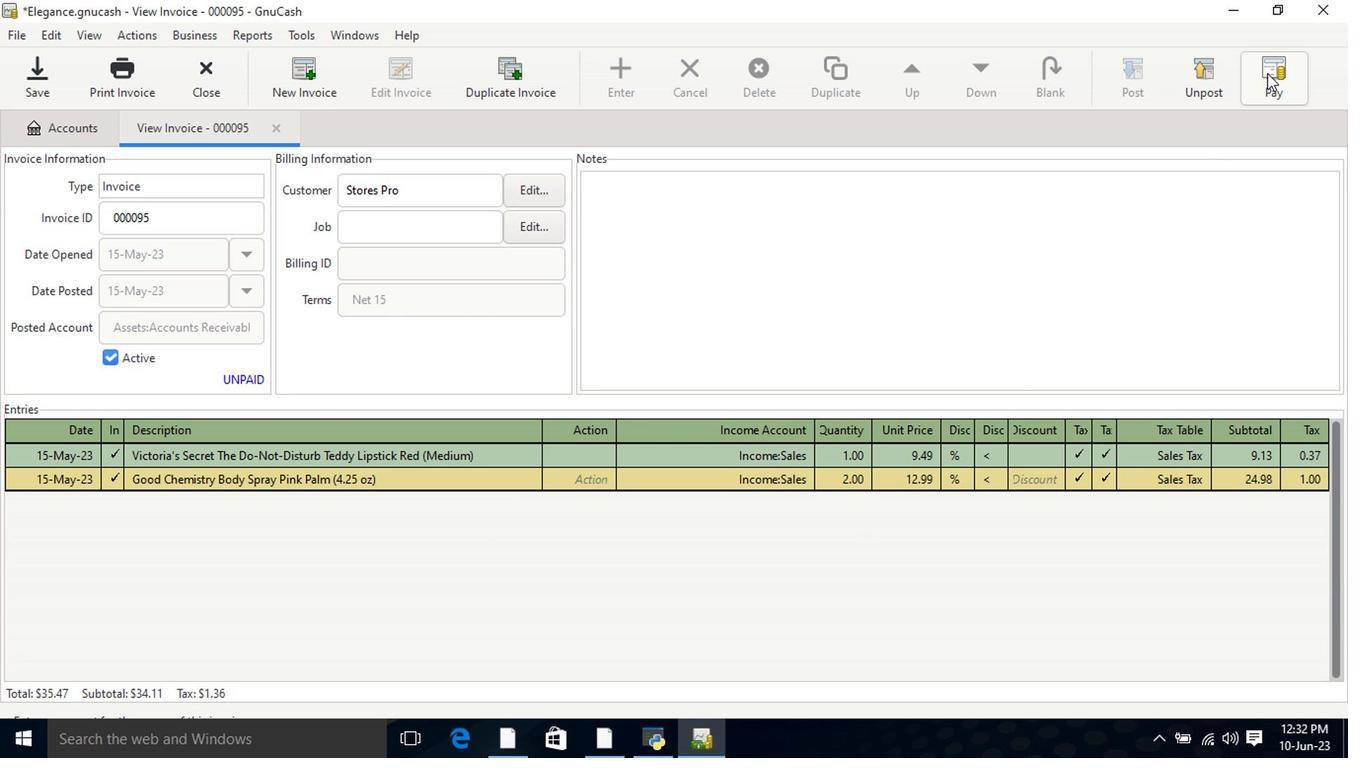 
Action: Mouse moved to (599, 387)
Screenshot: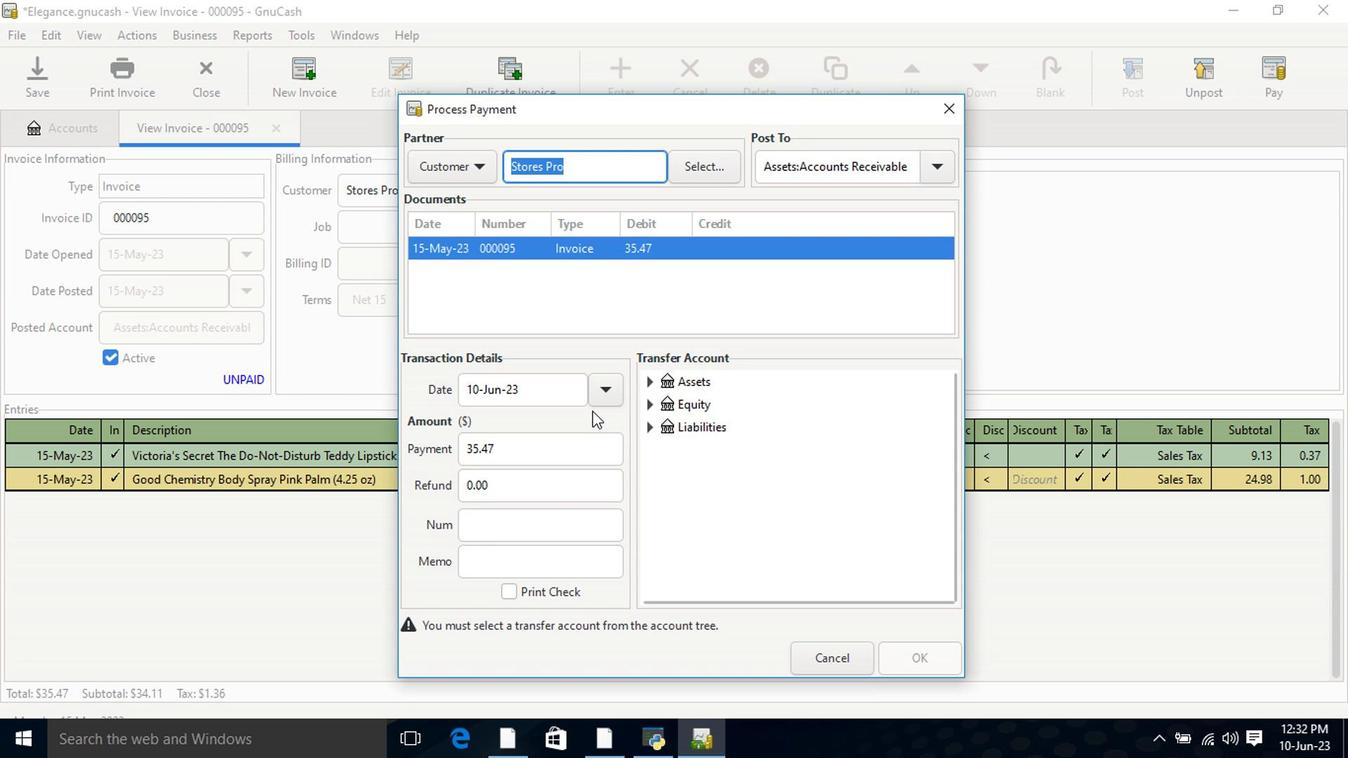 
Action: Mouse pressed left at (599, 387)
Screenshot: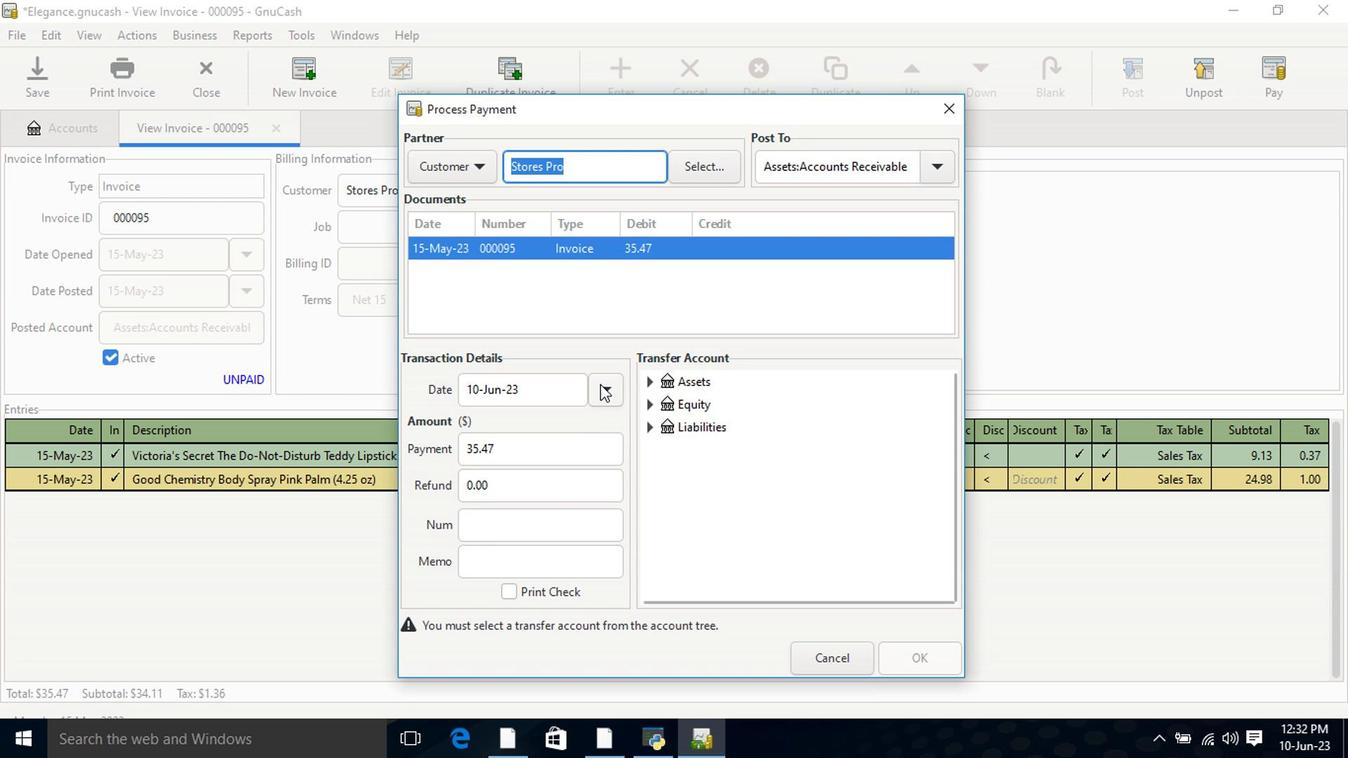 
Action: Mouse moved to (452, 424)
Screenshot: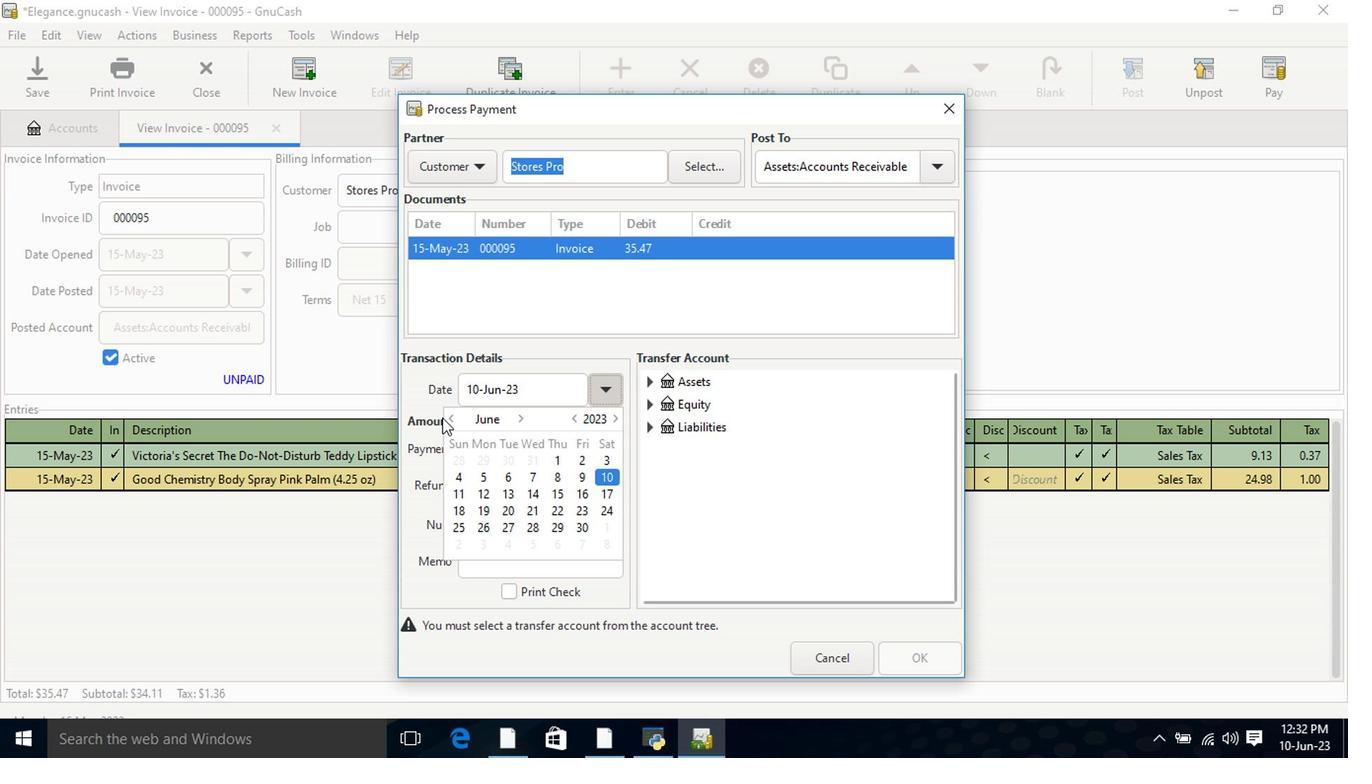 
Action: Mouse pressed left at (452, 424)
Screenshot: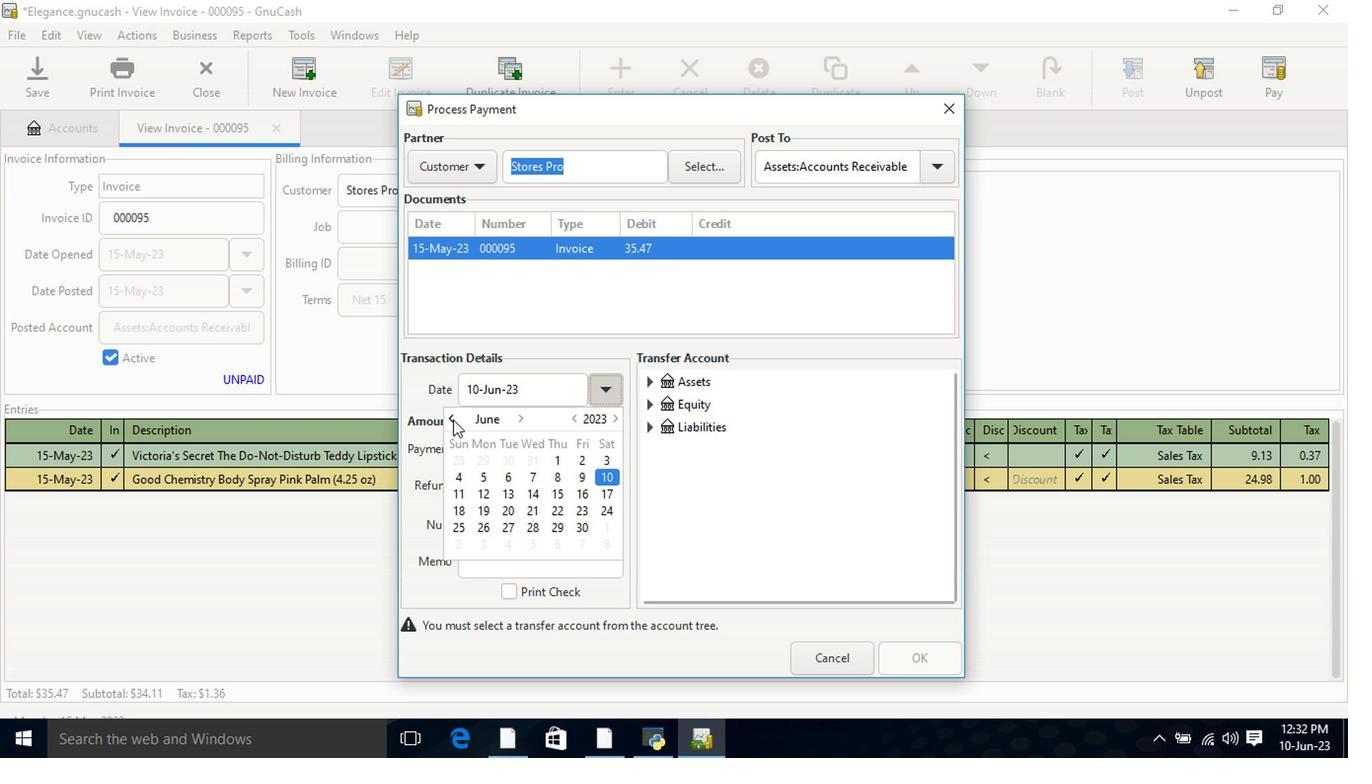 
Action: Mouse moved to (487, 531)
Screenshot: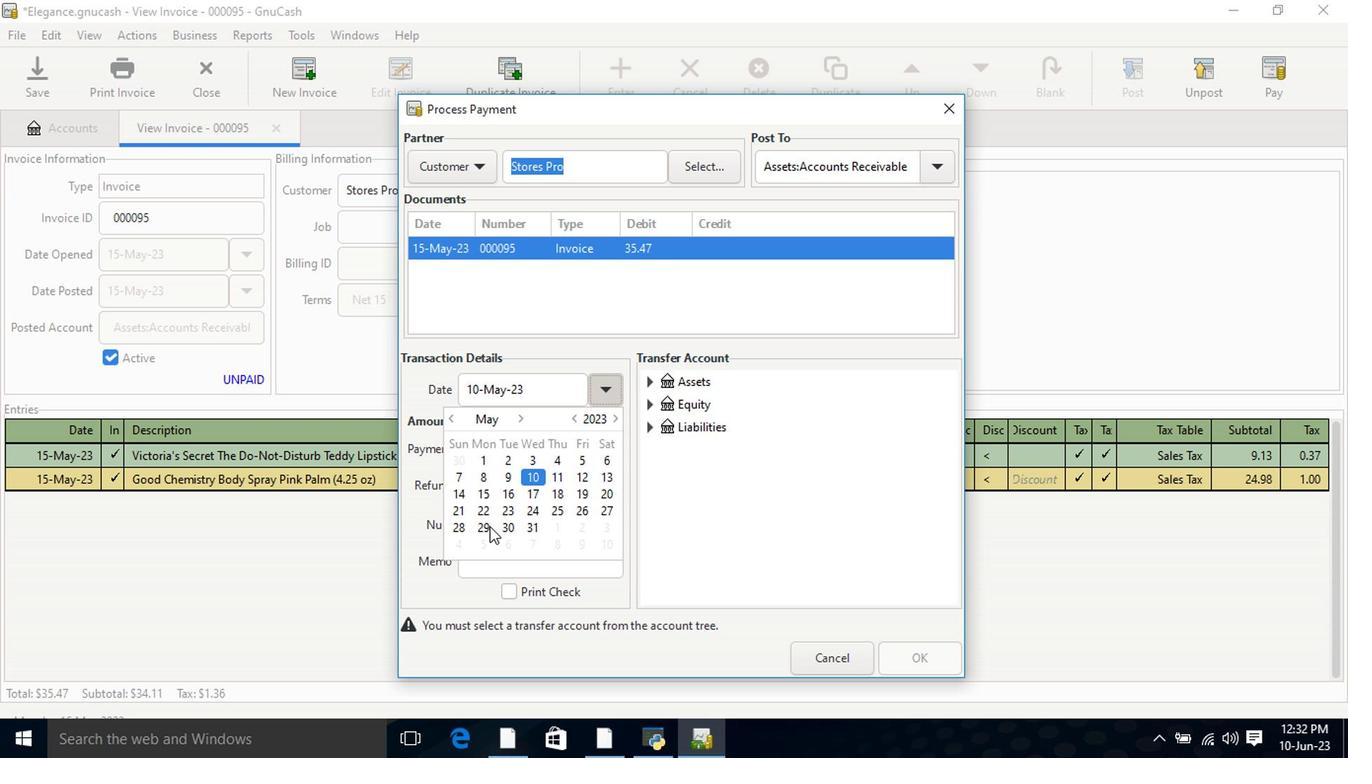
Action: Mouse pressed left at (487, 531)
Screenshot: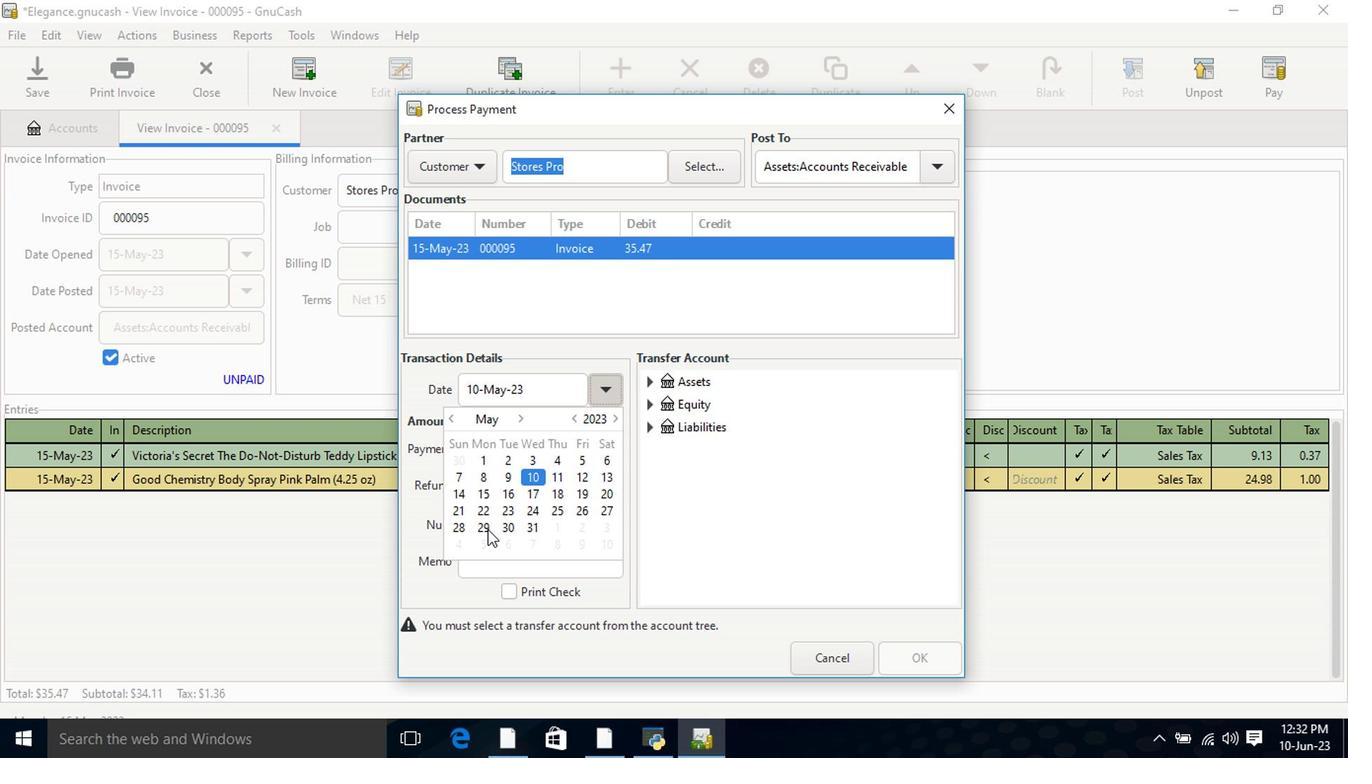 
Action: Mouse pressed left at (487, 531)
Screenshot: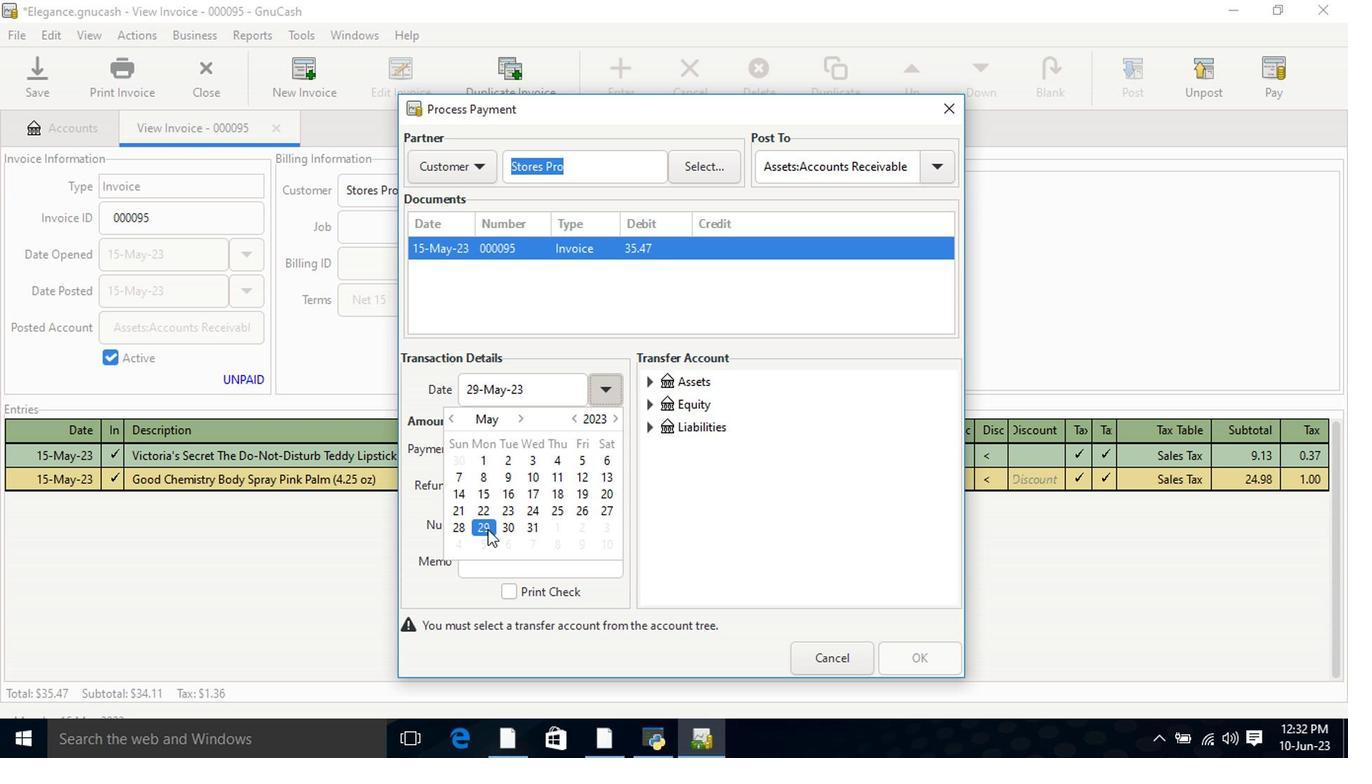 
Action: Mouse moved to (650, 379)
Screenshot: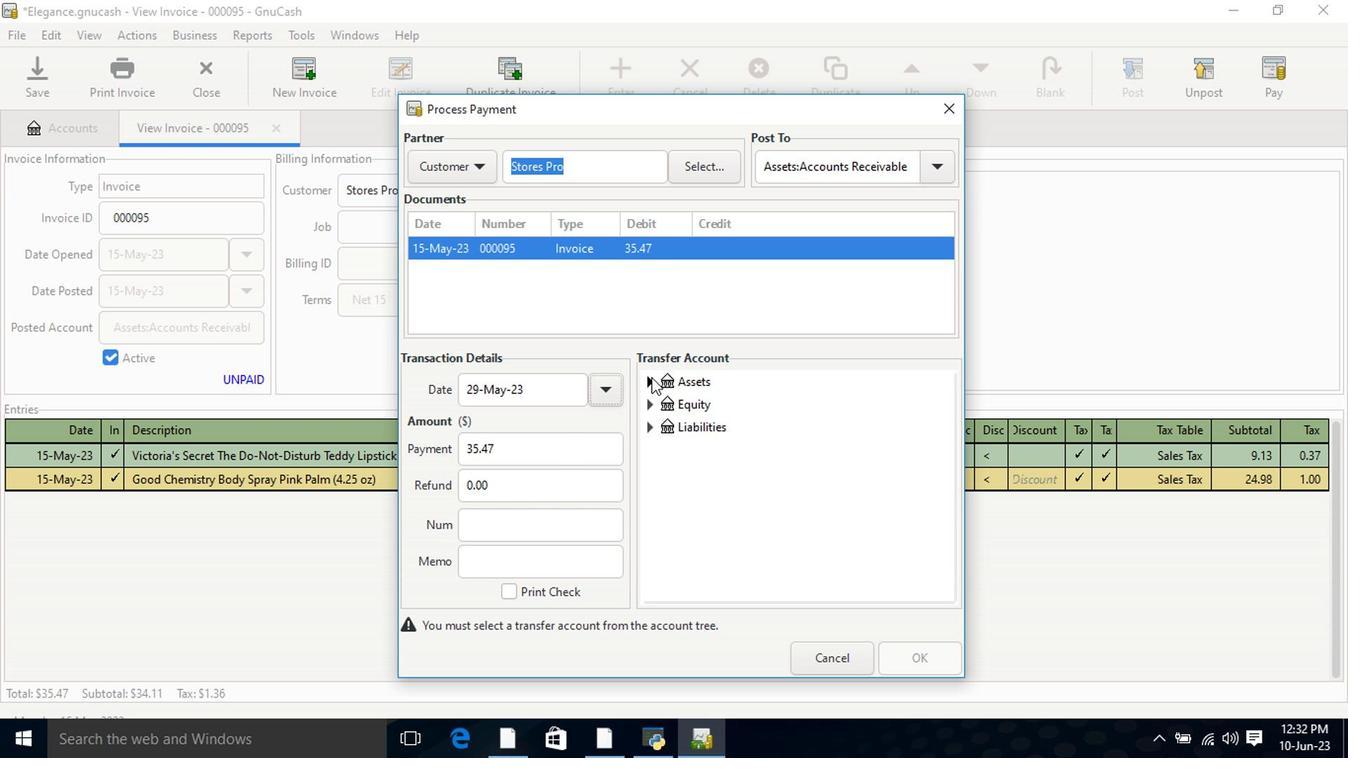 
Action: Mouse pressed left at (650, 379)
Screenshot: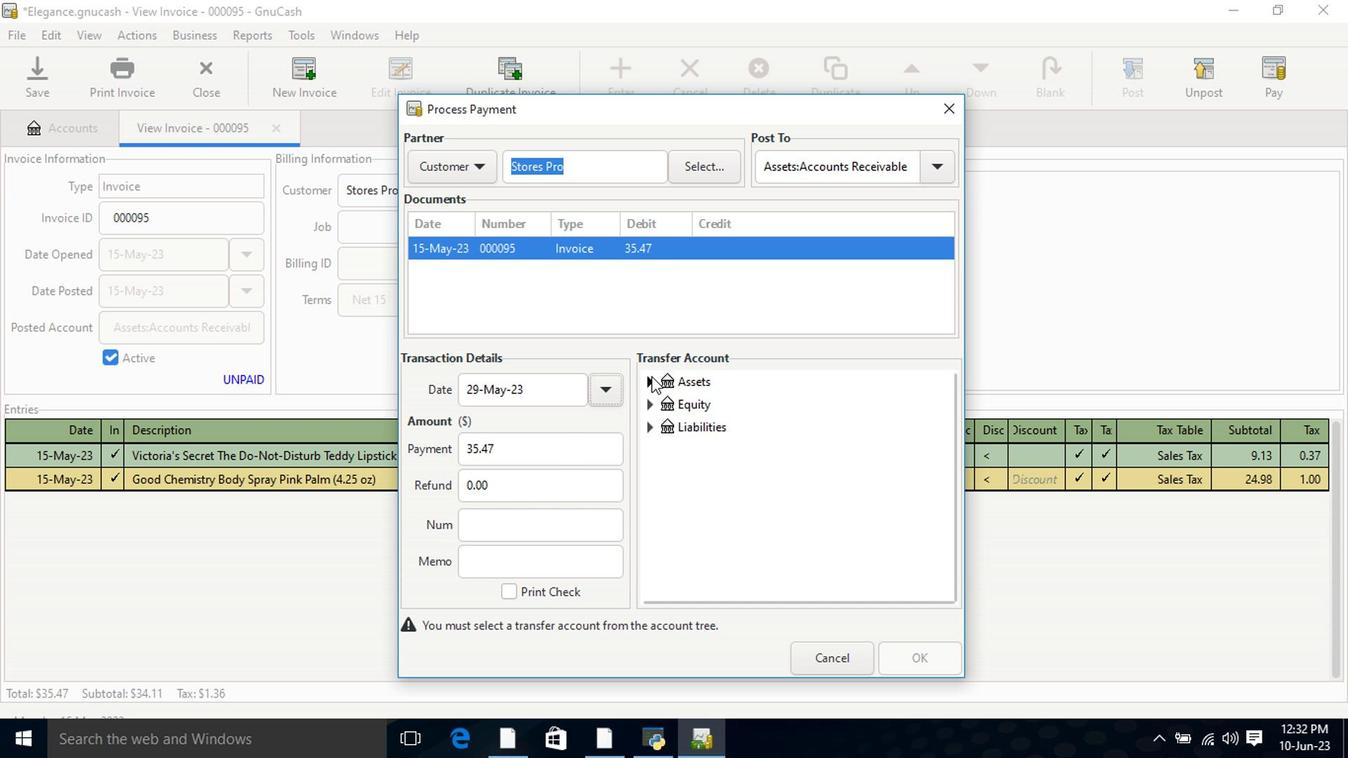 
Action: Mouse moved to (664, 410)
Screenshot: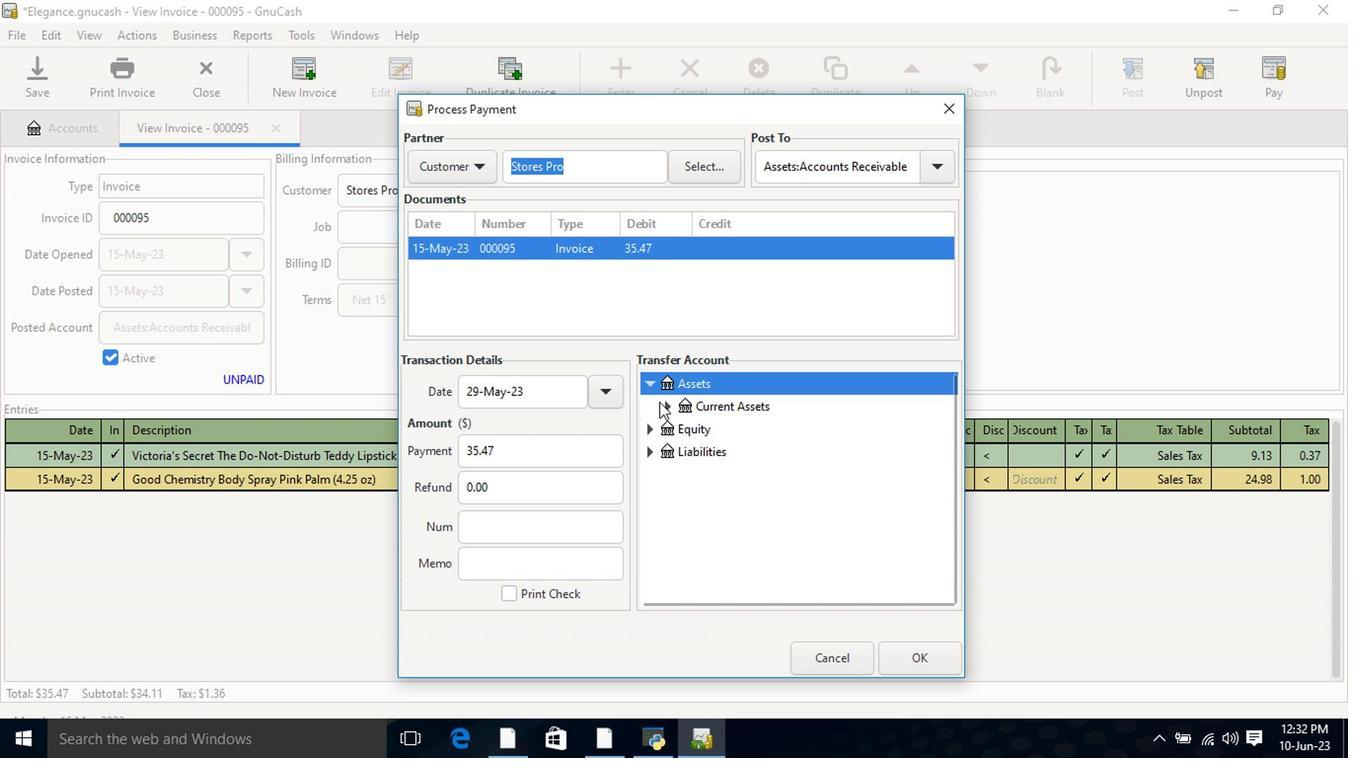 
Action: Mouse pressed left at (664, 410)
Screenshot: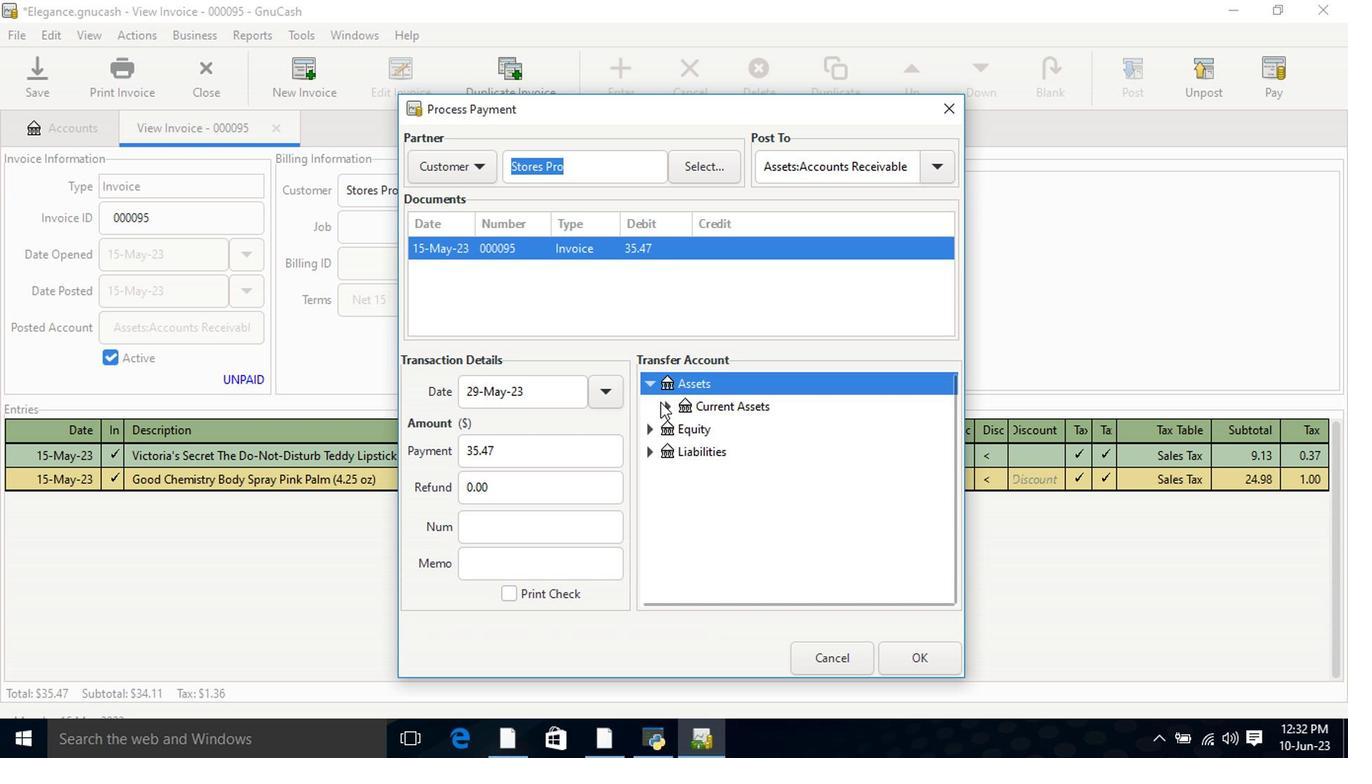 
Action: Mouse moved to (704, 427)
Screenshot: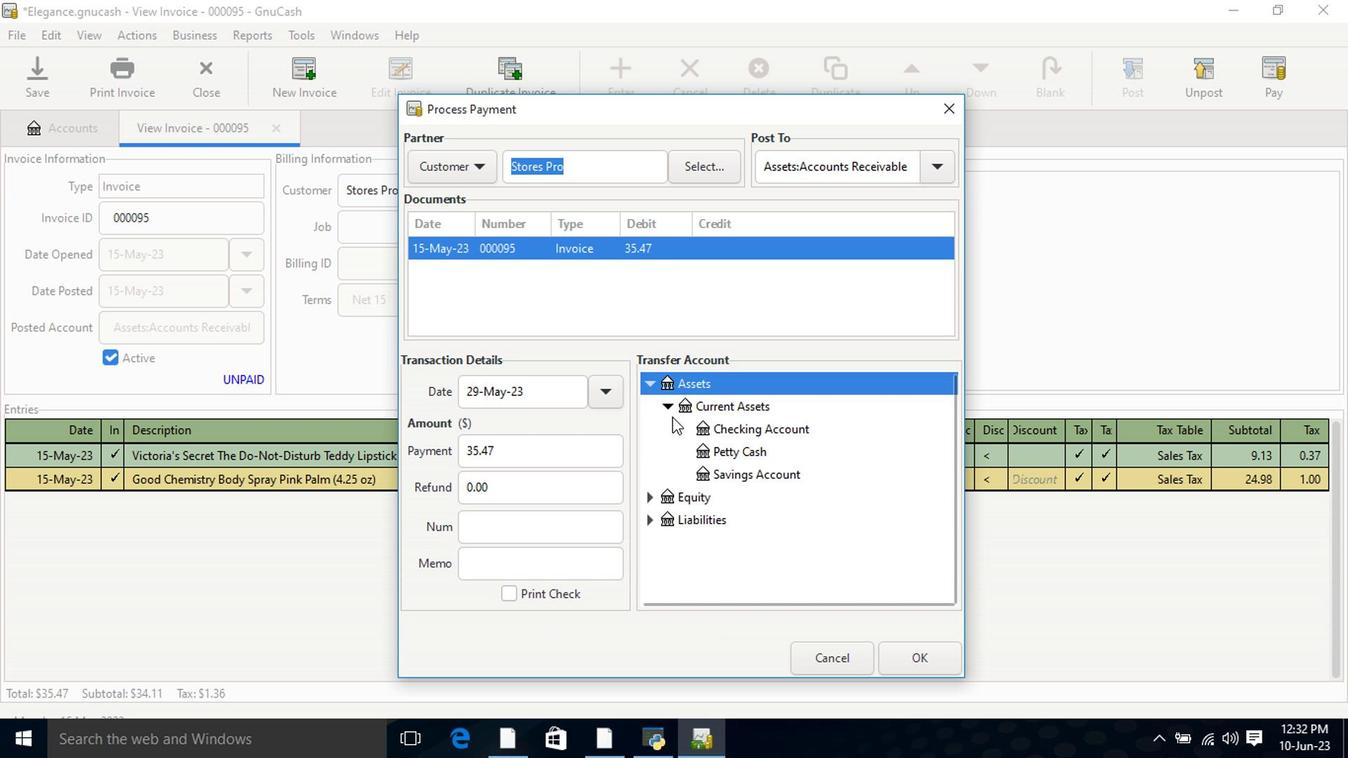 
Action: Mouse pressed left at (704, 427)
Screenshot: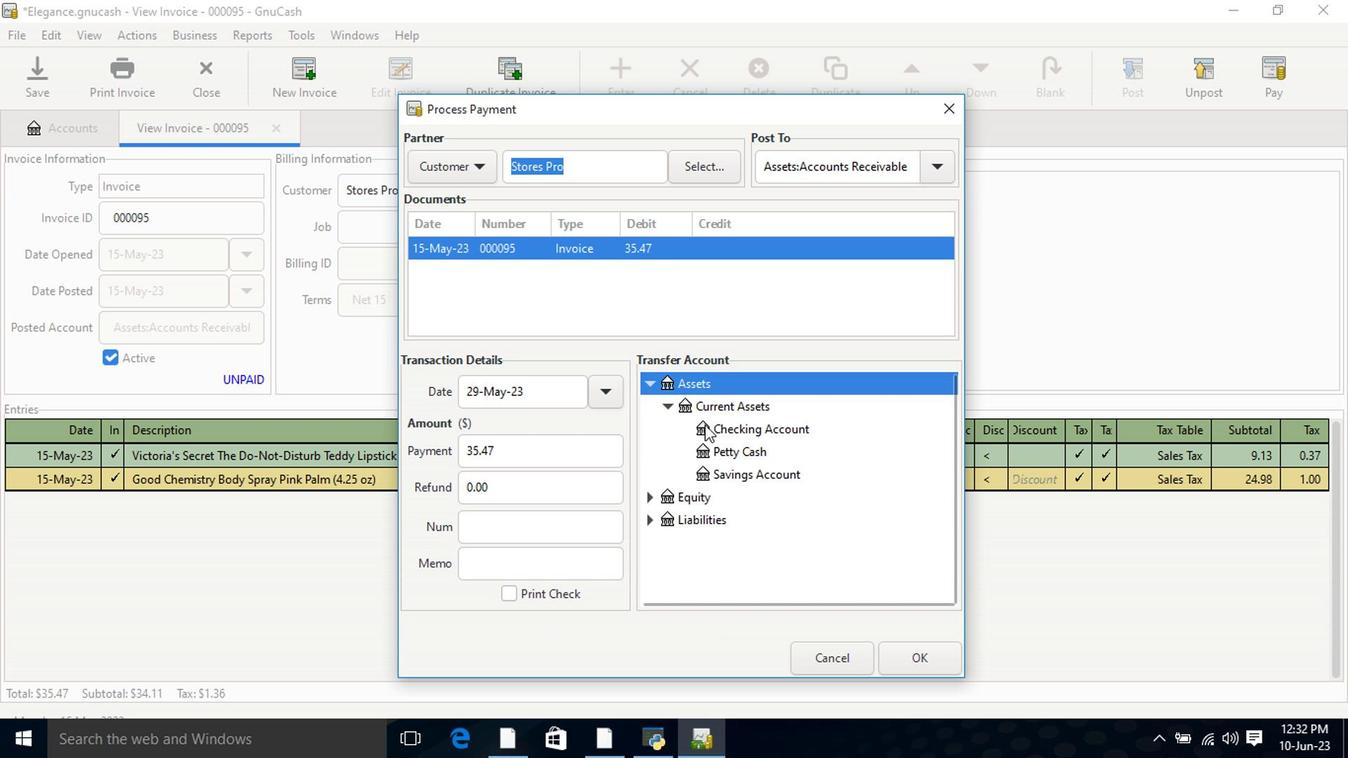 
Action: Mouse moved to (912, 656)
Screenshot: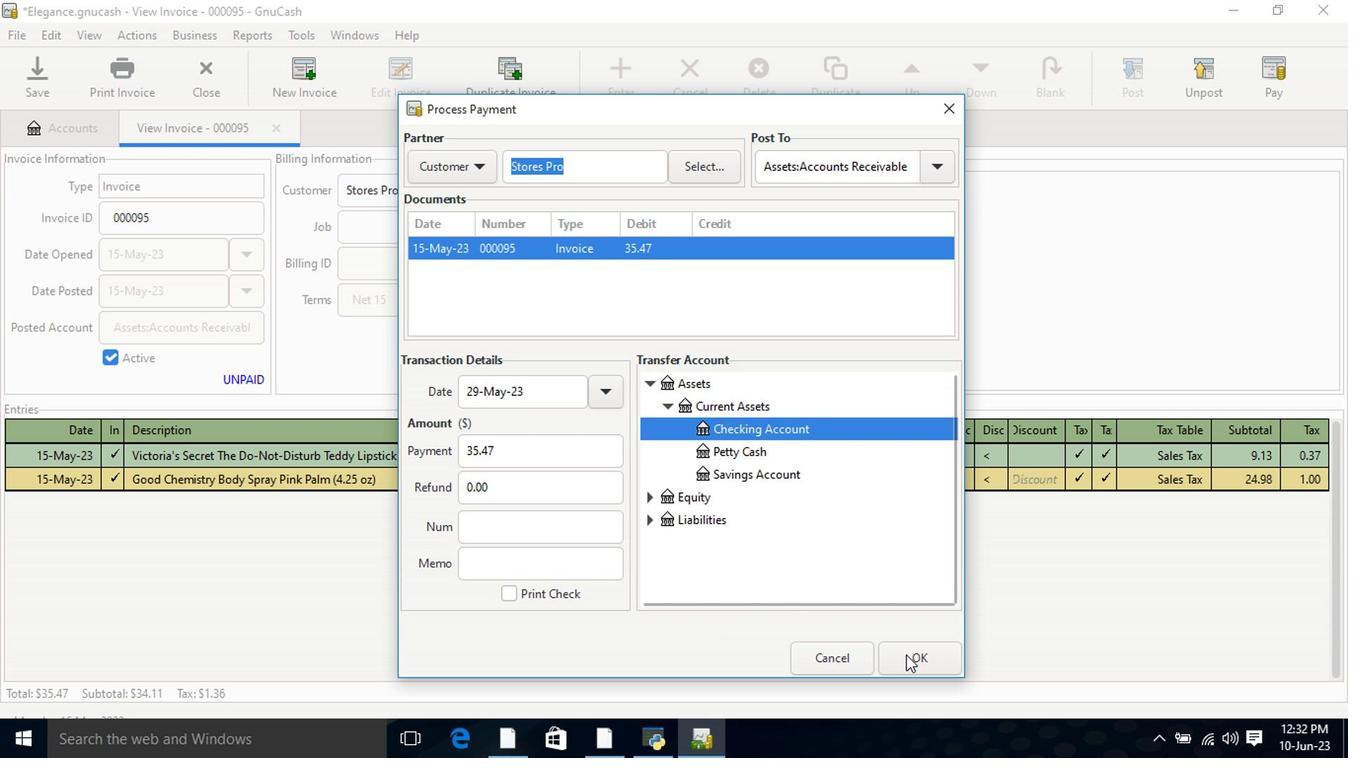 
Action: Mouse pressed left at (912, 656)
Screenshot: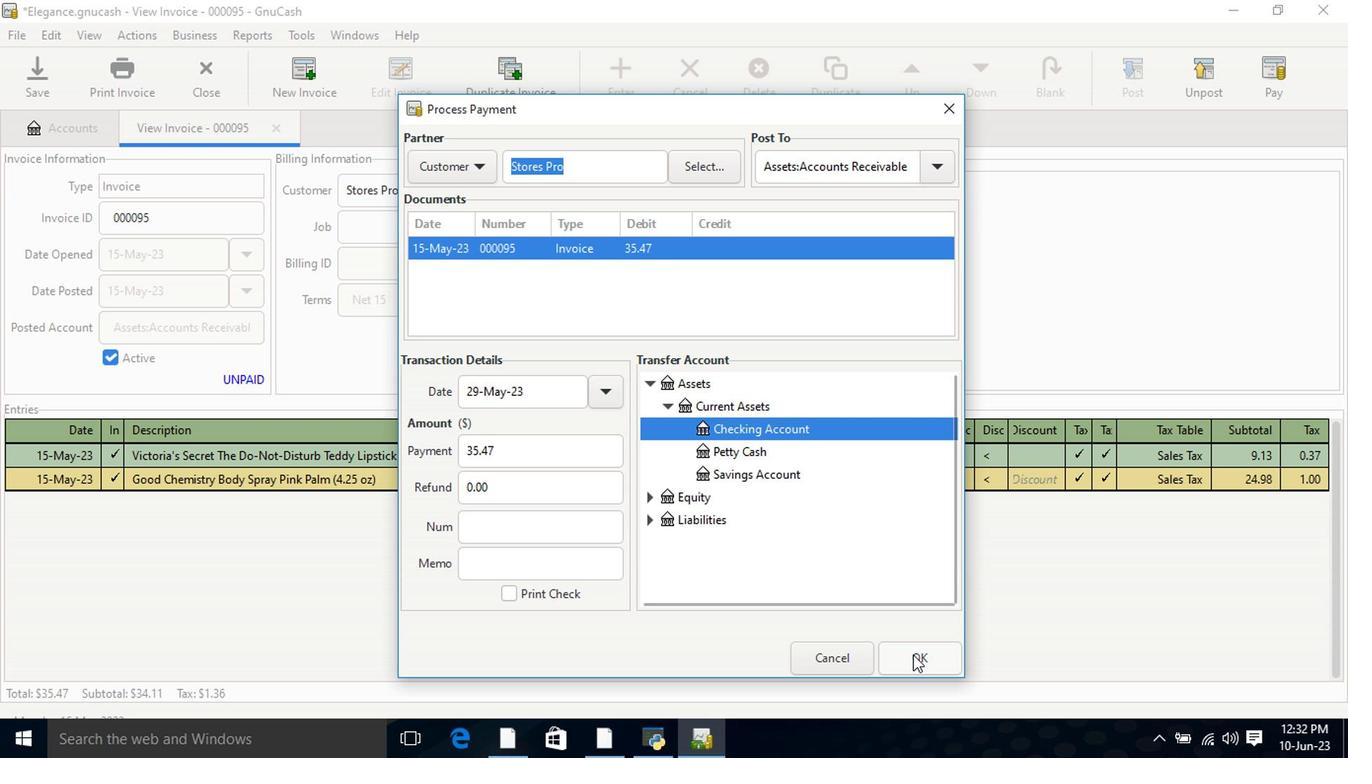 
Action: Mouse moved to (134, 93)
Screenshot: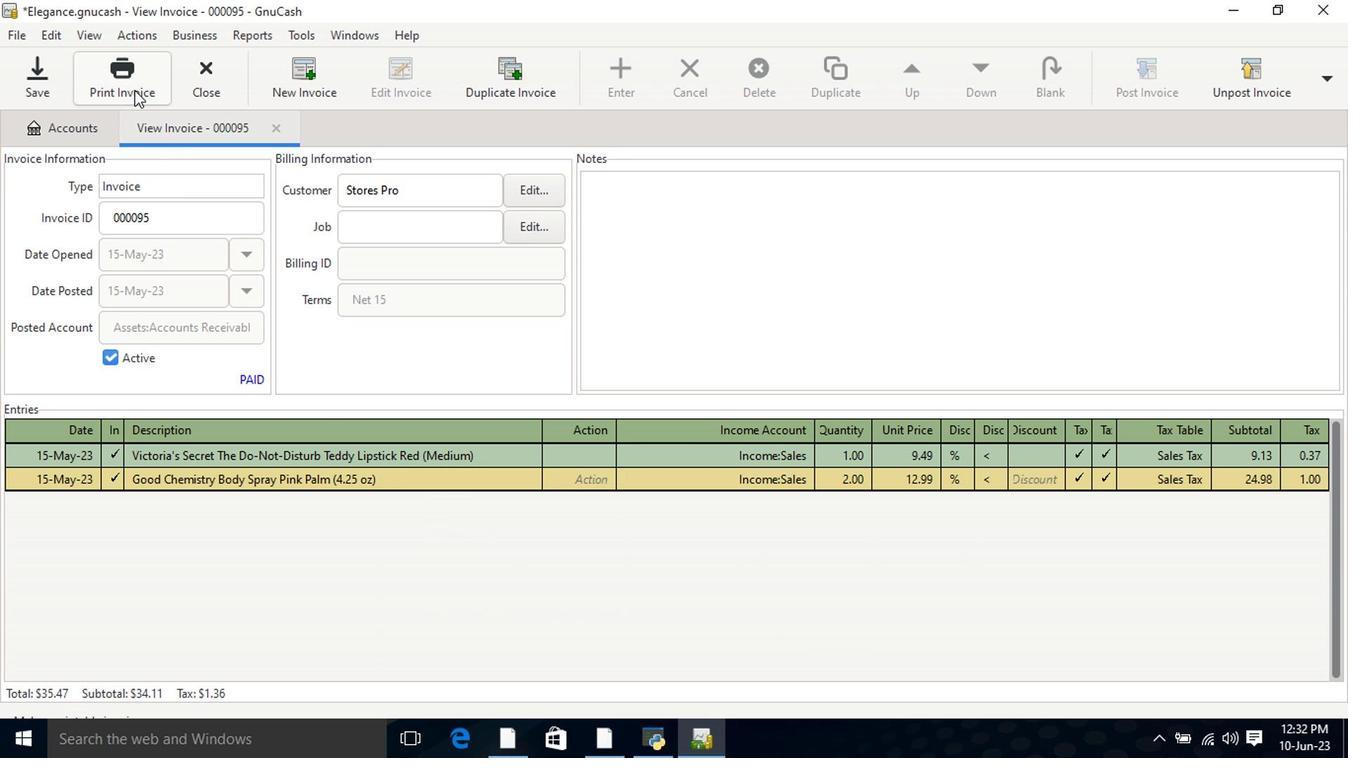 
Action: Mouse pressed left at (134, 93)
Screenshot: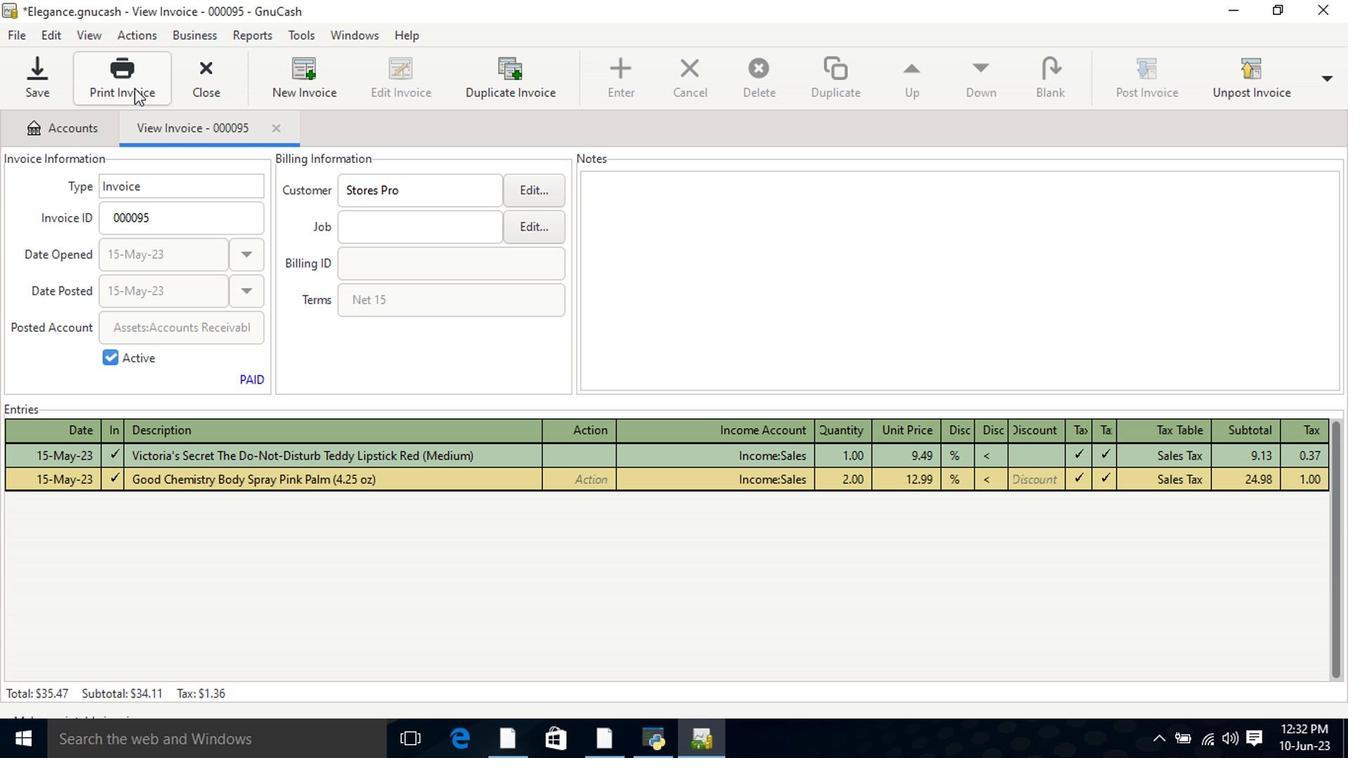 
Action: Mouse moved to (924, 82)
Screenshot: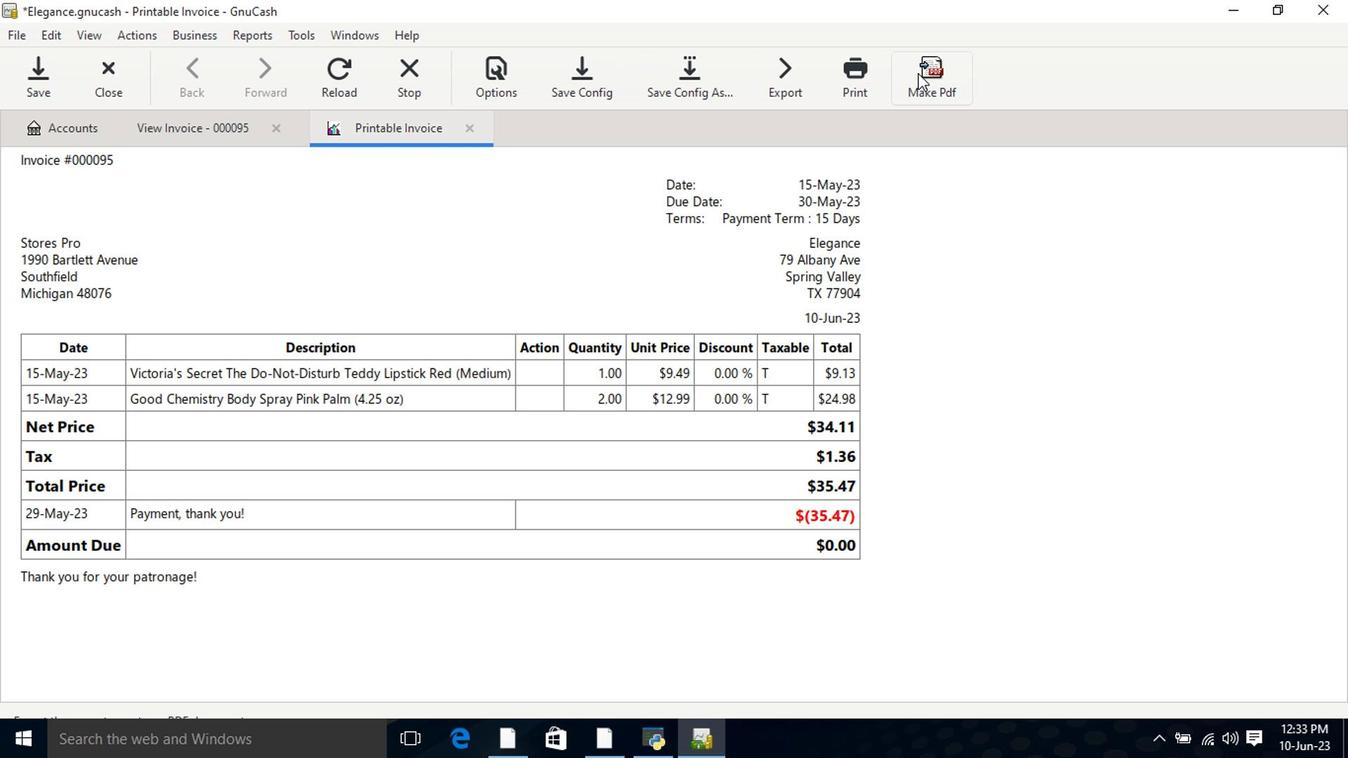
Action: Mouse pressed left at (924, 82)
Screenshot: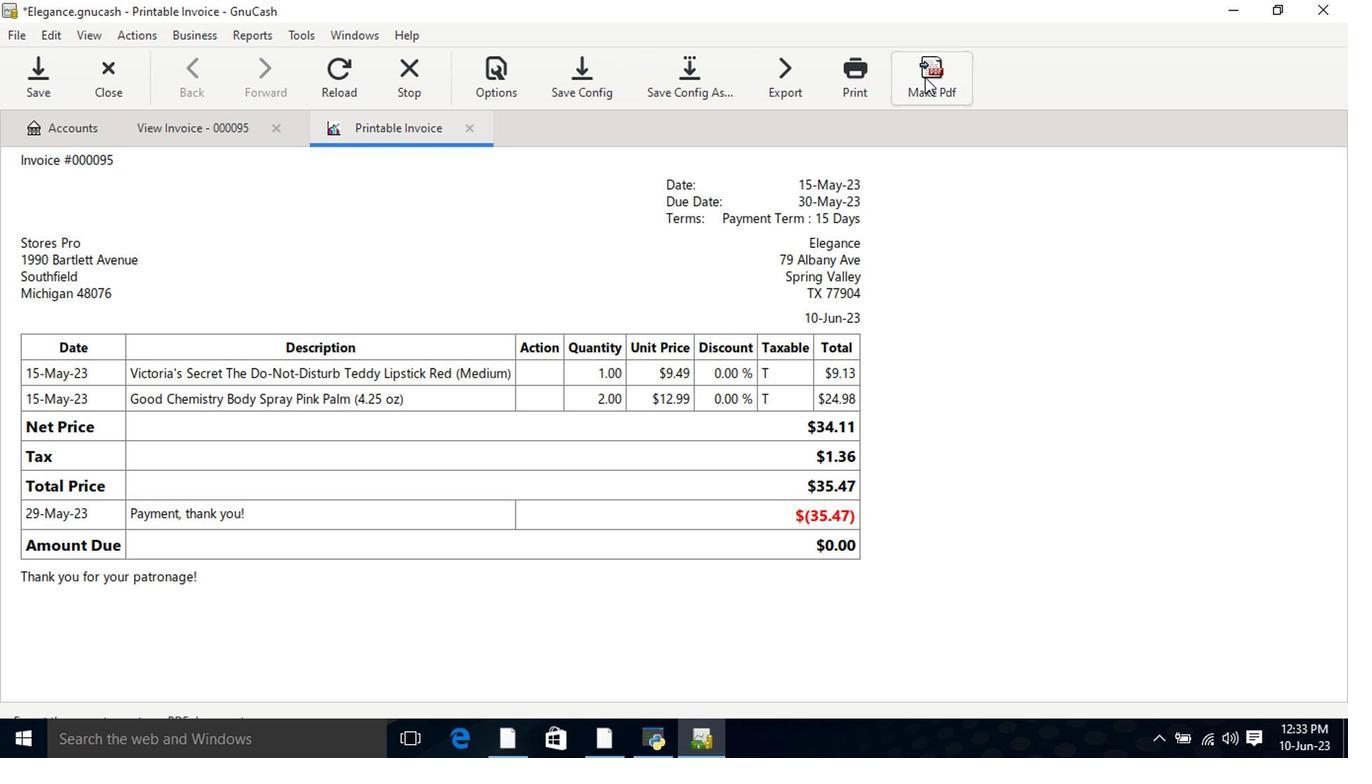 
Action: Mouse moved to (1010, 684)
Screenshot: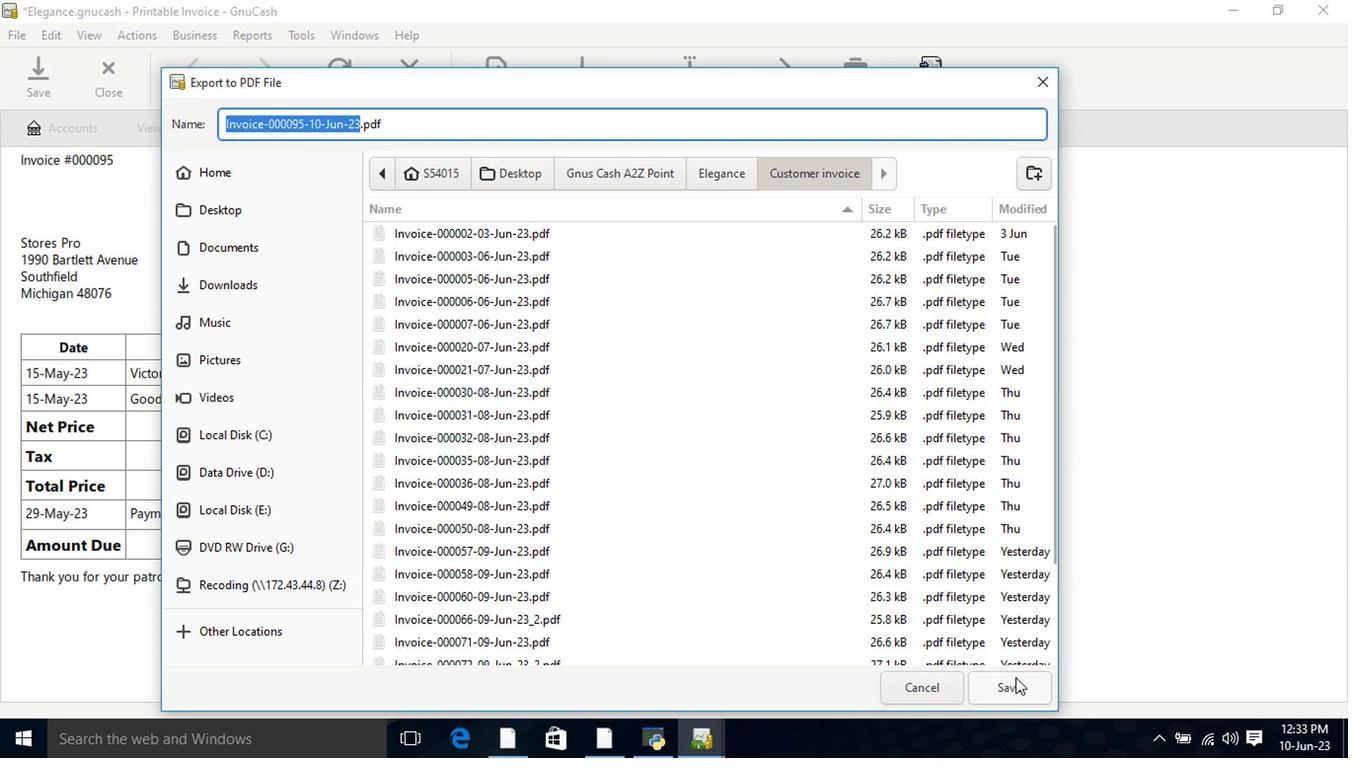 
Action: Mouse pressed left at (1010, 684)
Screenshot: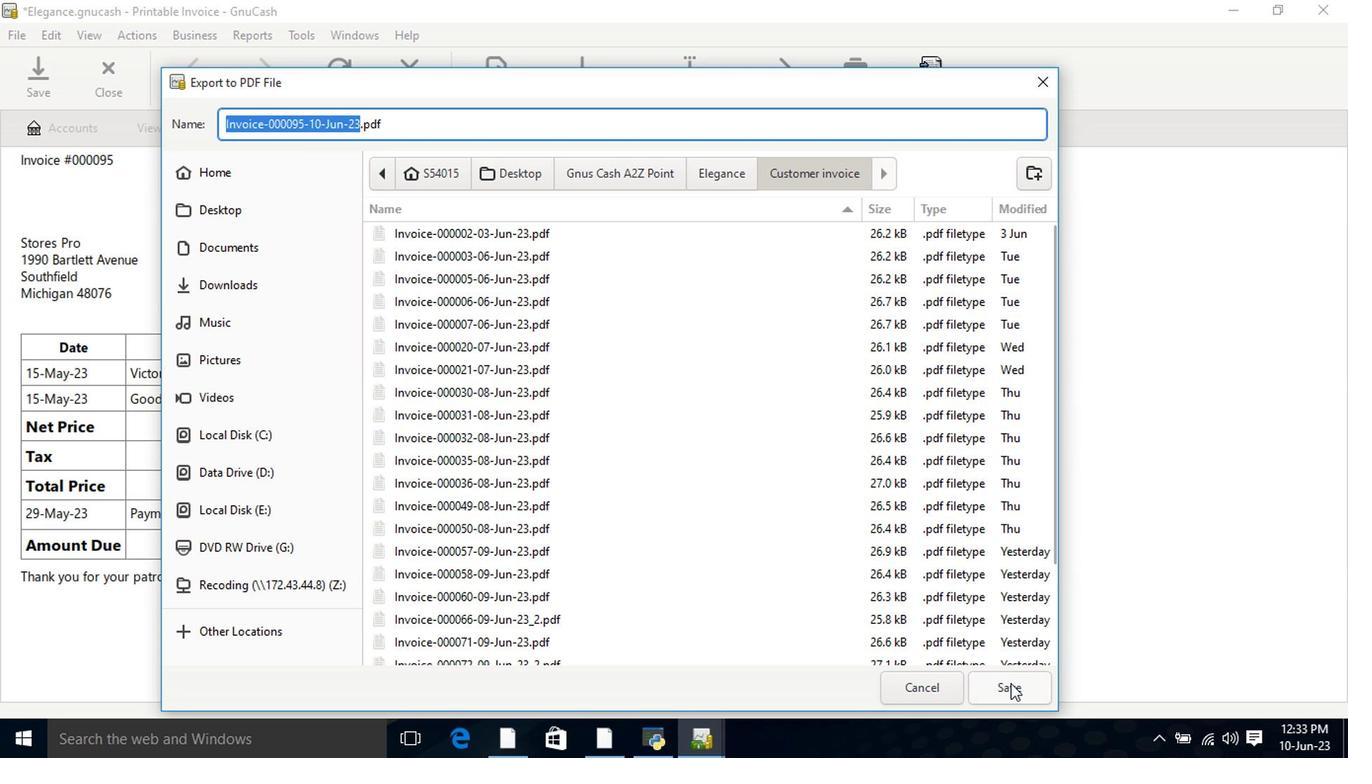 
Action: Mouse moved to (999, 605)
Screenshot: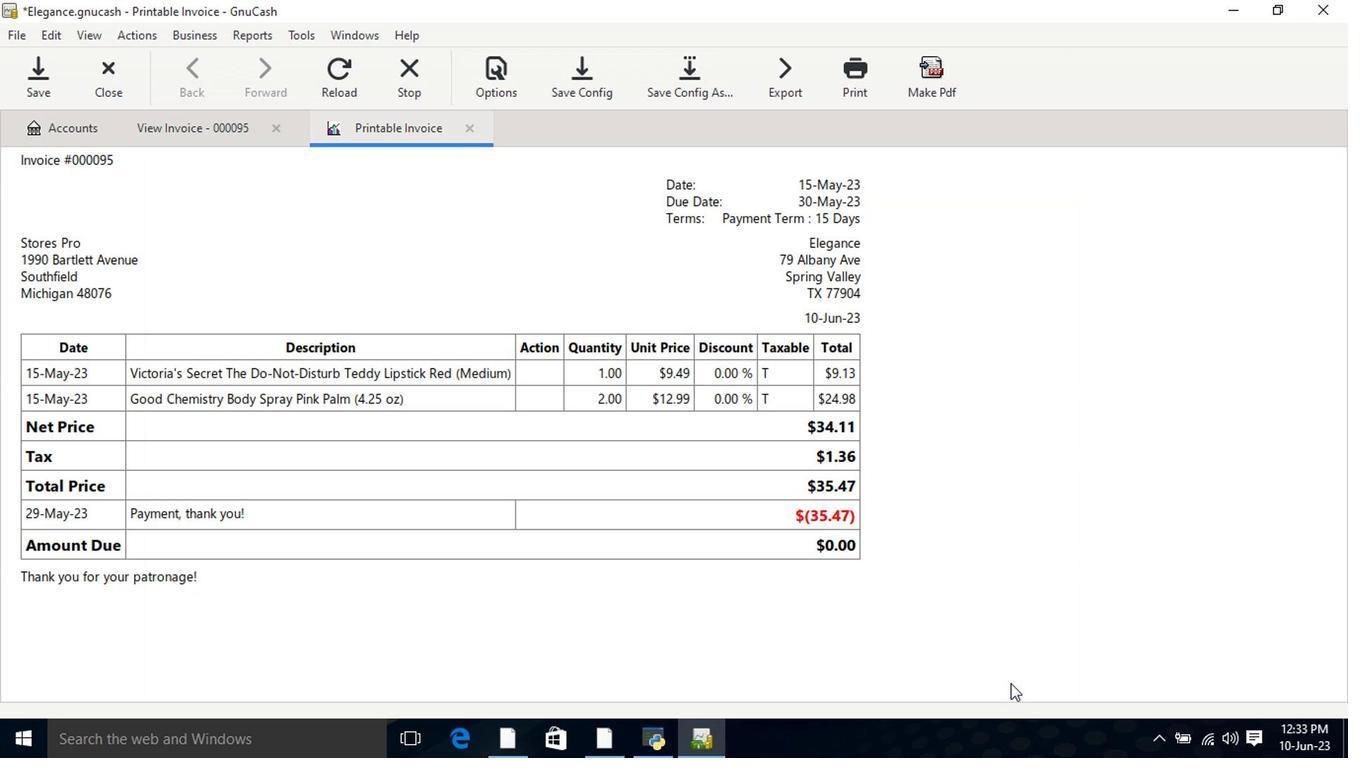 
